 Task: For heading Use Italics Trebuchet MN with orange colour.  font size for heading18,  'Change the font style of data to'Amatic SC and font size to 9,  Change the alignment of both headline & data to Align center.  In the sheet  Budget Analysis Tool
Action: Mouse moved to (108, 132)
Screenshot: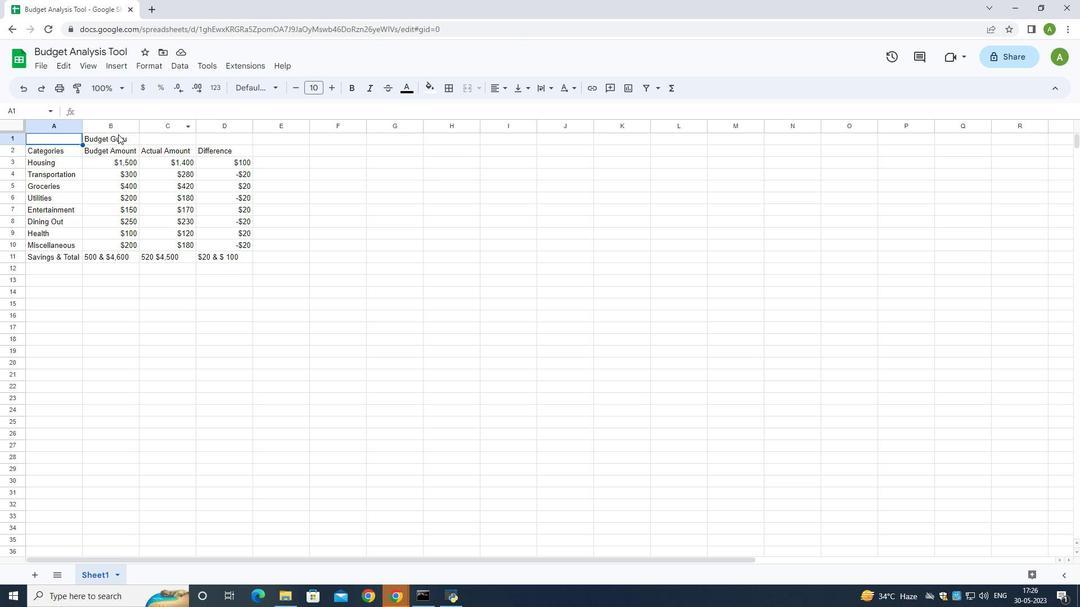 
Action: Mouse pressed left at (108, 132)
Screenshot: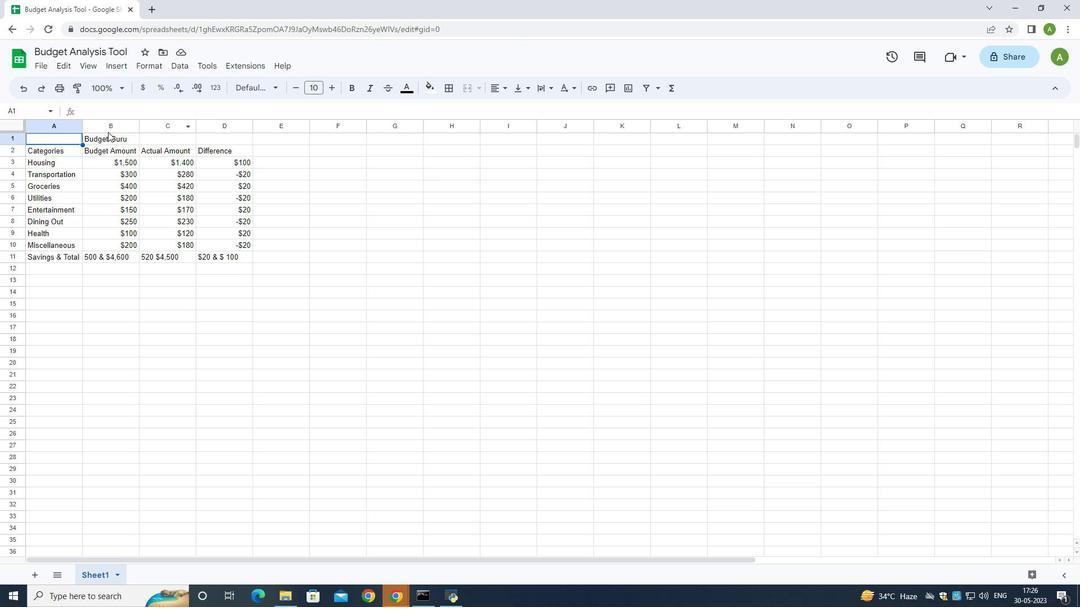 
Action: Mouse moved to (111, 138)
Screenshot: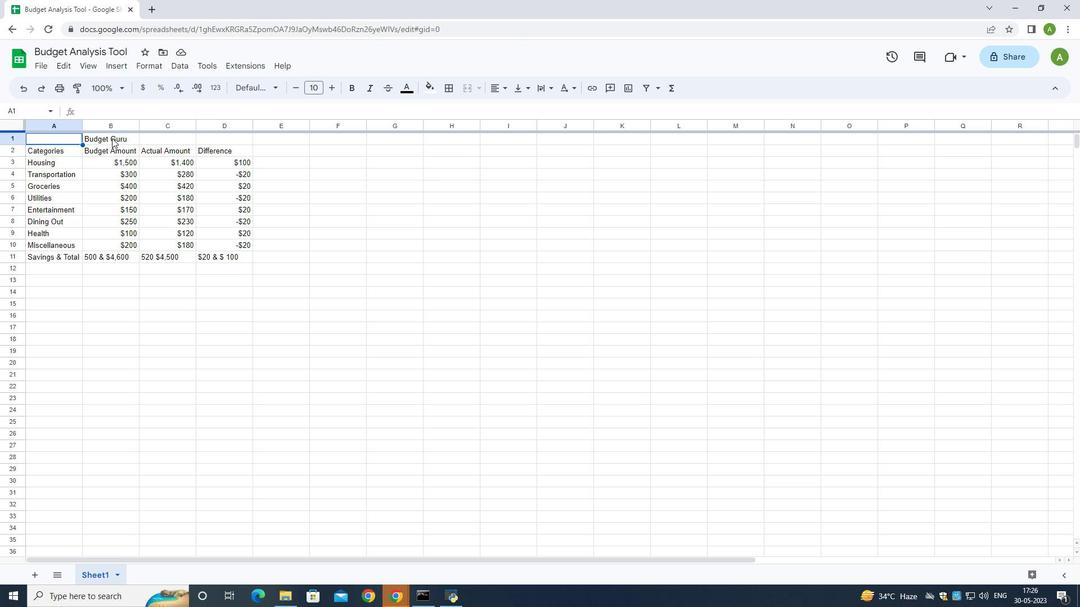 
Action: Mouse pressed left at (111, 138)
Screenshot: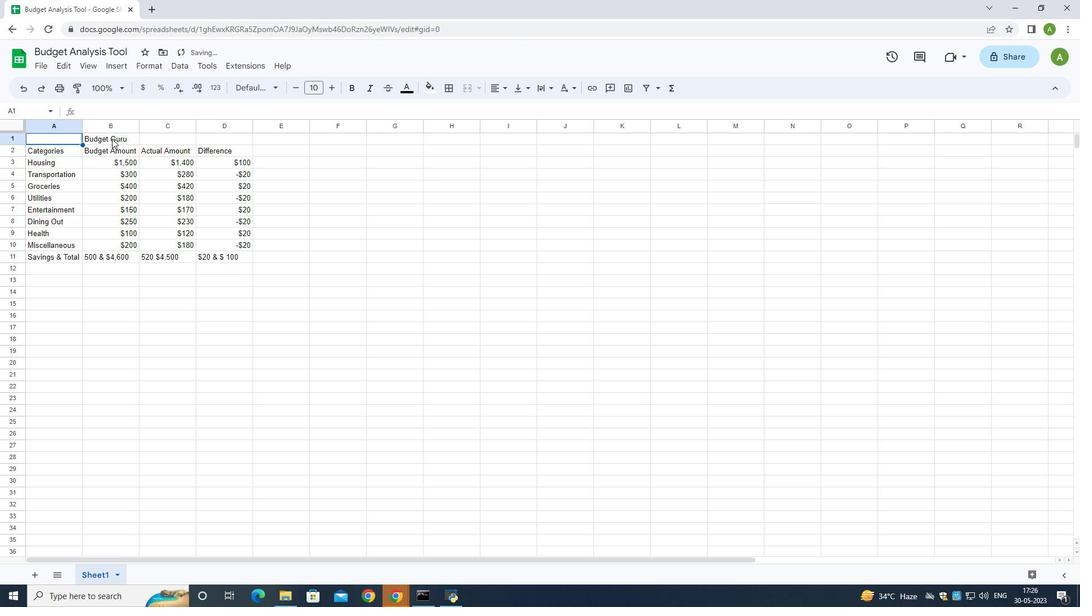 
Action: Mouse moved to (262, 86)
Screenshot: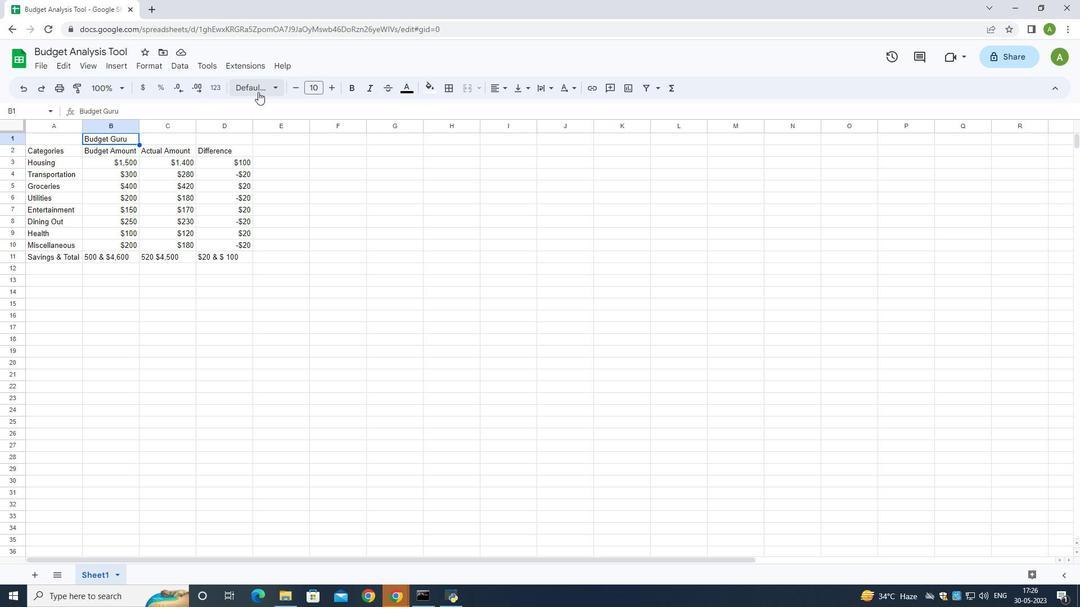
Action: Mouse pressed left at (262, 86)
Screenshot: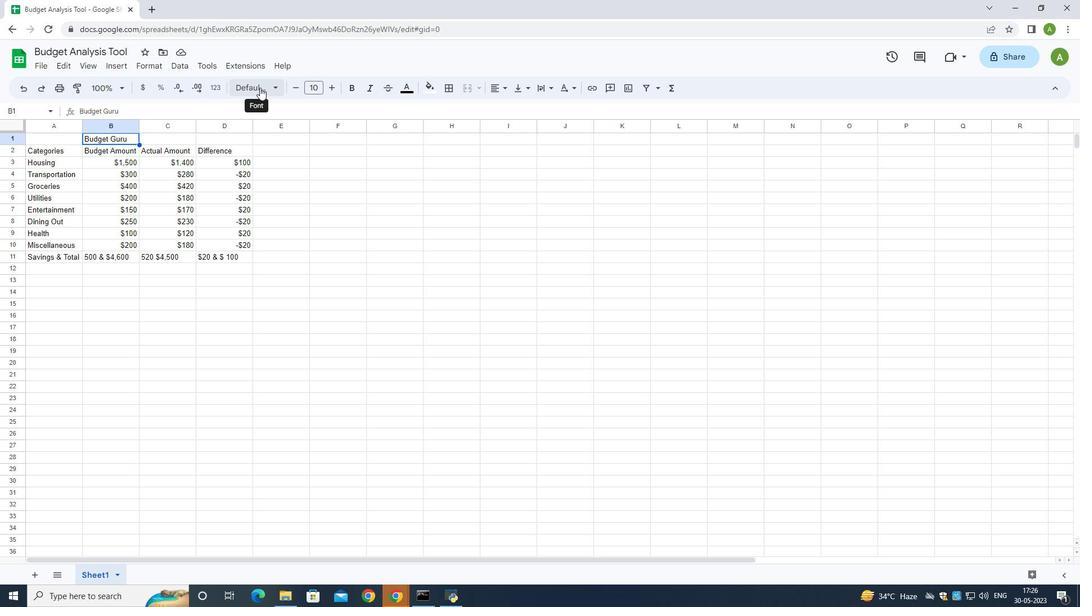 
Action: Mouse moved to (303, 402)
Screenshot: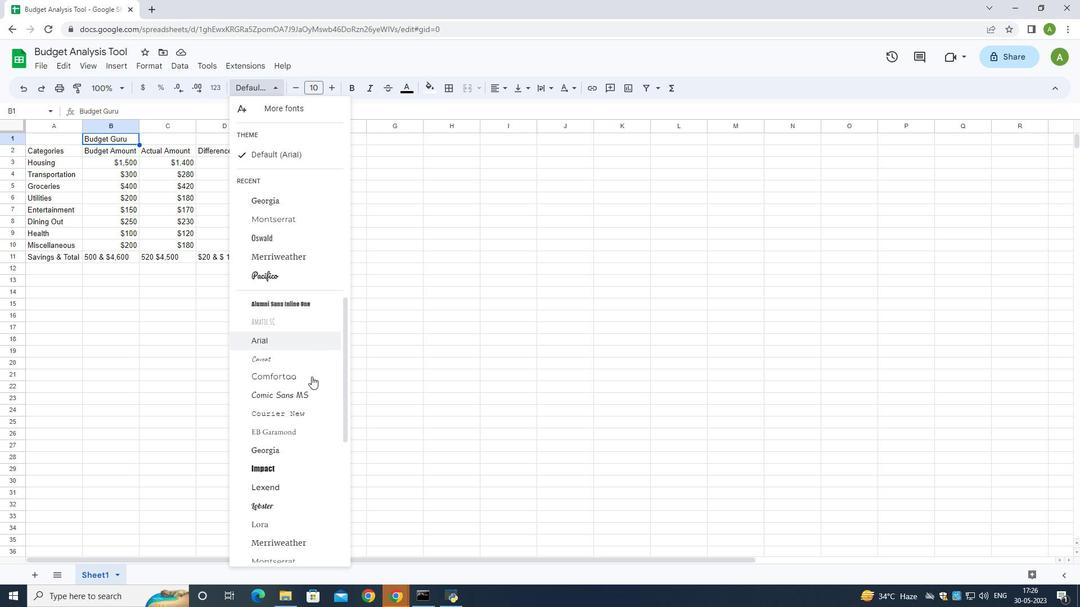 
Action: Mouse scrolled (303, 402) with delta (0, 0)
Screenshot: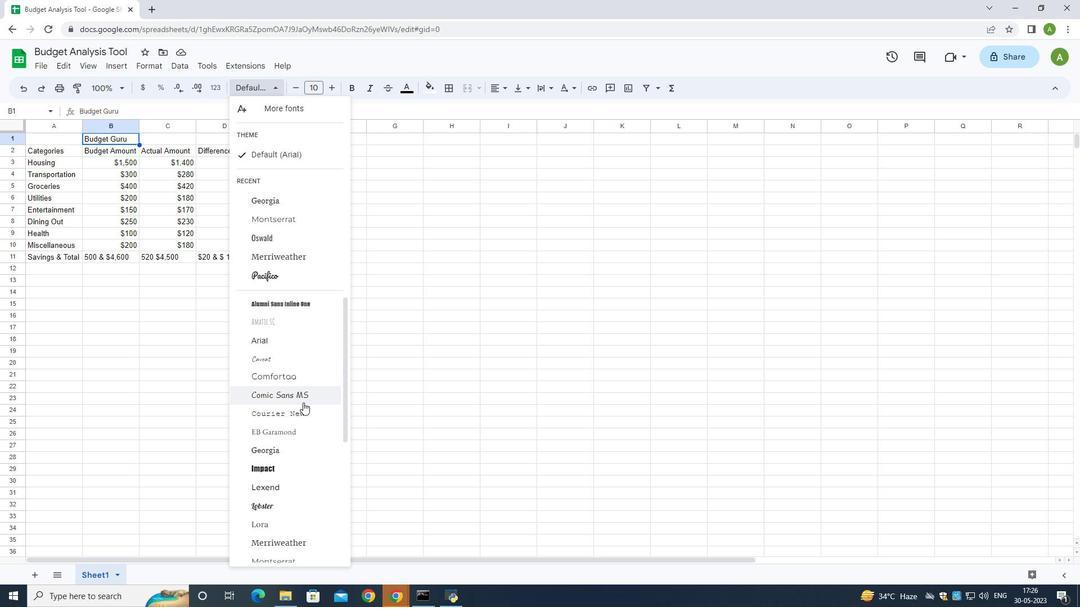 
Action: Mouse scrolled (303, 402) with delta (0, 0)
Screenshot: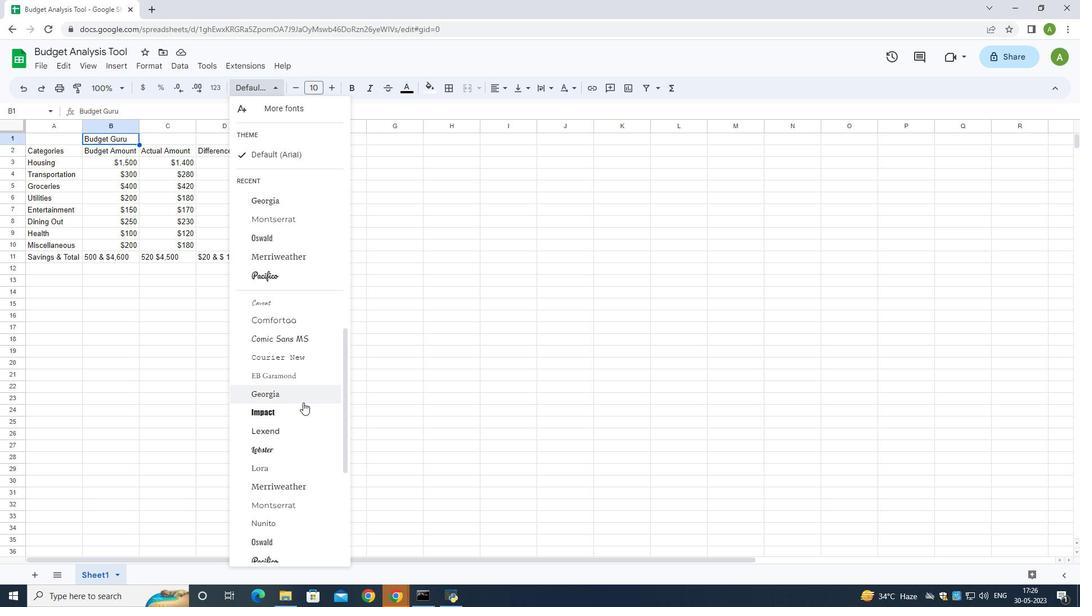 
Action: Mouse scrolled (303, 402) with delta (0, 0)
Screenshot: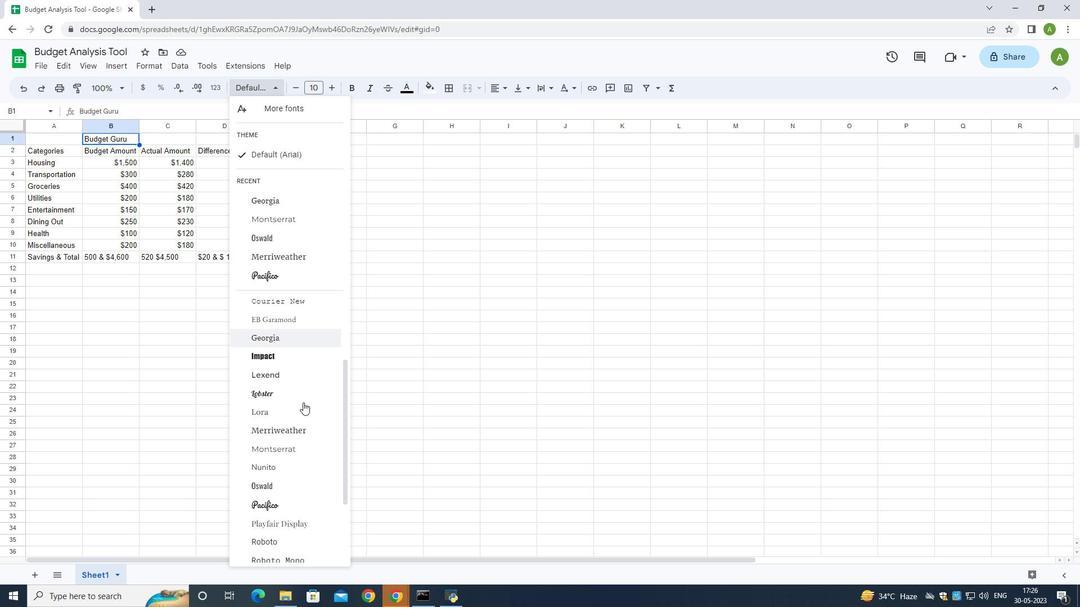 
Action: Mouse scrolled (303, 402) with delta (0, 0)
Screenshot: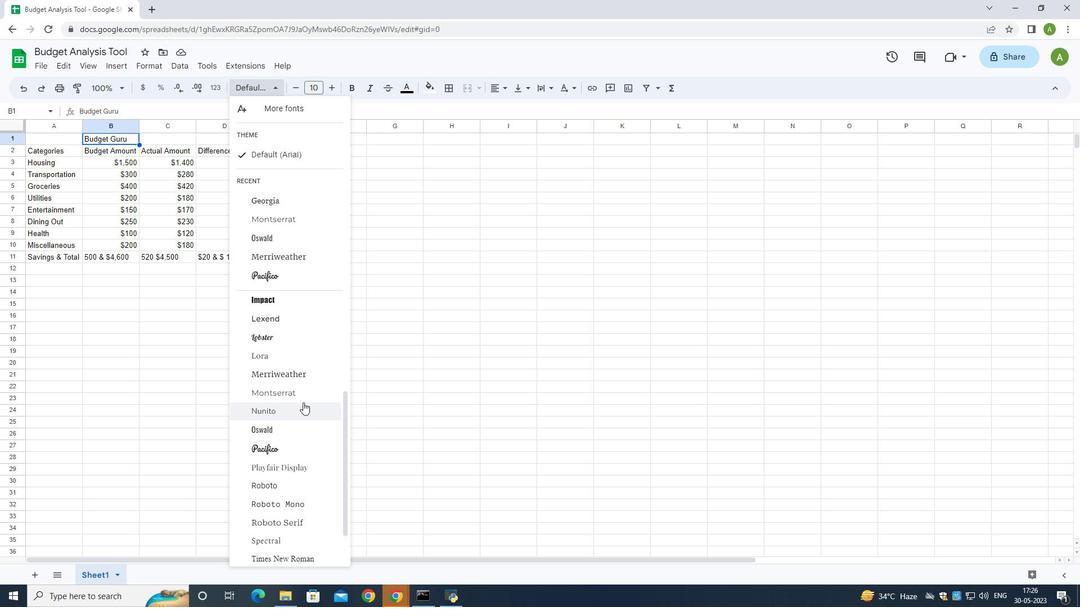 
Action: Mouse scrolled (303, 402) with delta (0, 0)
Screenshot: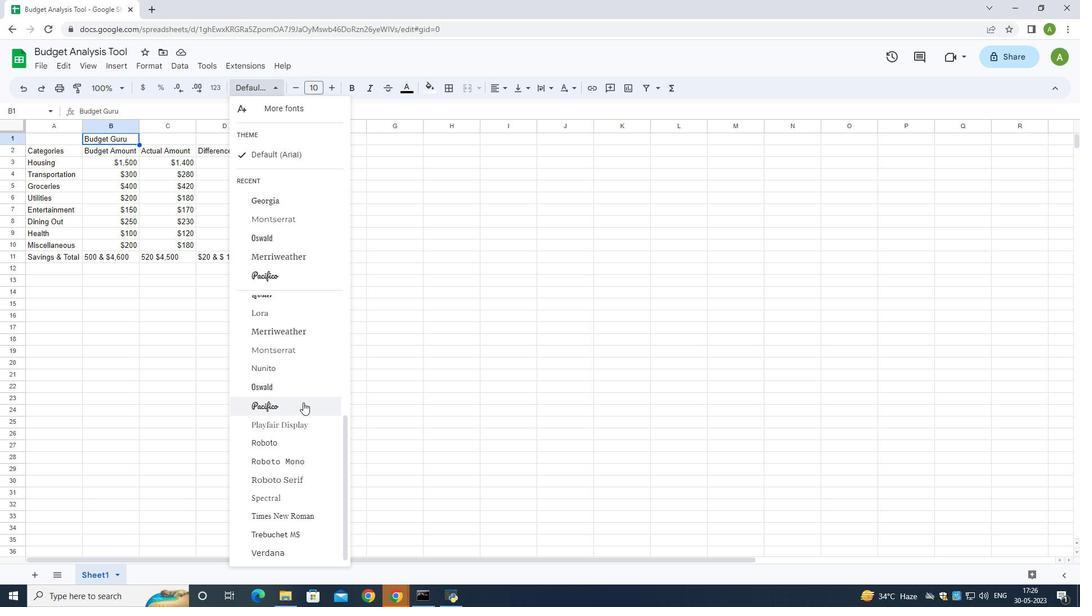 
Action: Mouse moved to (309, 435)
Screenshot: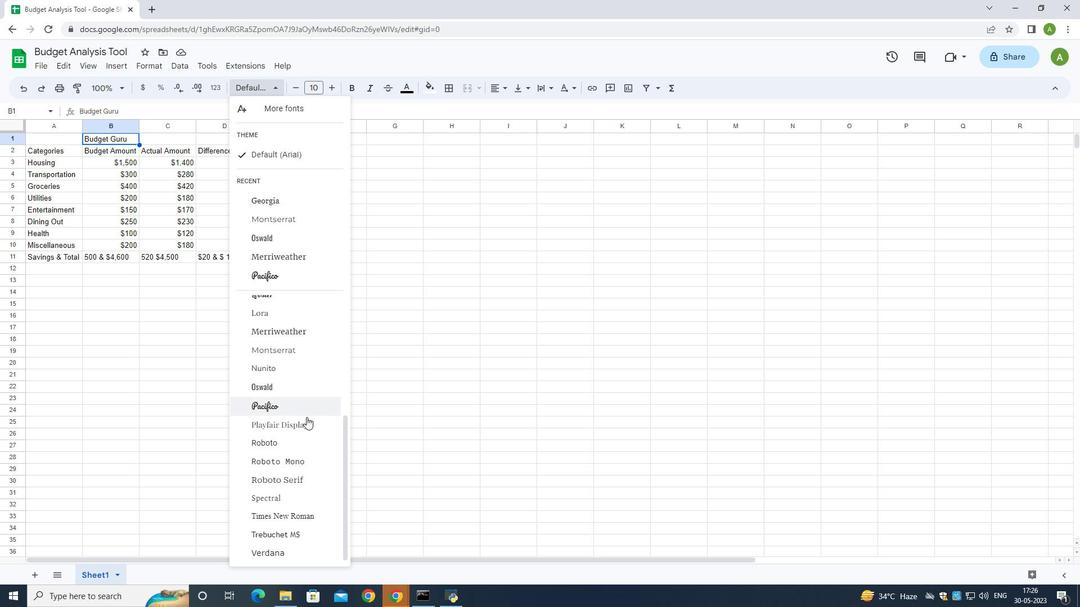 
Action: Mouse scrolled (309, 435) with delta (0, 0)
Screenshot: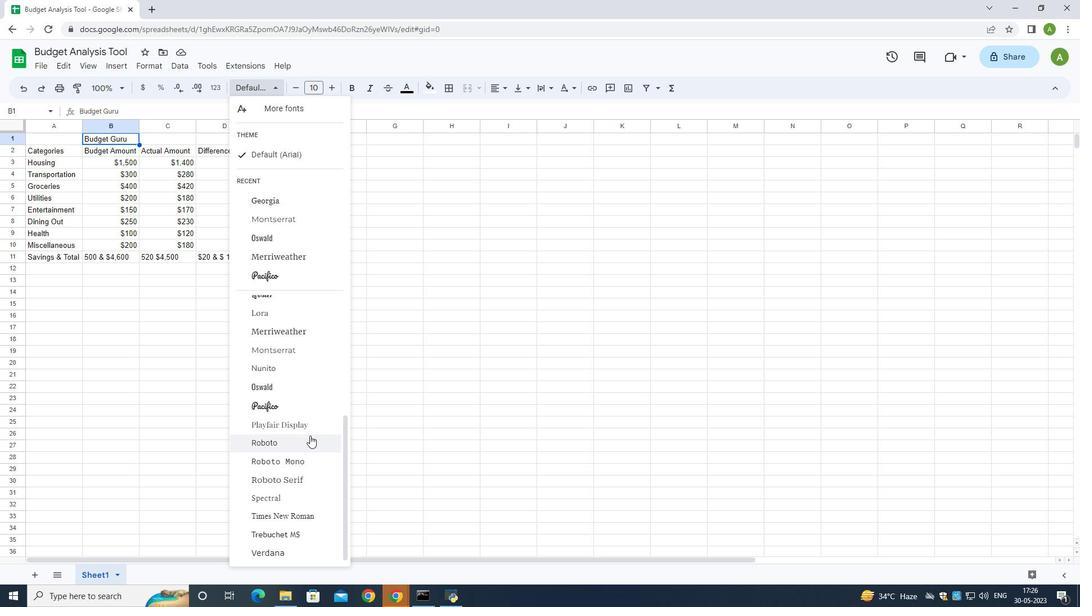 
Action: Mouse scrolled (309, 435) with delta (0, 0)
Screenshot: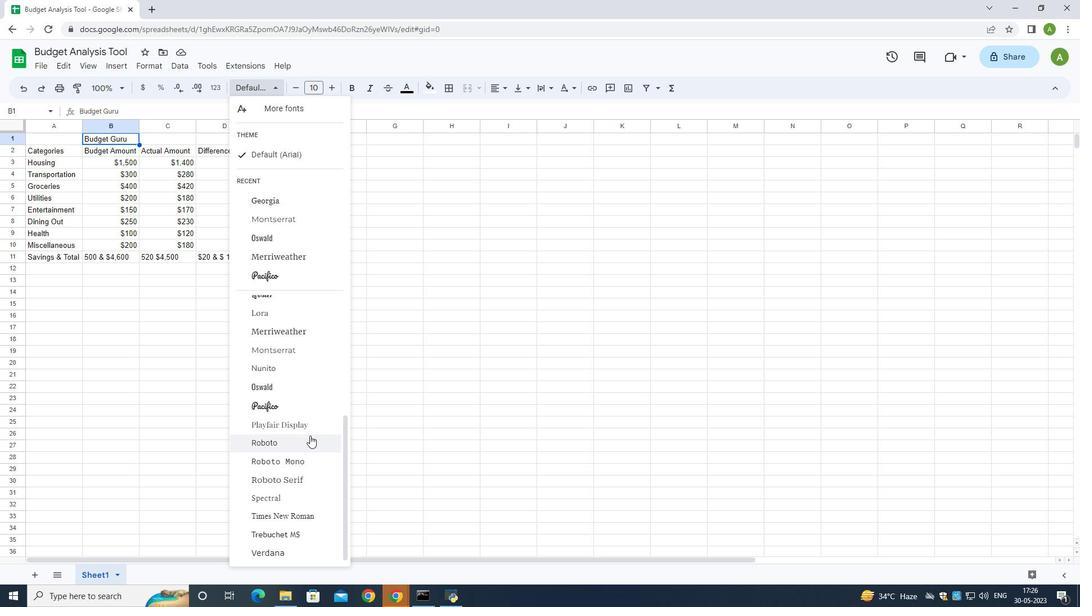 
Action: Mouse scrolled (309, 435) with delta (0, 0)
Screenshot: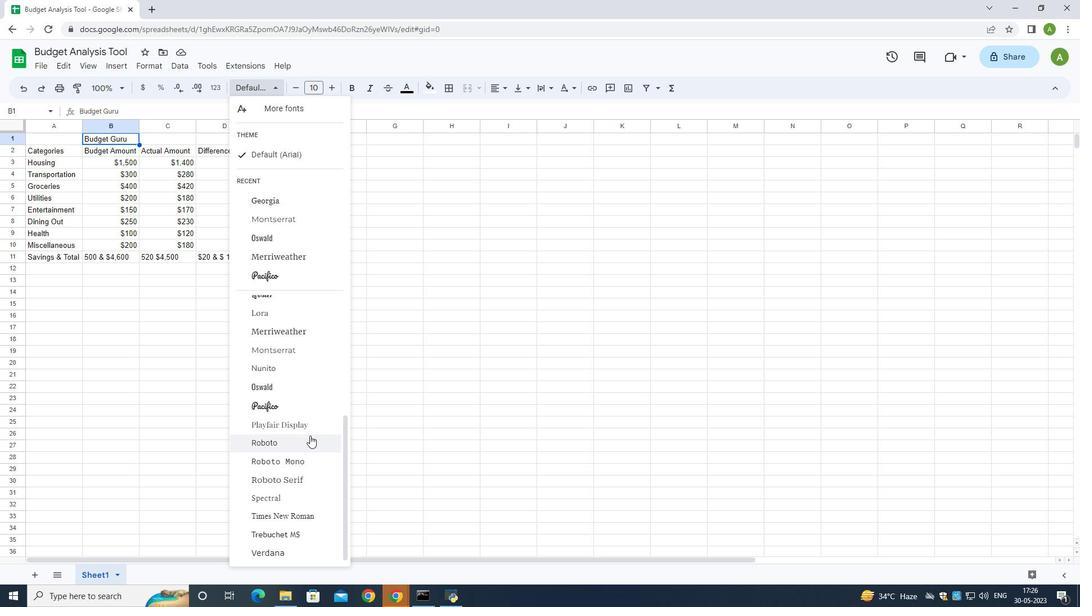 
Action: Mouse scrolled (309, 435) with delta (0, 0)
Screenshot: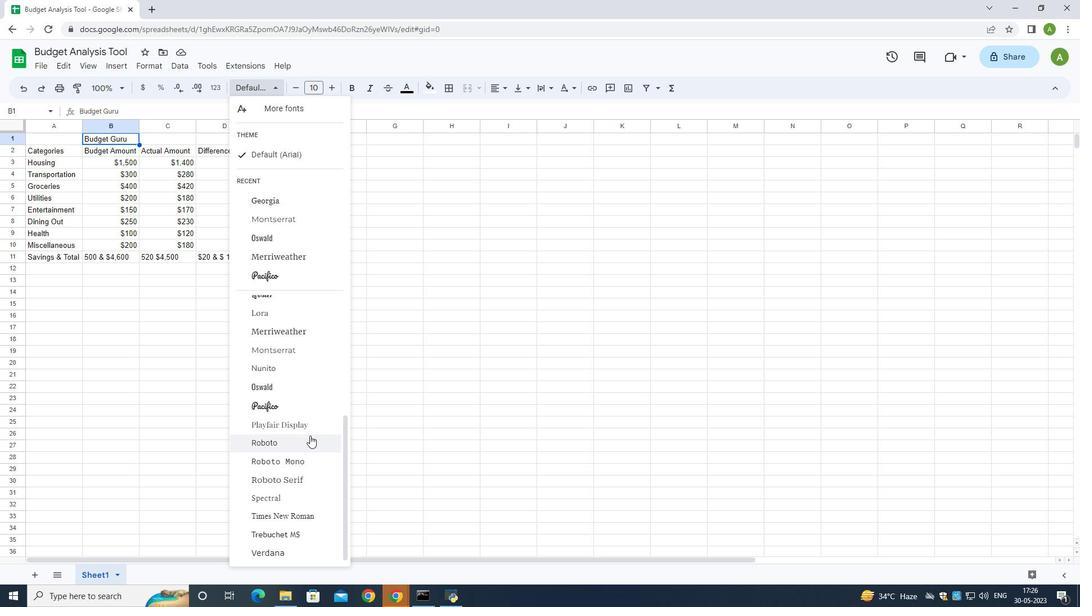 
Action: Mouse scrolled (309, 435) with delta (0, 0)
Screenshot: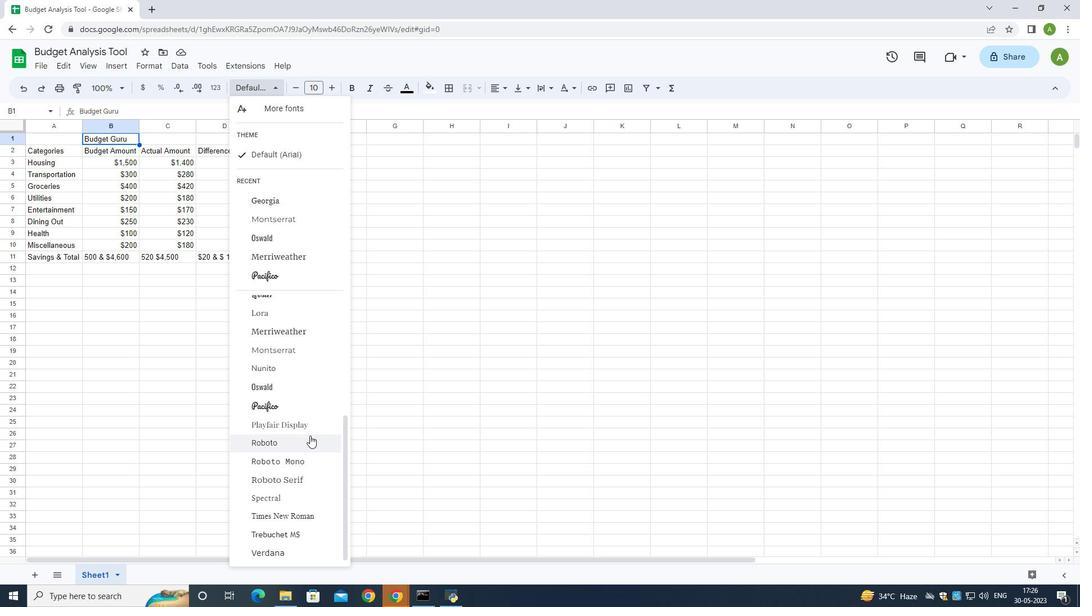 
Action: Mouse moved to (298, 527)
Screenshot: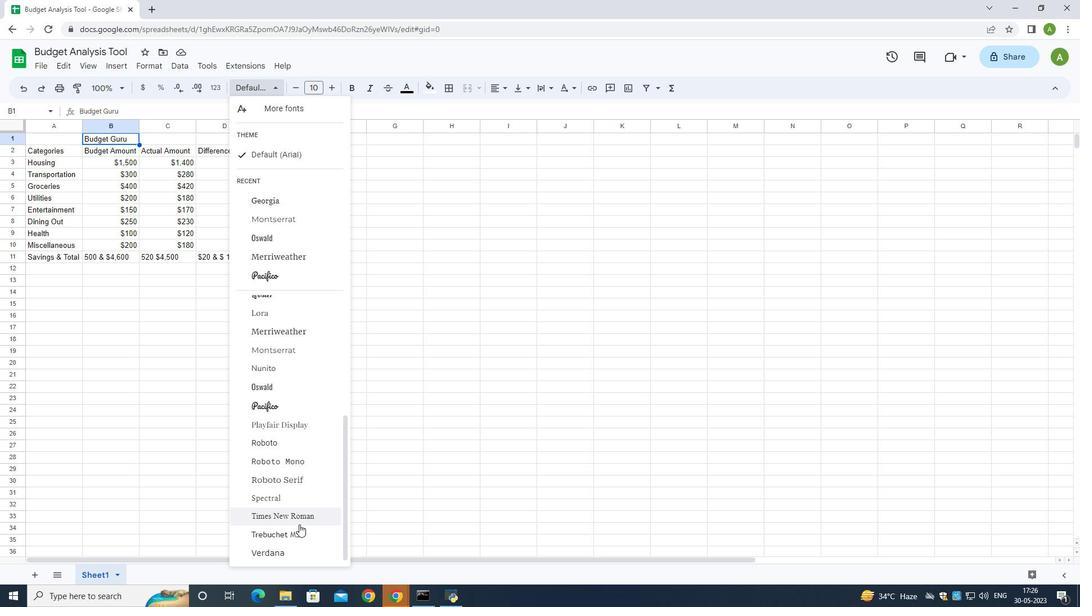 
Action: Mouse scrolled (298, 526) with delta (0, 0)
Screenshot: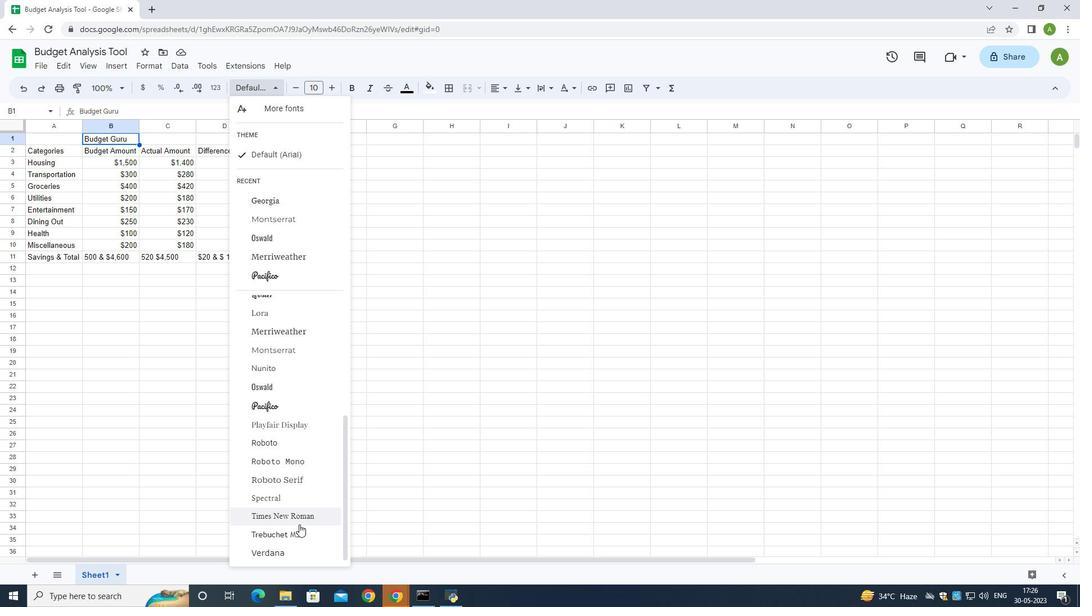 
Action: Mouse moved to (298, 527)
Screenshot: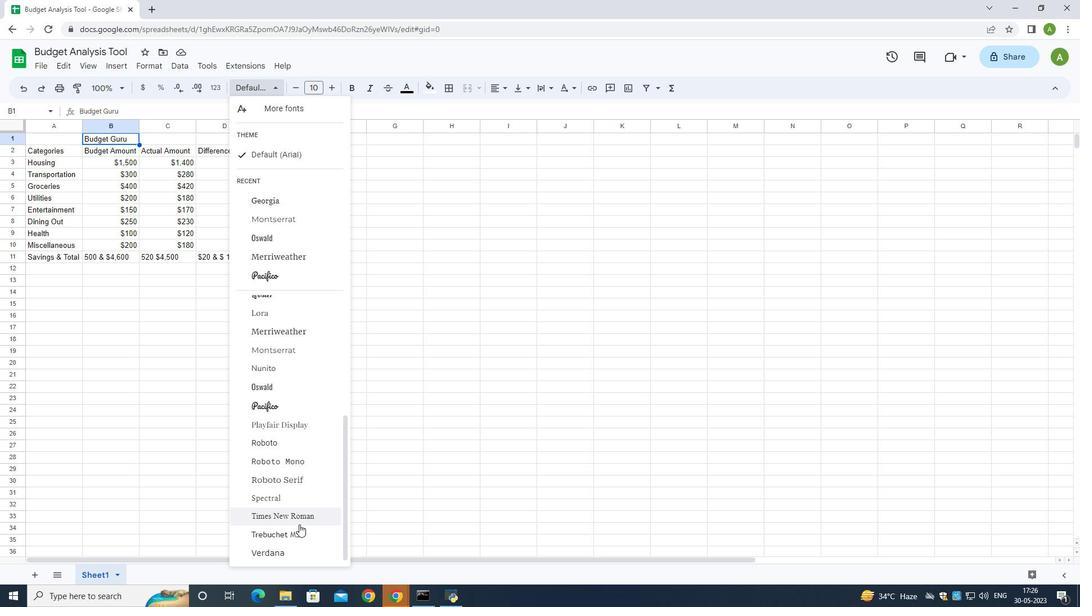 
Action: Mouse scrolled (298, 526) with delta (0, 0)
Screenshot: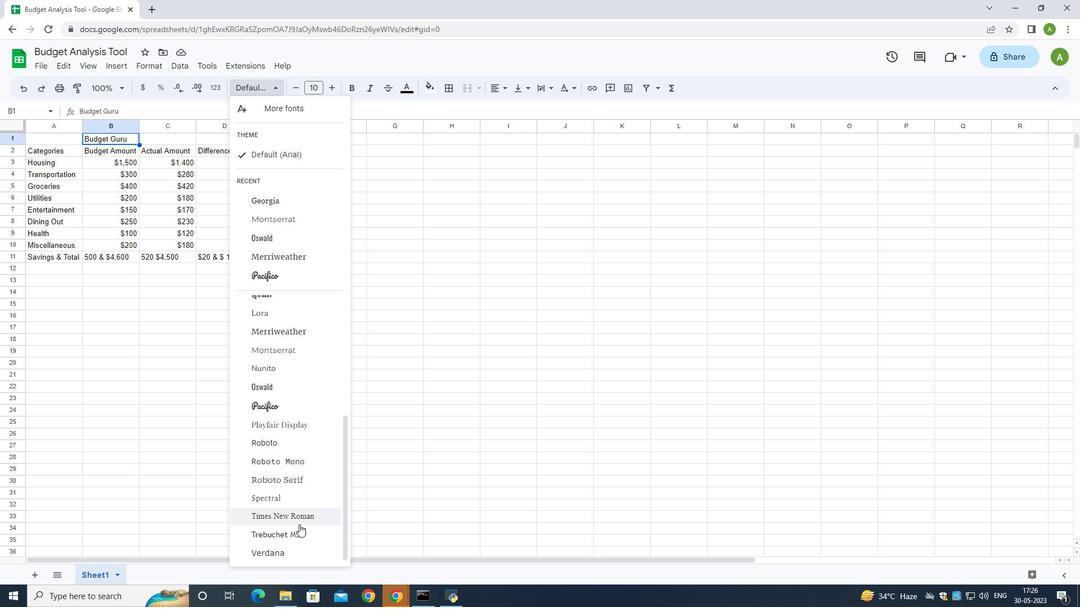 
Action: Mouse scrolled (298, 526) with delta (0, 0)
Screenshot: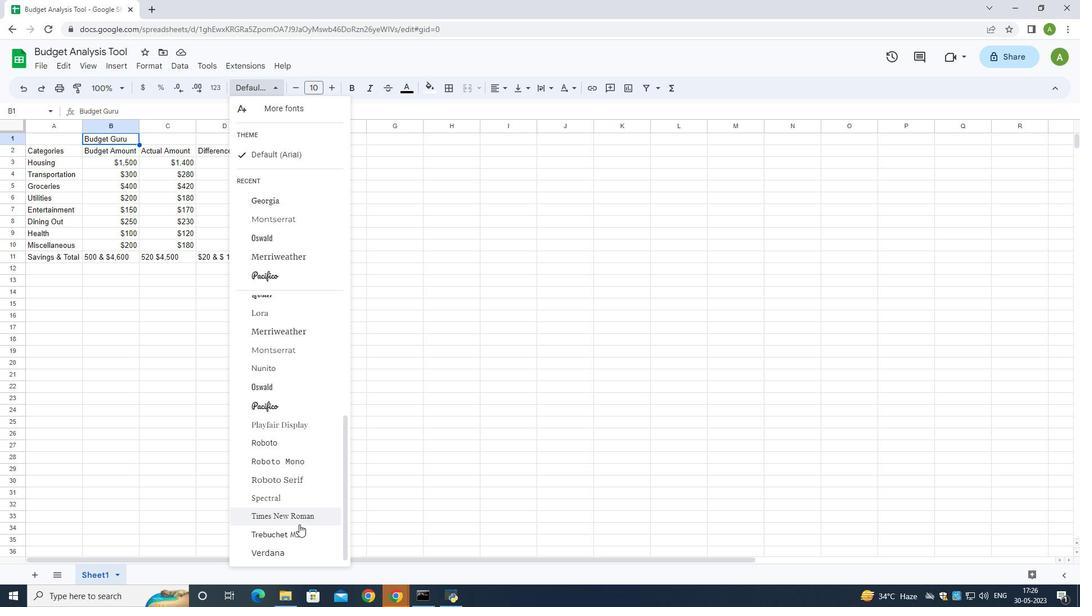 
Action: Mouse scrolled (298, 526) with delta (0, 0)
Screenshot: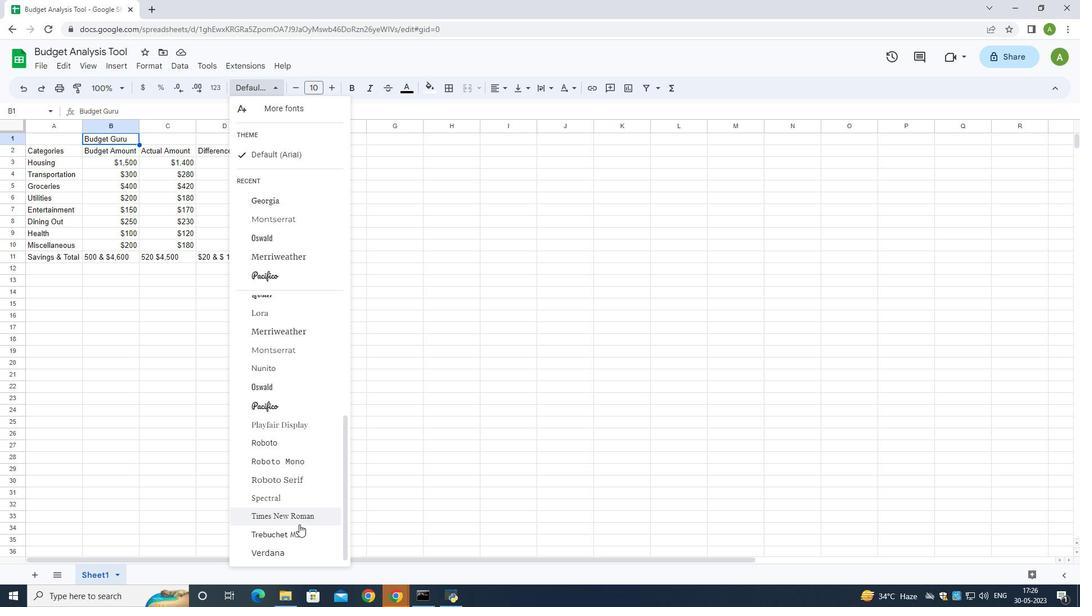 
Action: Mouse moved to (288, 543)
Screenshot: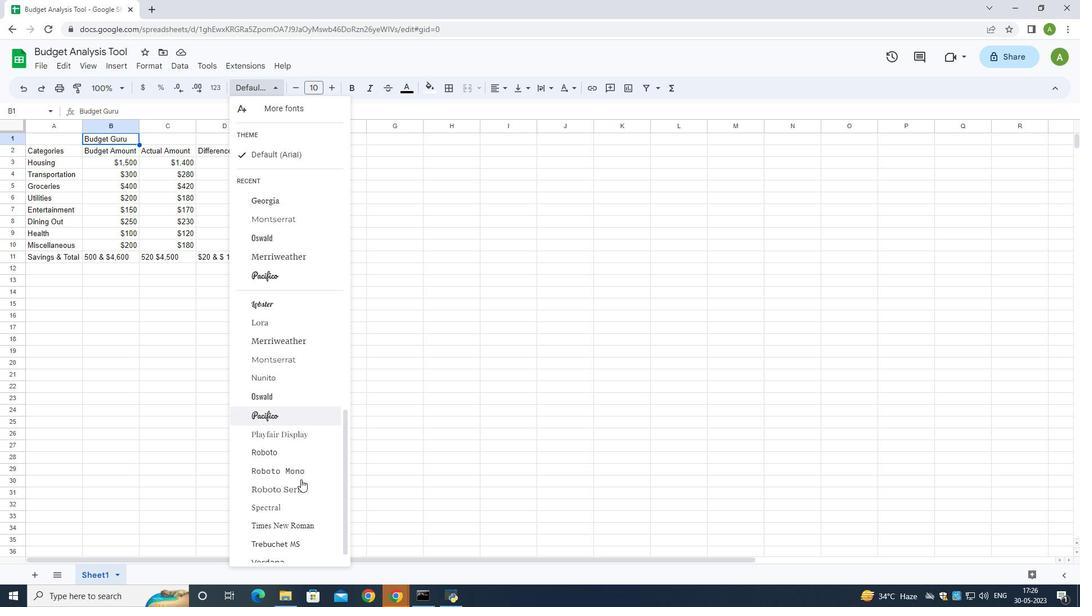 
Action: Mouse scrolled (288, 542) with delta (0, 0)
Screenshot: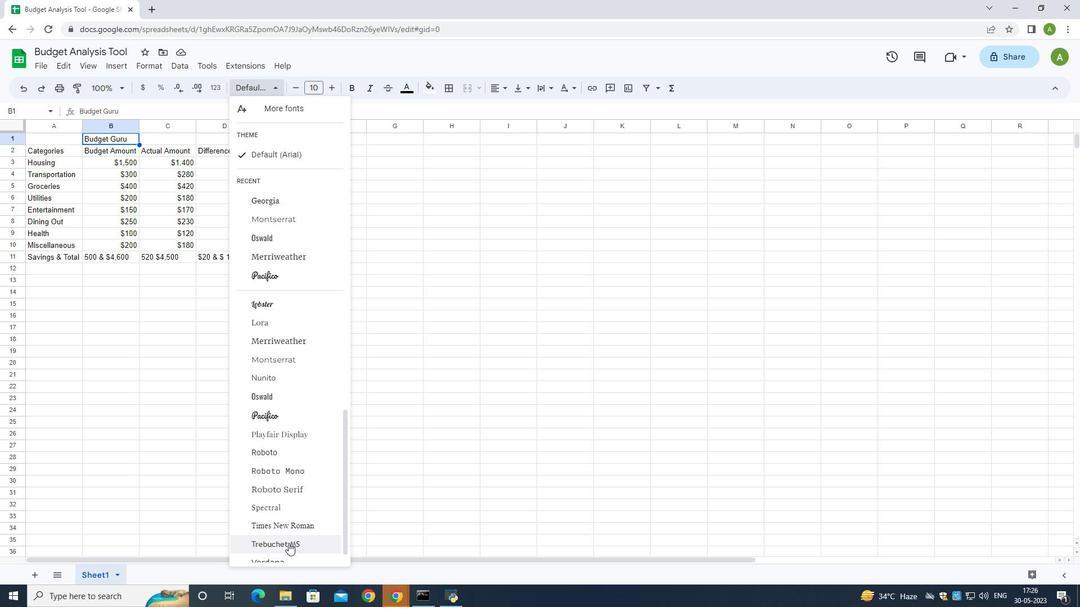 
Action: Mouse scrolled (288, 542) with delta (0, 0)
Screenshot: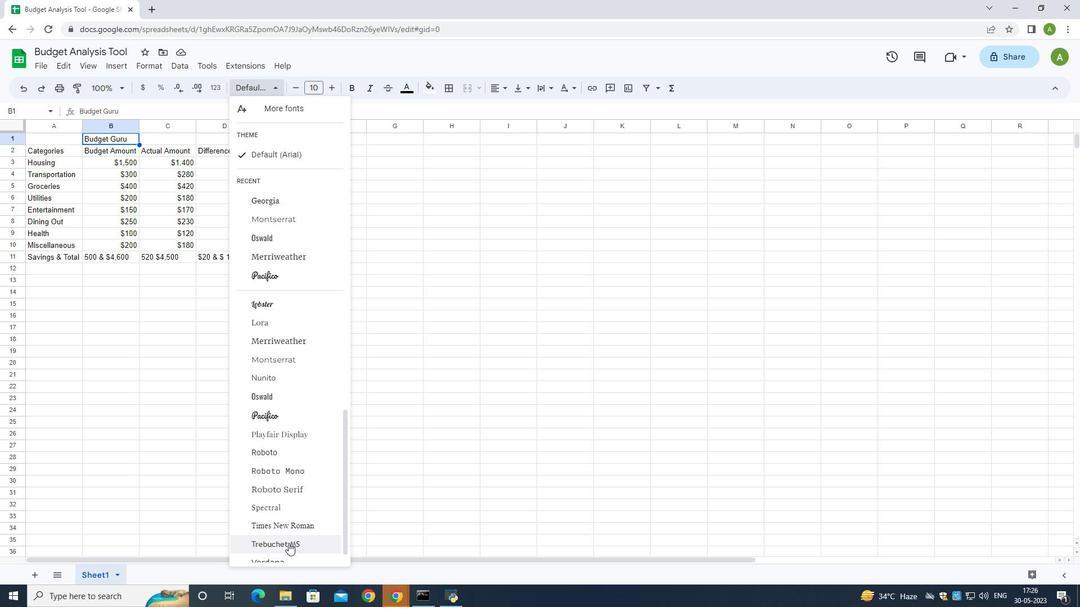 
Action: Mouse moved to (289, 525)
Screenshot: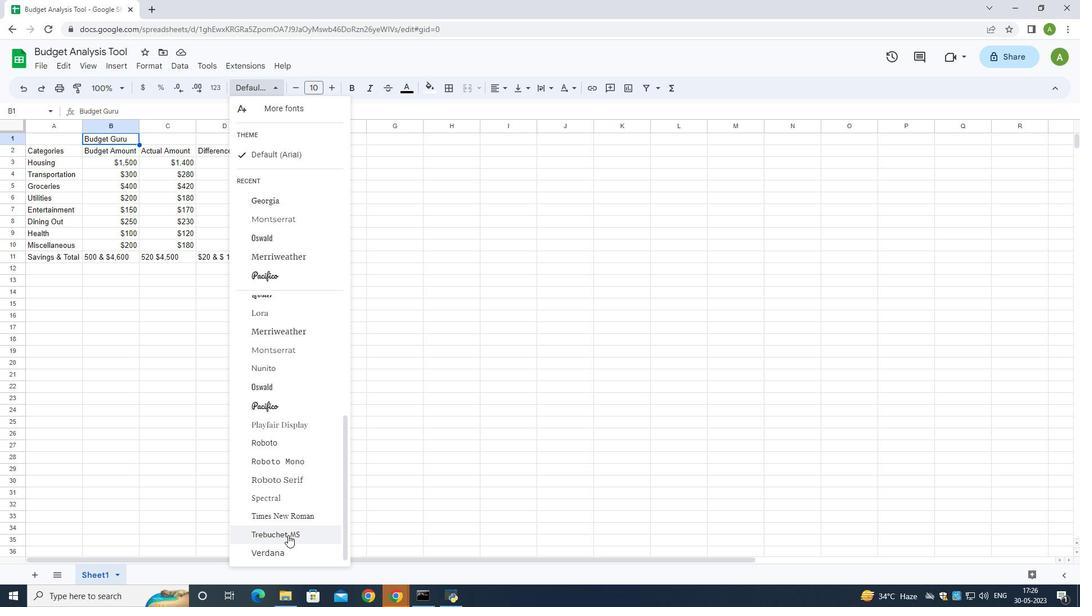
Action: Mouse scrolled (289, 524) with delta (0, 0)
Screenshot: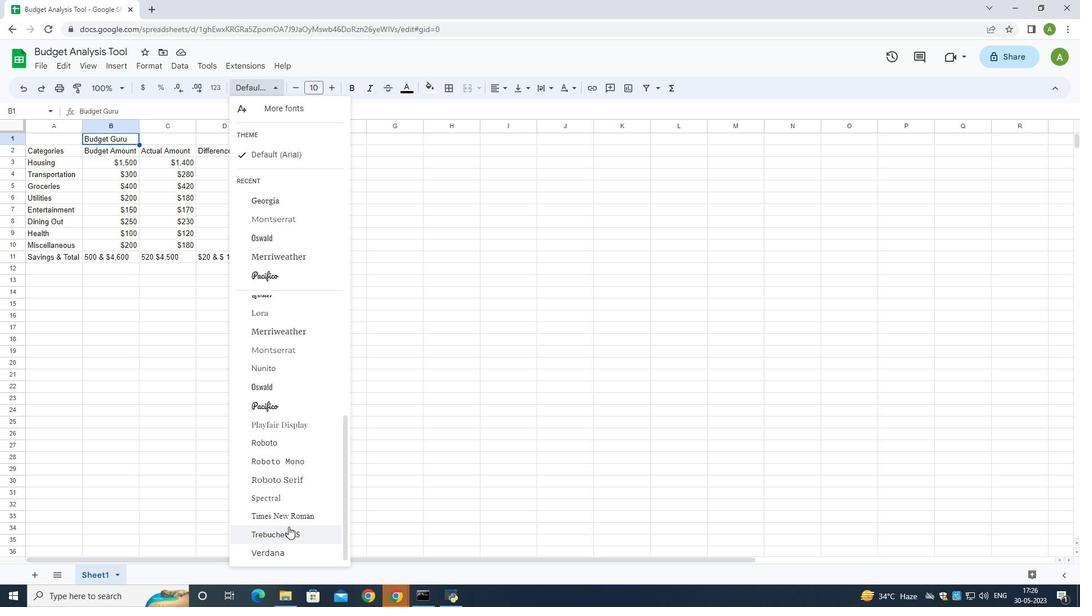 
Action: Mouse scrolled (289, 524) with delta (0, 0)
Screenshot: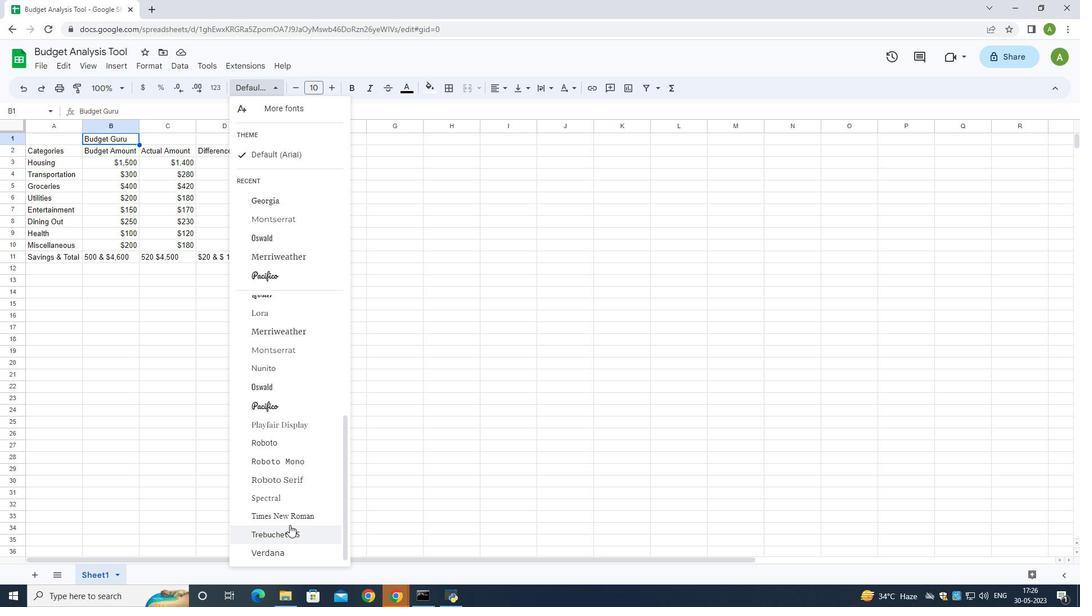 
Action: Mouse scrolled (289, 524) with delta (0, 0)
Screenshot: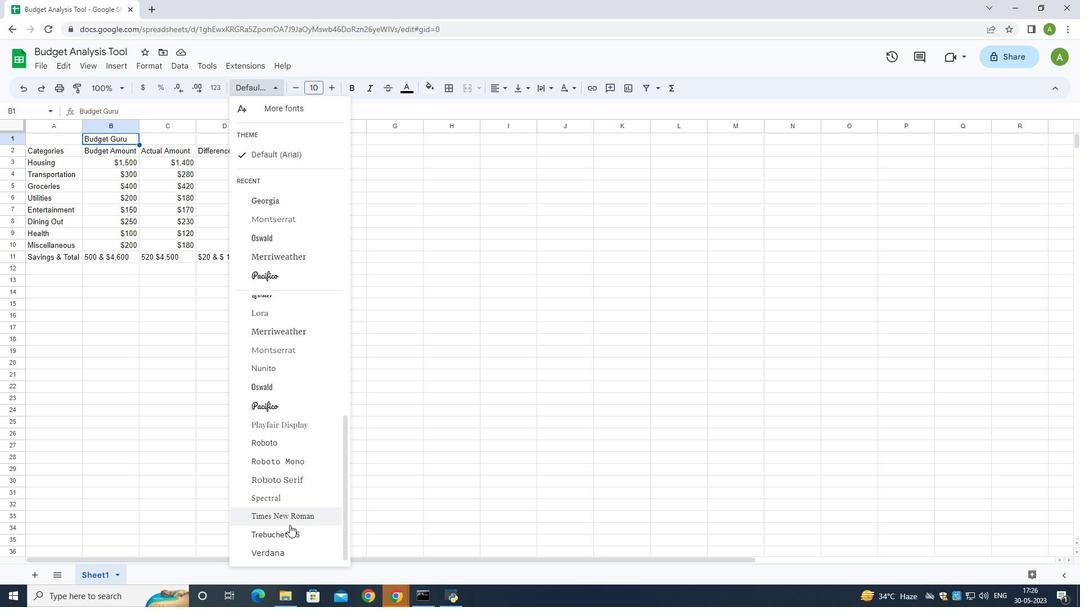 
Action: Mouse moved to (298, 549)
Screenshot: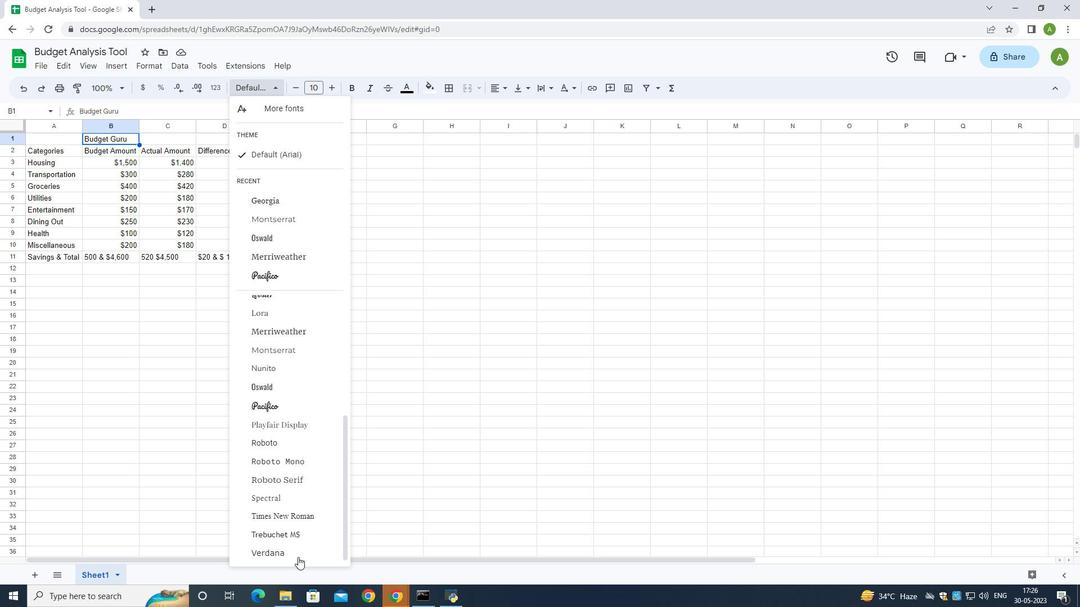 
Action: Mouse scrolled (298, 549) with delta (0, 0)
Screenshot: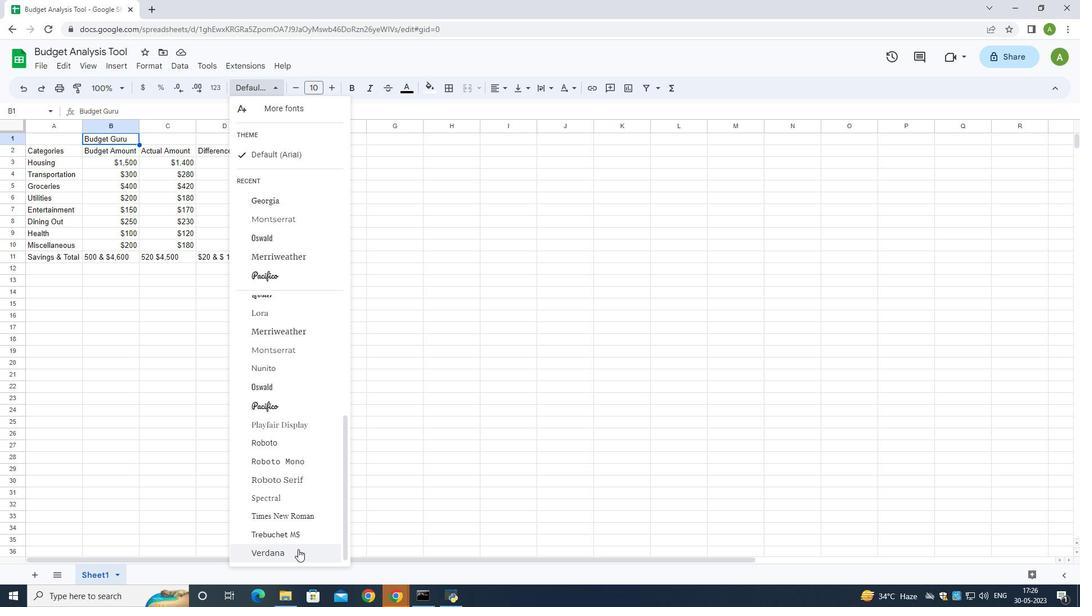 
Action: Mouse scrolled (298, 549) with delta (0, 0)
Screenshot: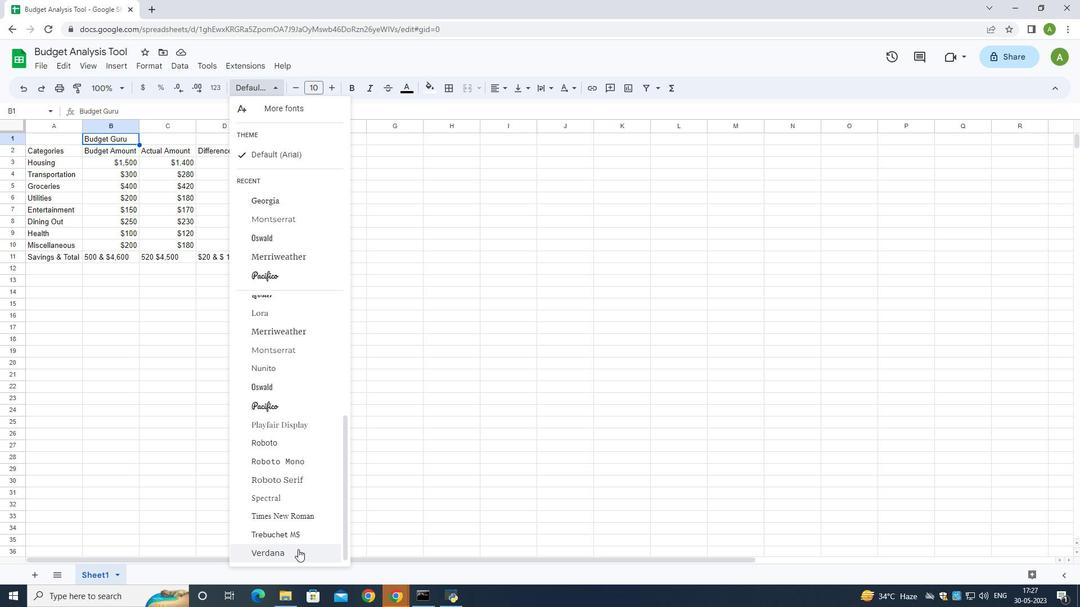 
Action: Mouse scrolled (298, 549) with delta (0, 0)
Screenshot: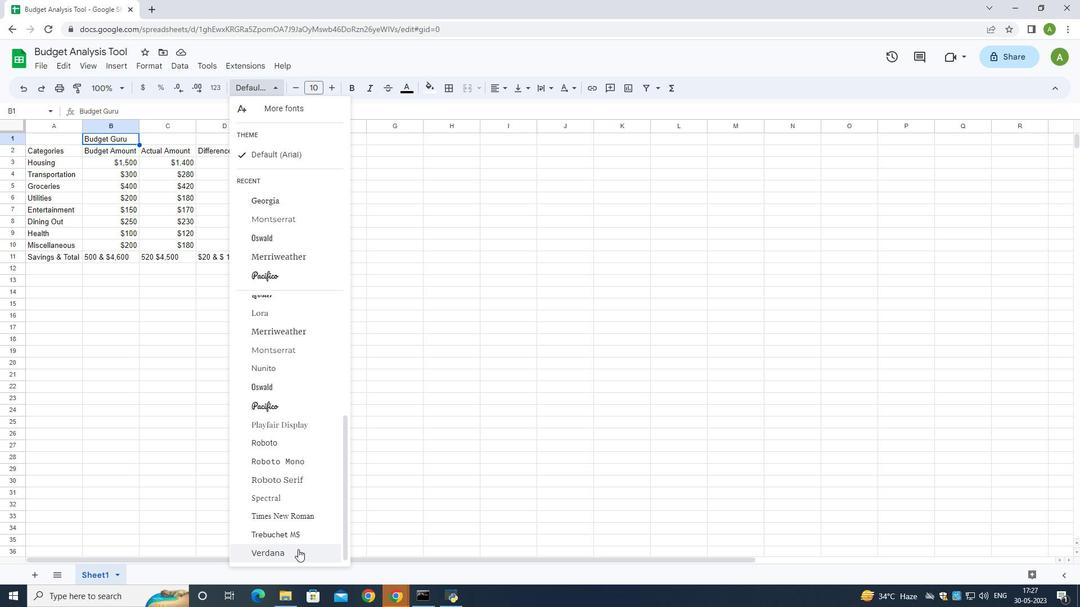 
Action: Mouse scrolled (298, 549) with delta (0, 0)
Screenshot: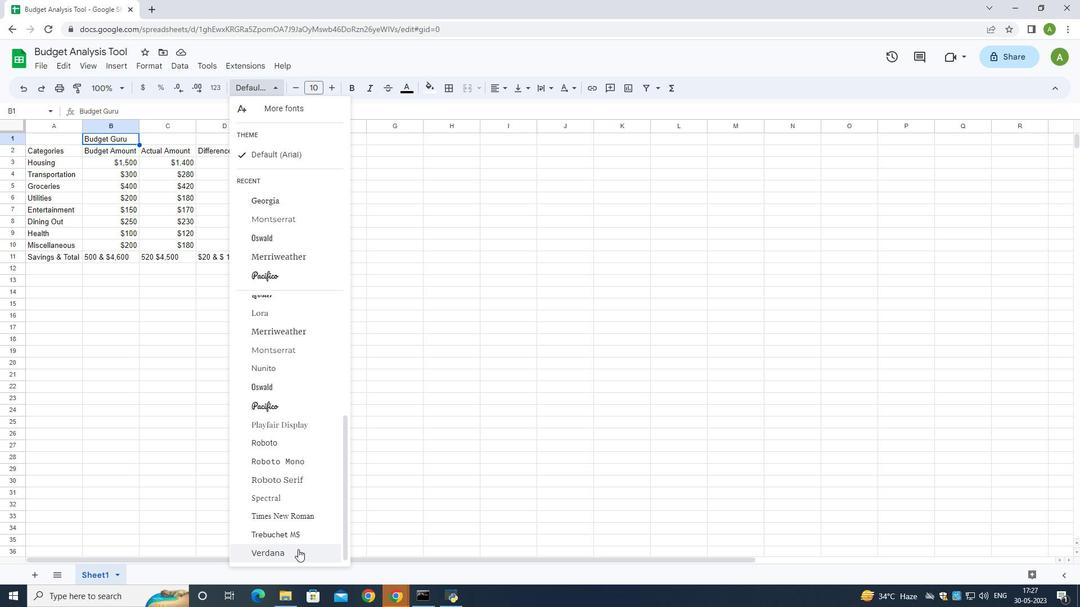 
Action: Mouse moved to (274, 387)
Screenshot: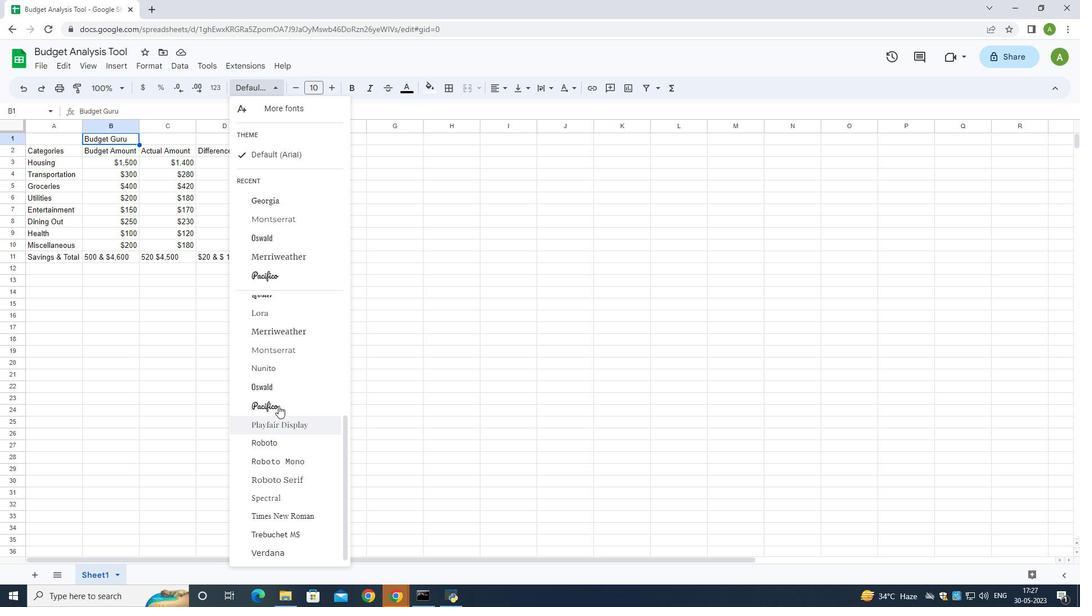 
Action: Mouse scrolled (274, 387) with delta (0, 0)
Screenshot: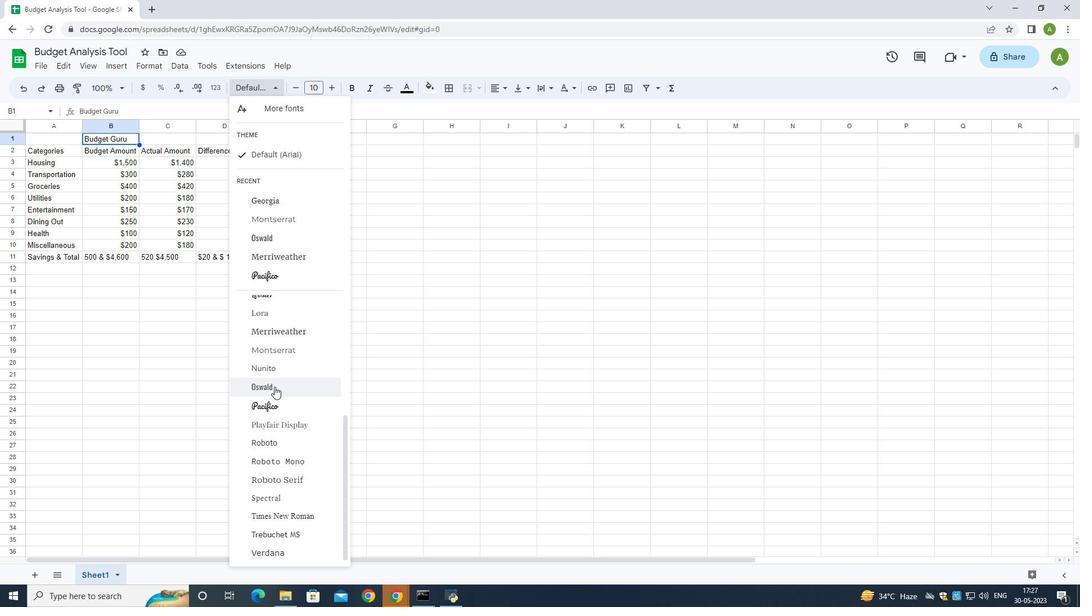 
Action: Mouse scrolled (274, 387) with delta (0, 0)
Screenshot: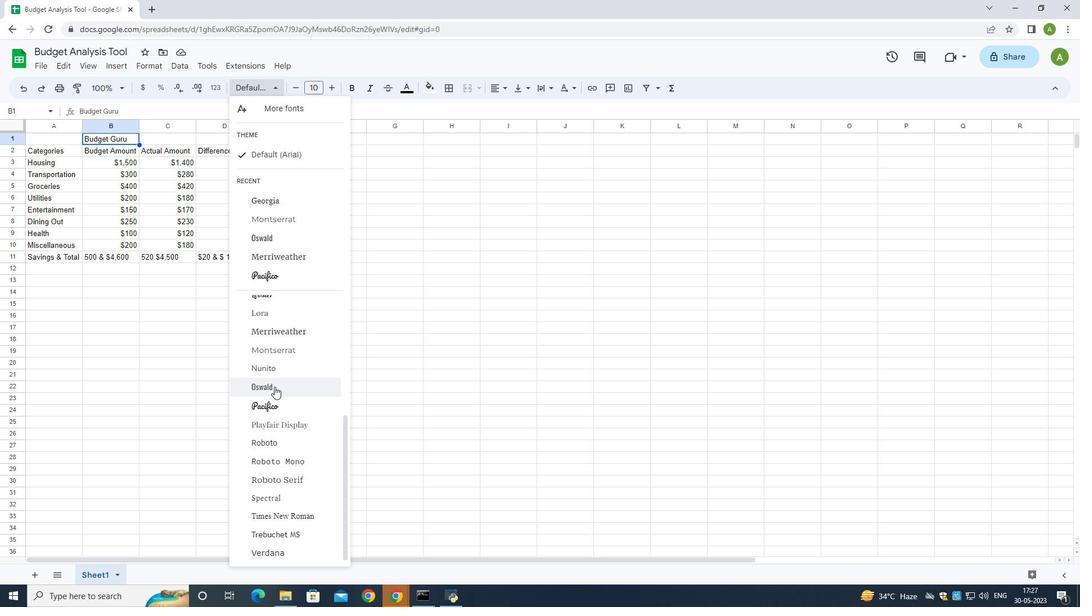 
Action: Mouse scrolled (274, 387) with delta (0, 0)
Screenshot: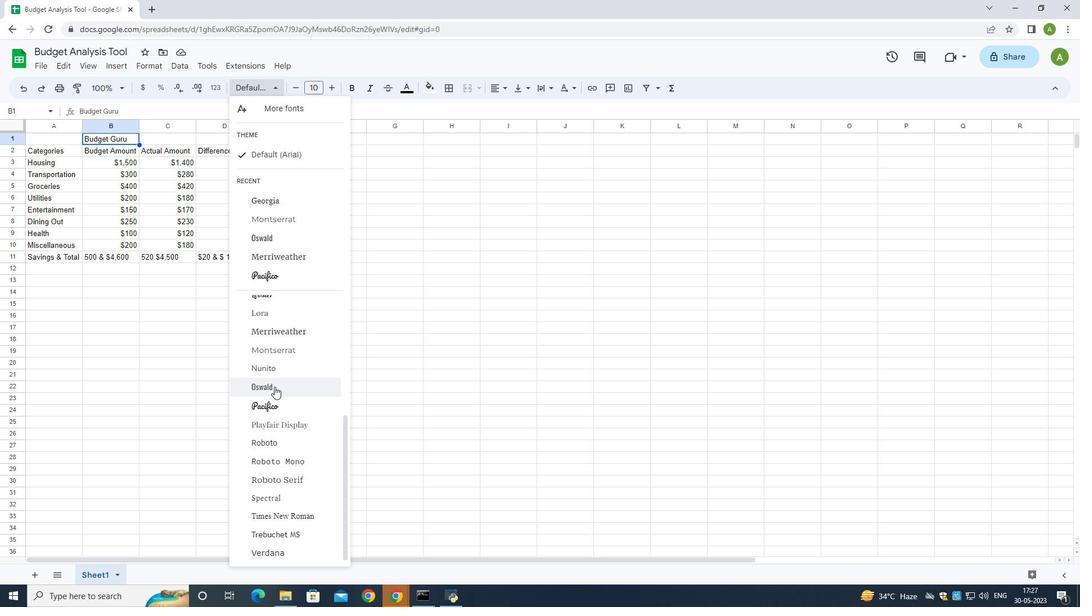 
Action: Mouse scrolled (274, 387) with delta (0, 0)
Screenshot: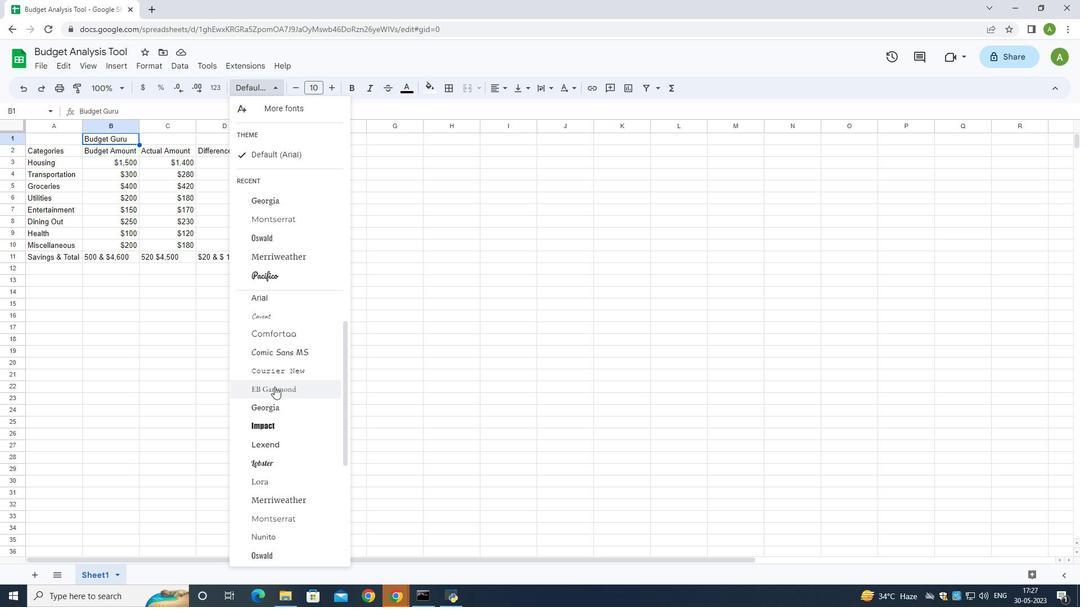 
Action: Mouse scrolled (274, 387) with delta (0, 0)
Screenshot: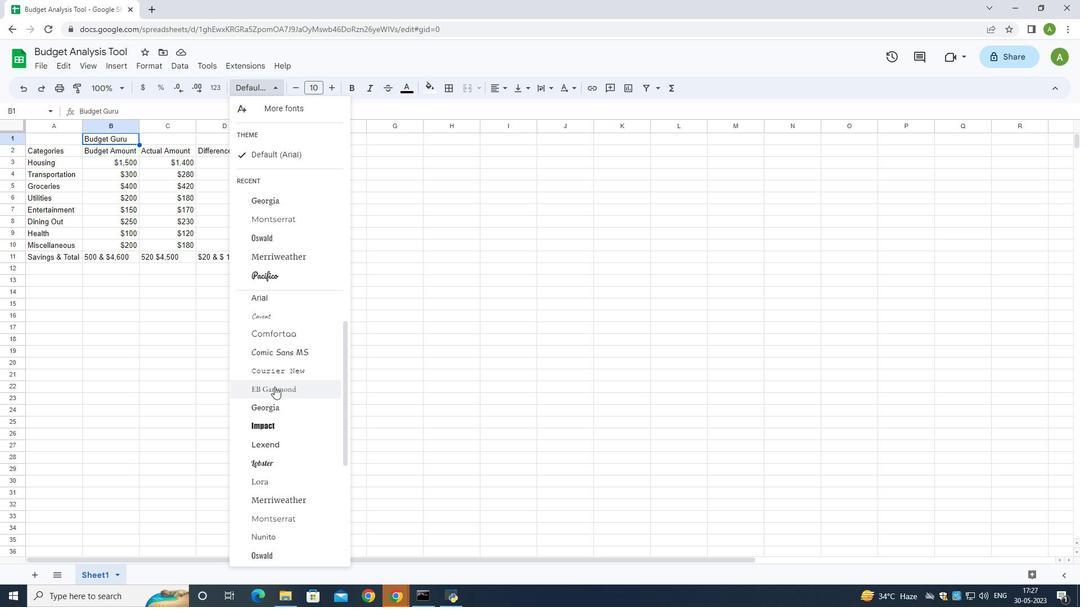 
Action: Mouse scrolled (274, 387) with delta (0, 0)
Screenshot: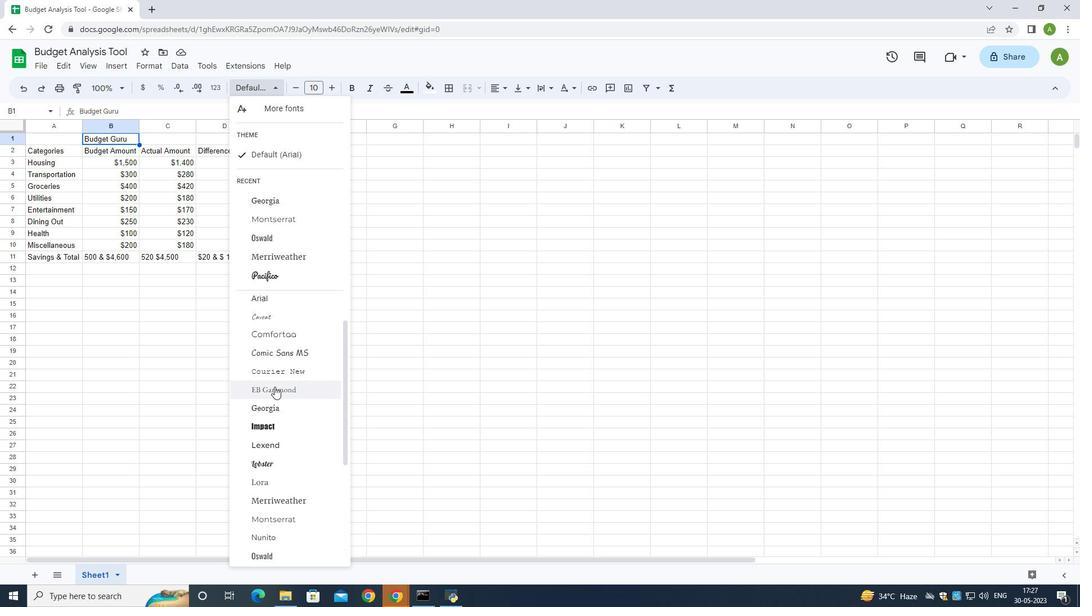 
Action: Mouse scrolled (274, 387) with delta (0, 0)
Screenshot: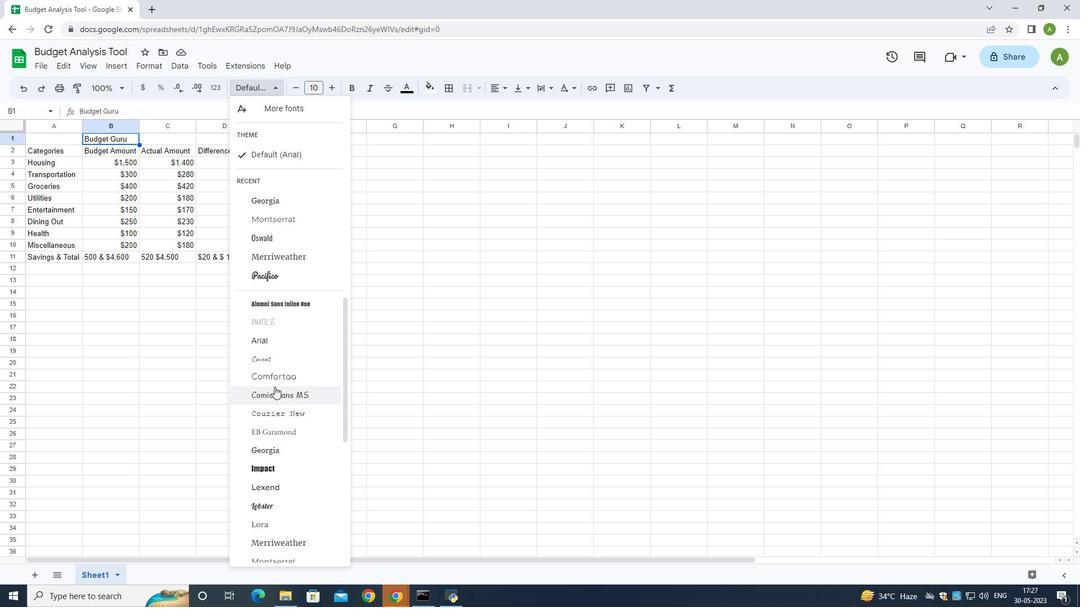 
Action: Mouse scrolled (274, 387) with delta (0, 0)
Screenshot: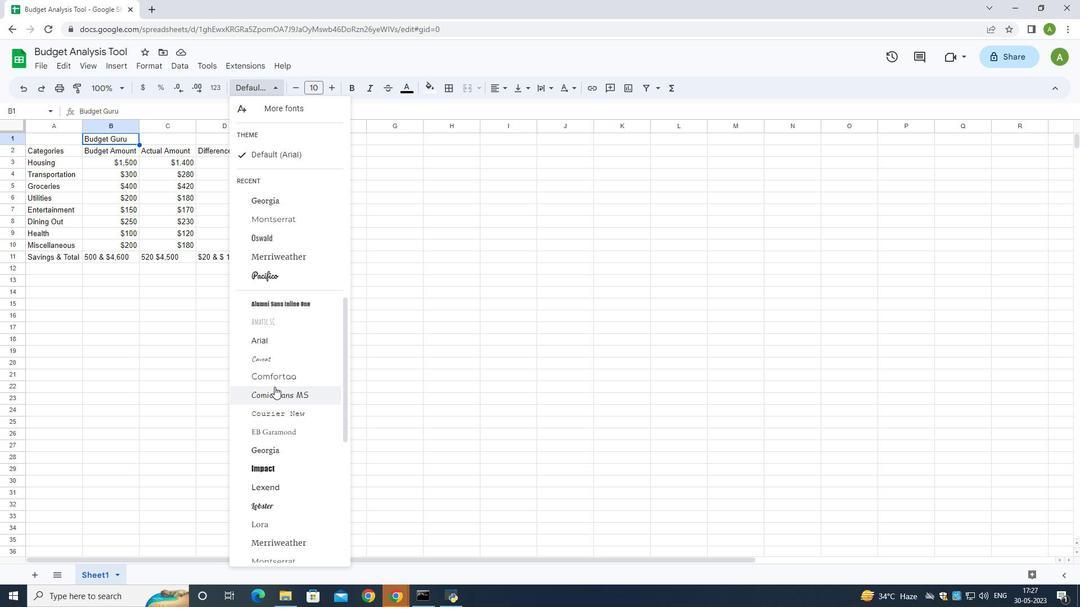 
Action: Mouse scrolled (274, 387) with delta (0, 0)
Screenshot: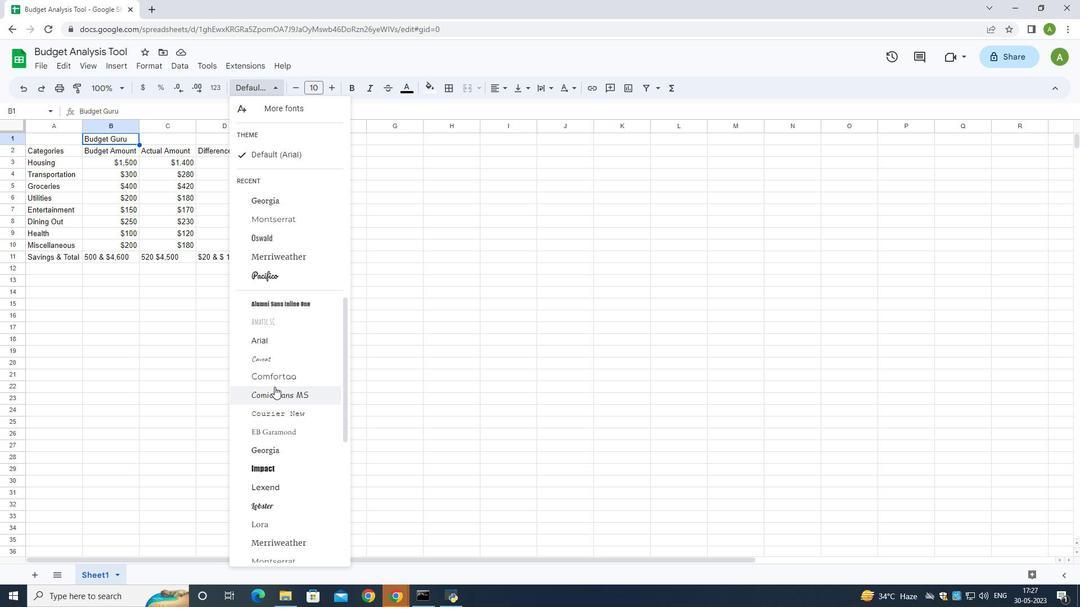 
Action: Mouse scrolled (274, 387) with delta (0, 0)
Screenshot: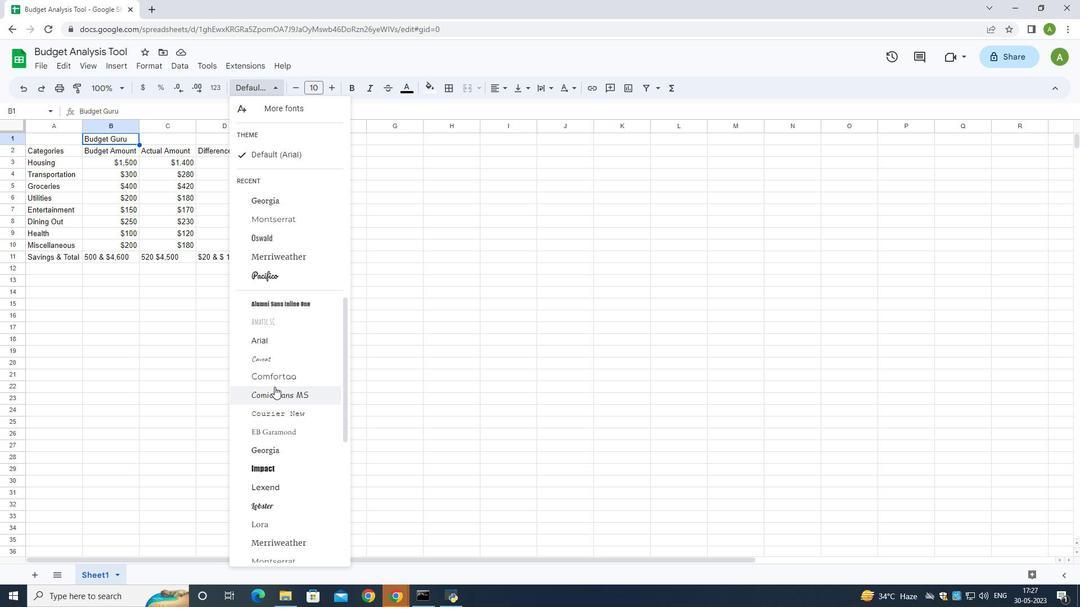 
Action: Mouse scrolled (274, 387) with delta (0, 0)
Screenshot: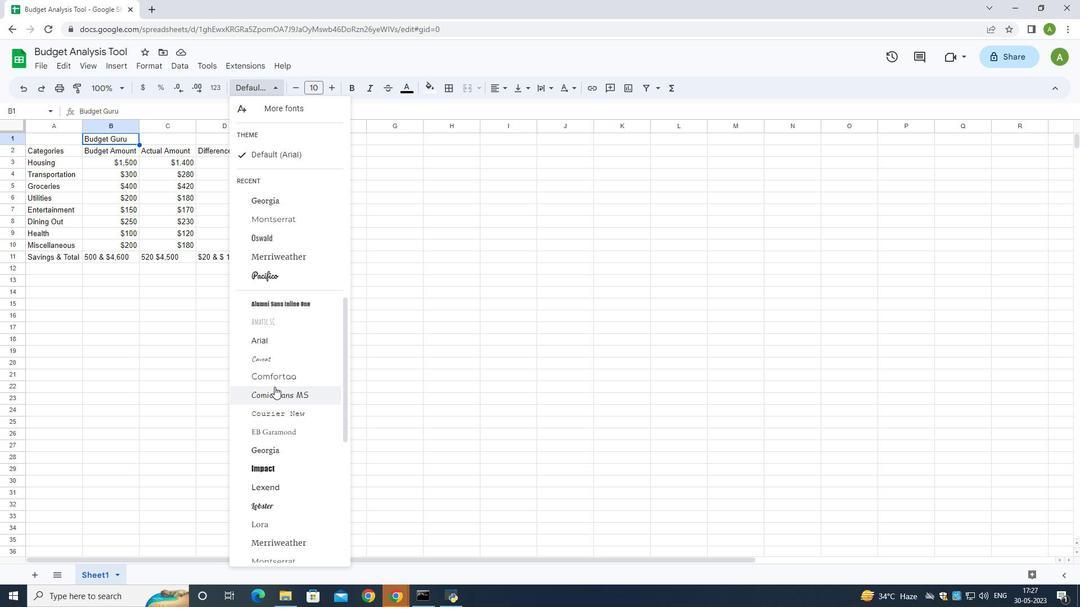 
Action: Mouse scrolled (274, 387) with delta (0, 0)
Screenshot: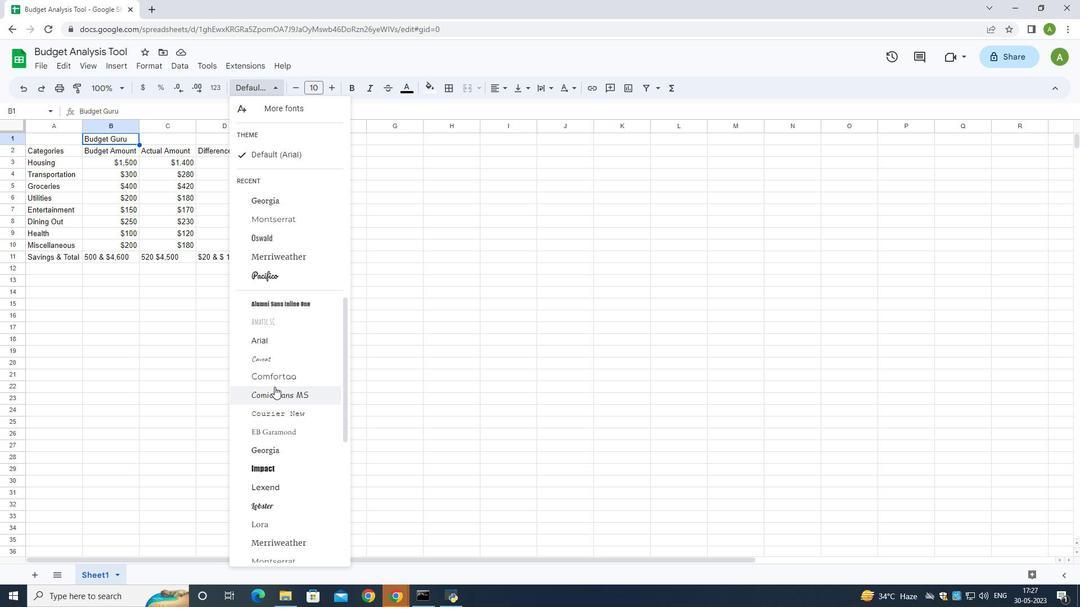 
Action: Mouse scrolled (274, 387) with delta (0, 0)
Screenshot: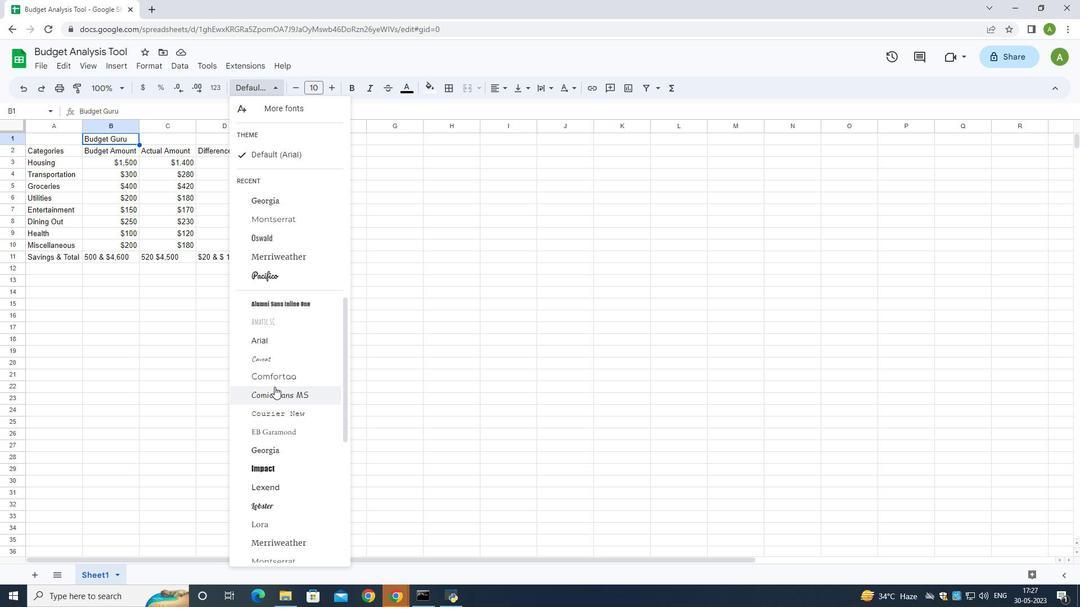 
Action: Mouse moved to (275, 387)
Screenshot: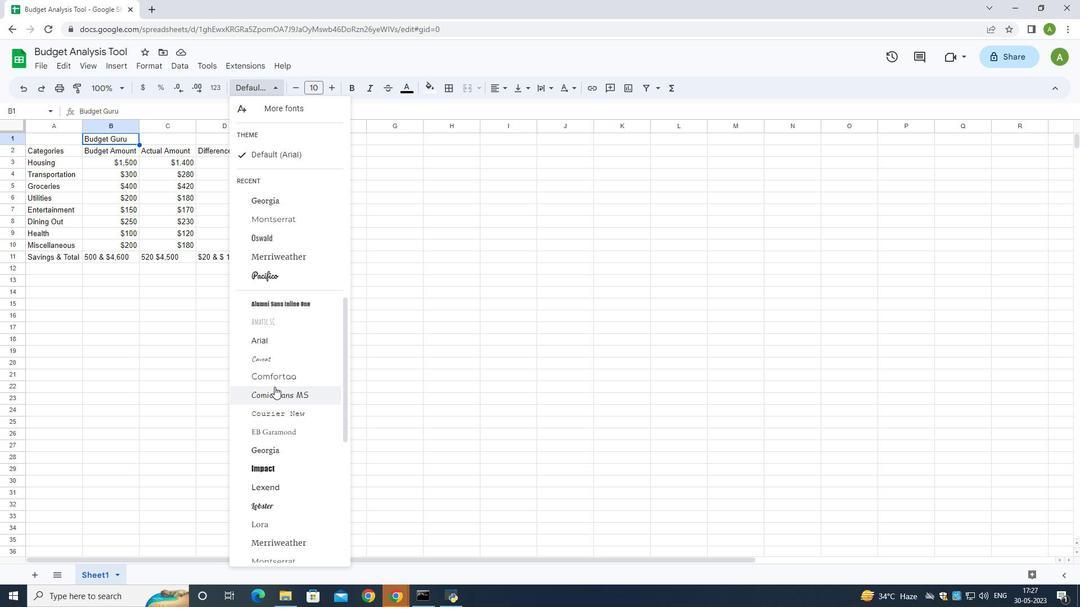 
Action: Mouse scrolled (275, 387) with delta (0, 0)
Screenshot: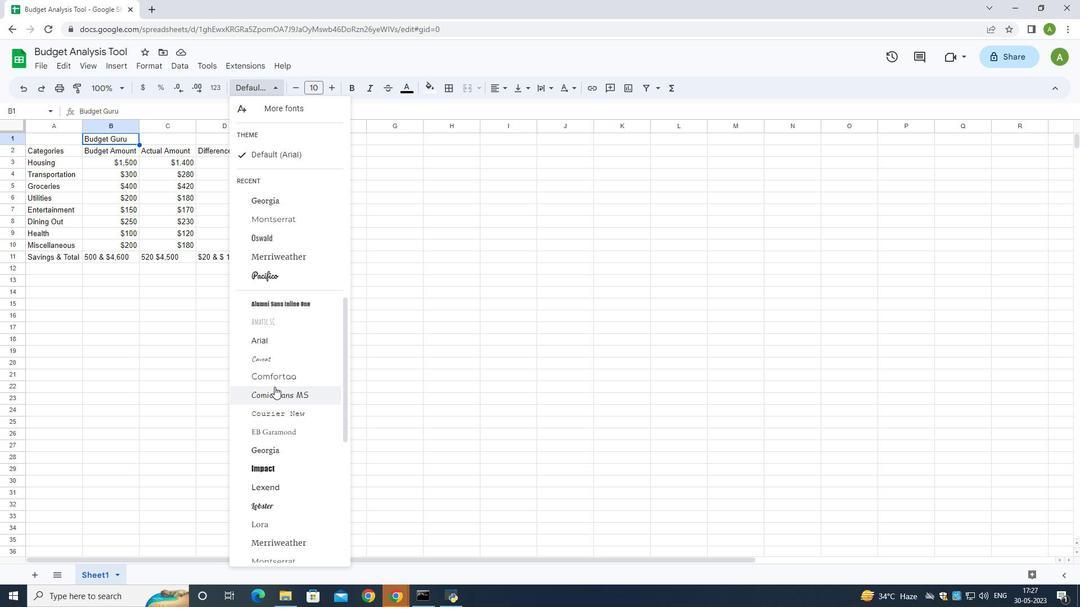 
Action: Mouse scrolled (275, 387) with delta (0, 0)
Screenshot: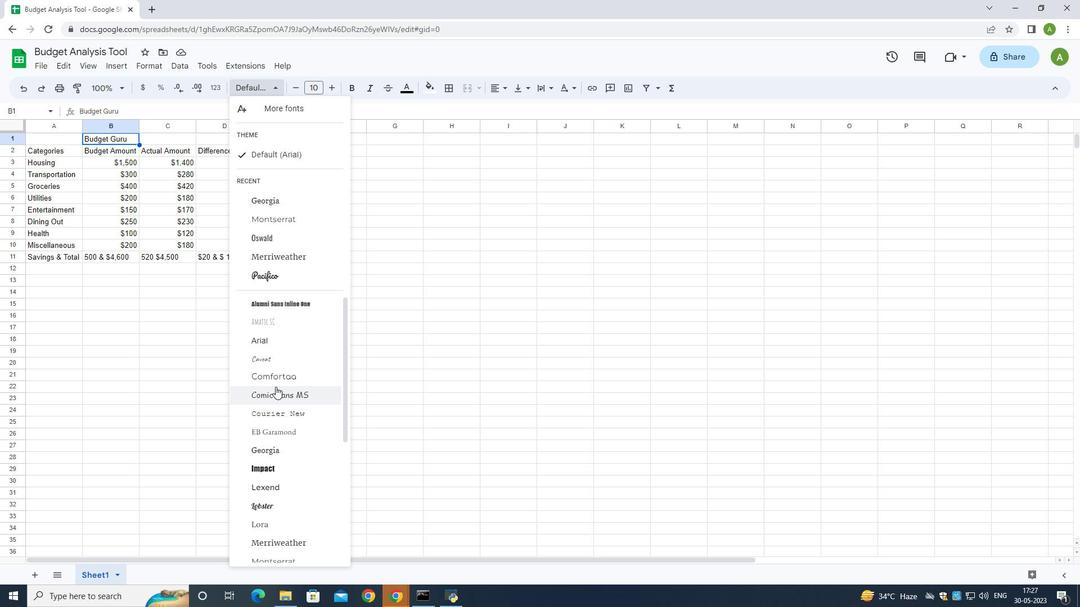 
Action: Mouse scrolled (275, 387) with delta (0, 0)
Screenshot: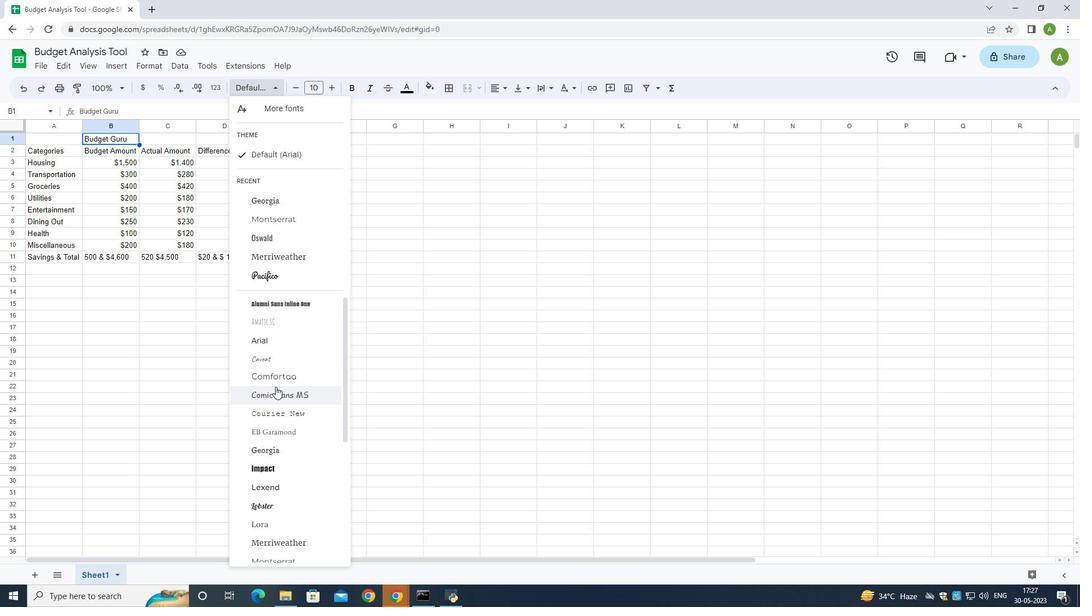 
Action: Mouse scrolled (275, 387) with delta (0, 0)
Screenshot: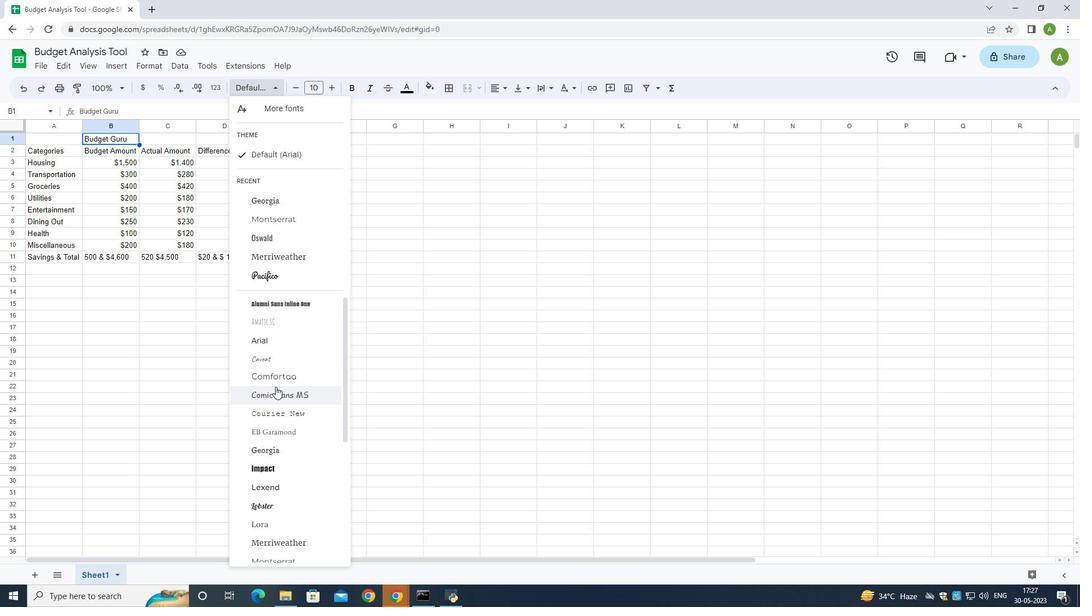 
Action: Mouse scrolled (275, 387) with delta (0, 0)
Screenshot: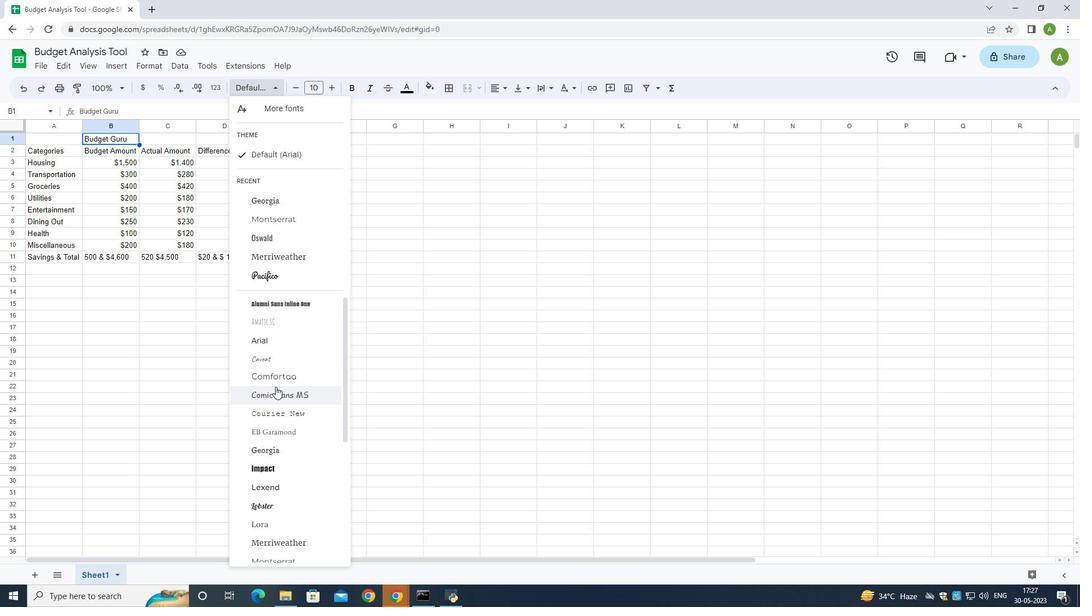 
Action: Mouse scrolled (275, 387) with delta (0, 0)
Screenshot: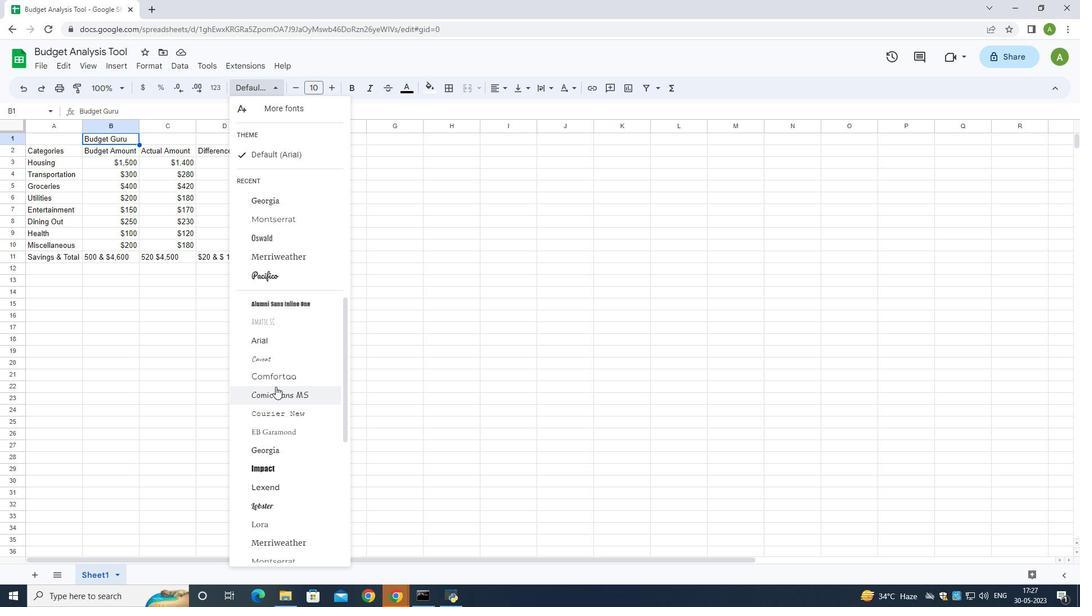 
Action: Mouse scrolled (275, 387) with delta (0, 0)
Screenshot: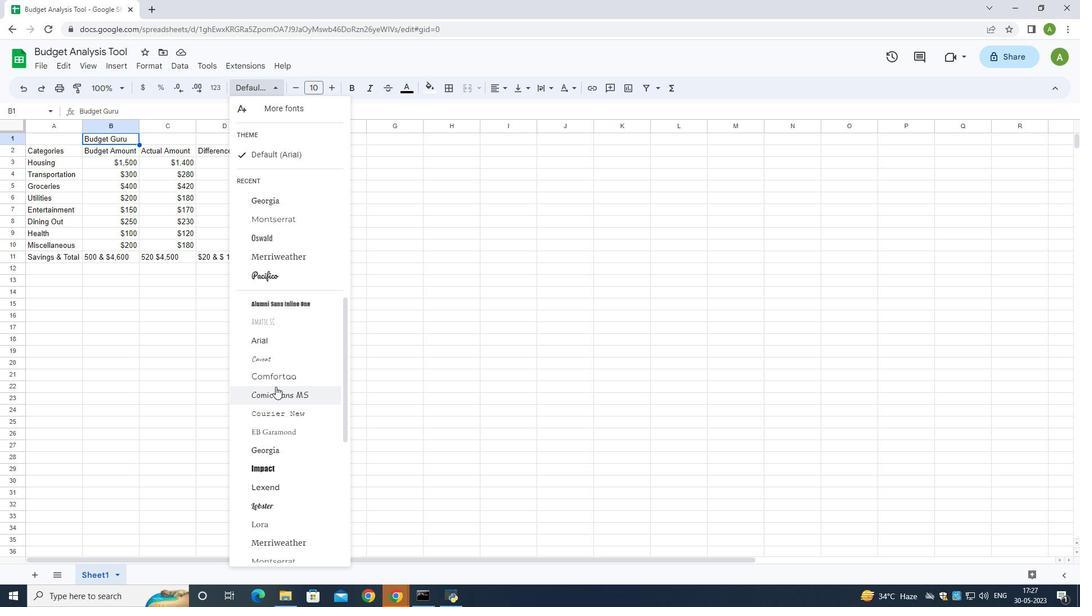 
Action: Mouse scrolled (275, 387) with delta (0, 0)
Screenshot: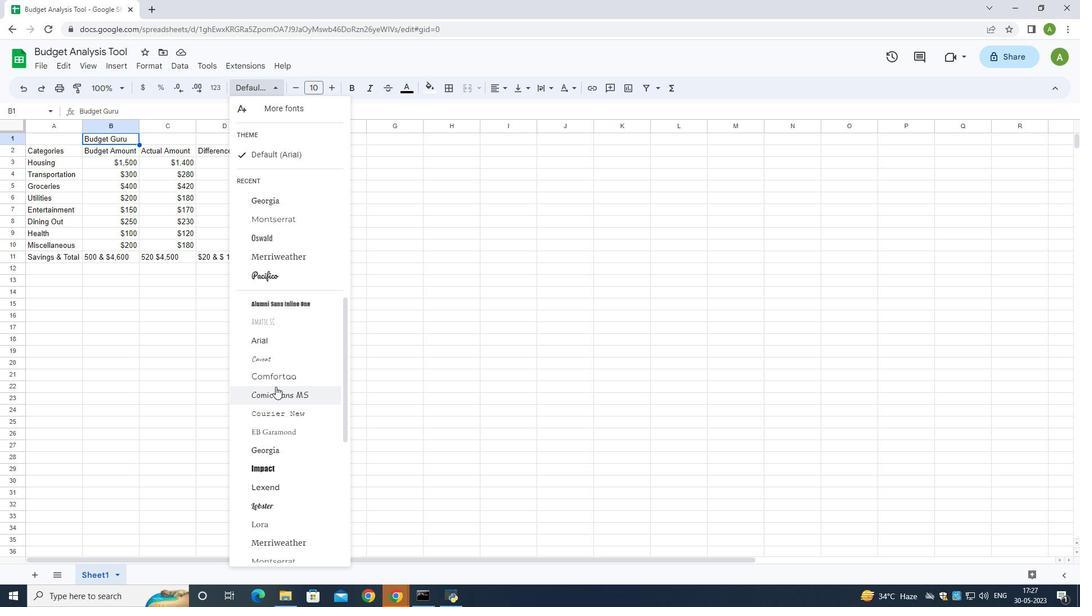 
Action: Mouse scrolled (275, 387) with delta (0, 0)
Screenshot: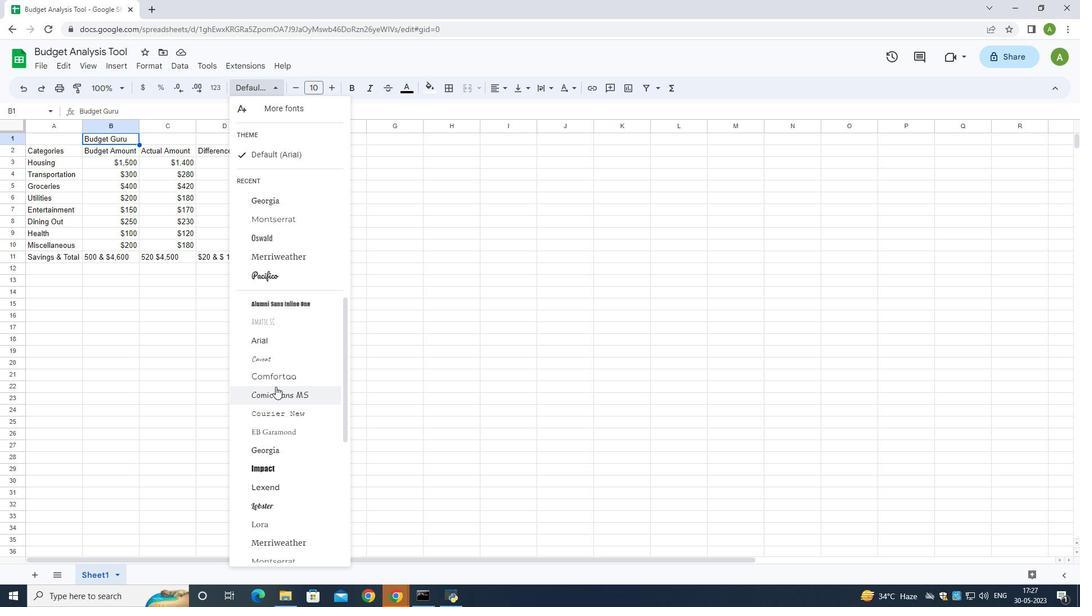 
Action: Mouse scrolled (275, 386) with delta (0, 0)
Screenshot: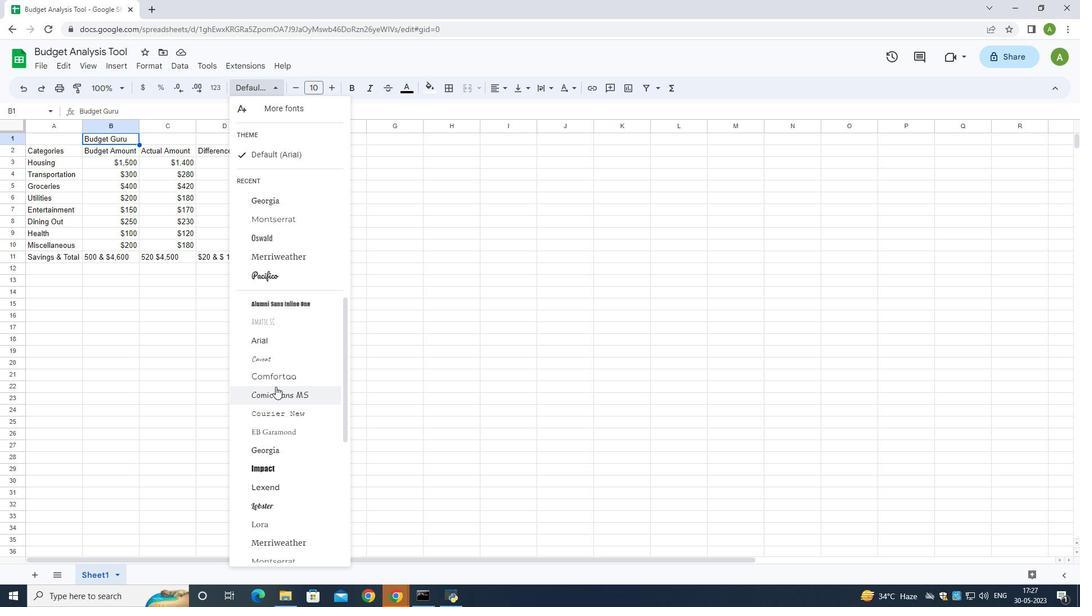 
Action: Mouse scrolled (275, 386) with delta (0, 0)
Screenshot: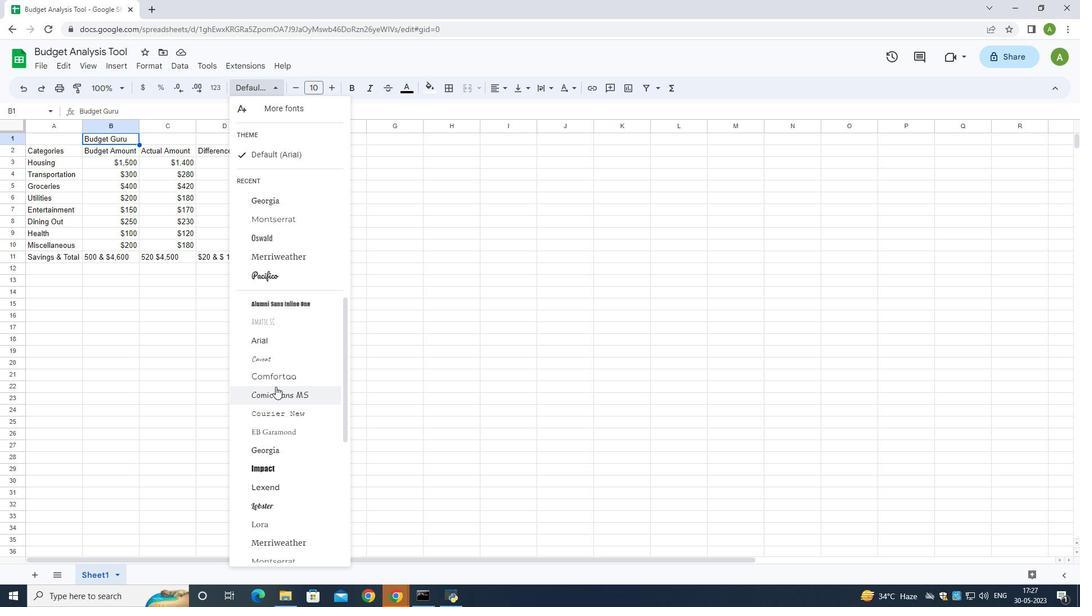 
Action: Mouse scrolled (275, 386) with delta (0, 0)
Screenshot: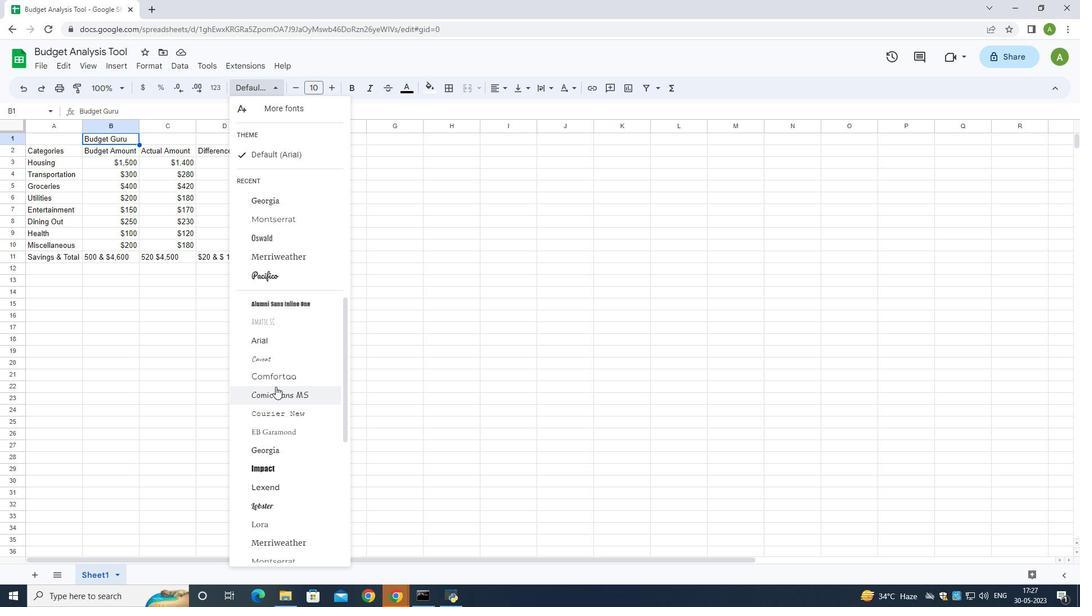 
Action: Mouse scrolled (275, 386) with delta (0, 0)
Screenshot: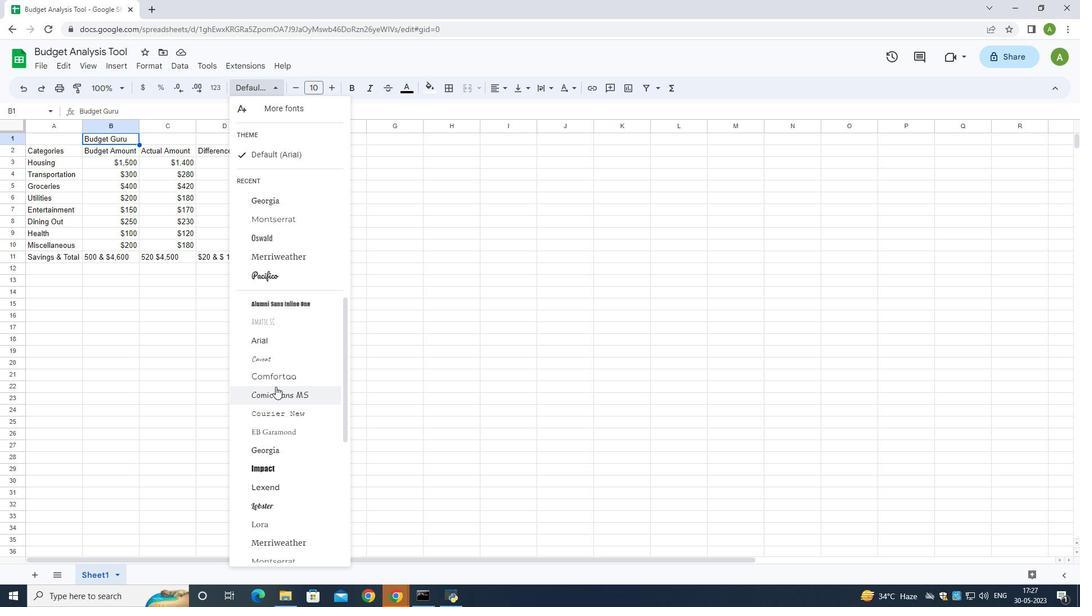 
Action: Mouse scrolled (275, 386) with delta (0, 0)
Screenshot: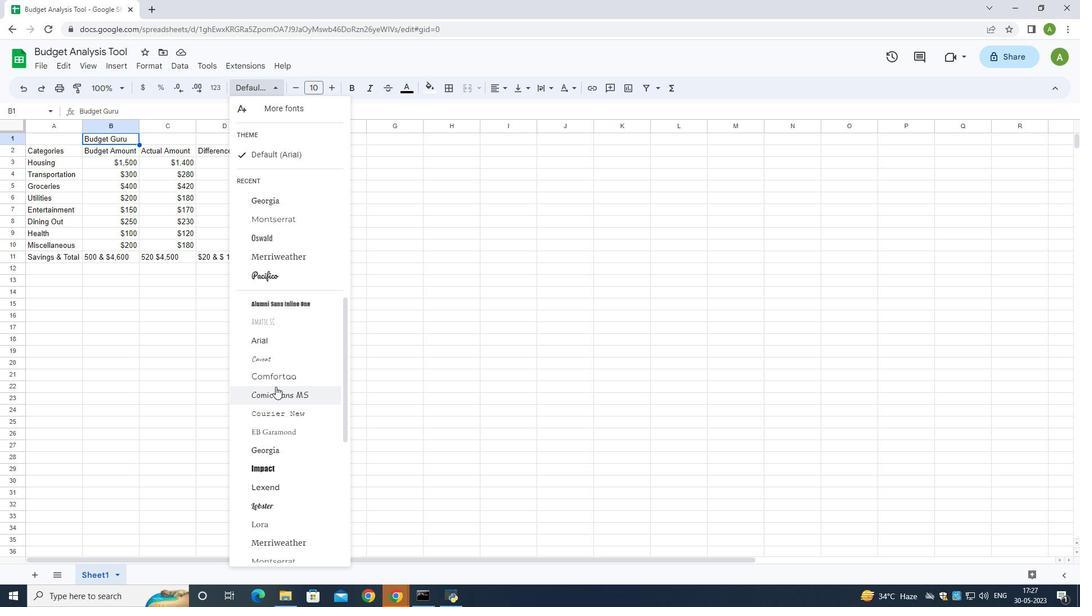 
Action: Mouse scrolled (275, 386) with delta (0, 0)
Screenshot: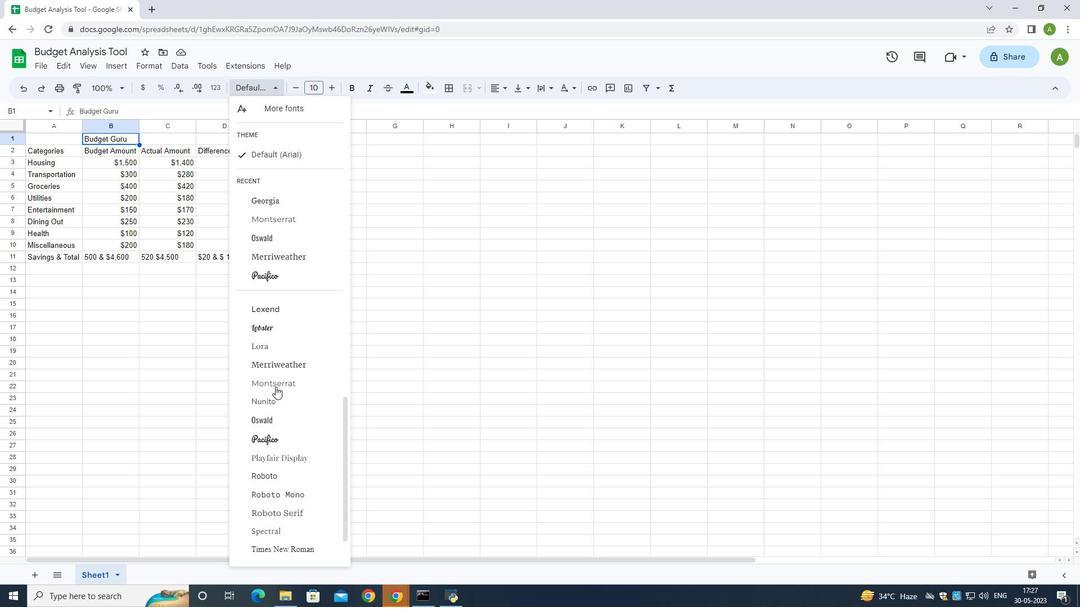 
Action: Mouse scrolled (275, 386) with delta (0, 0)
Screenshot: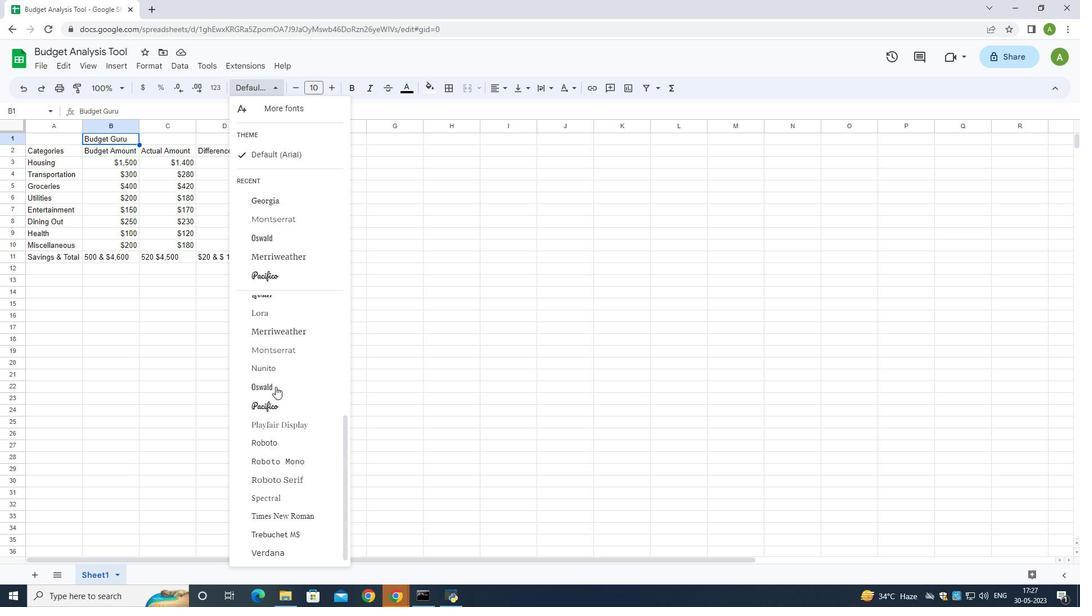 
Action: Mouse scrolled (275, 386) with delta (0, 0)
Screenshot: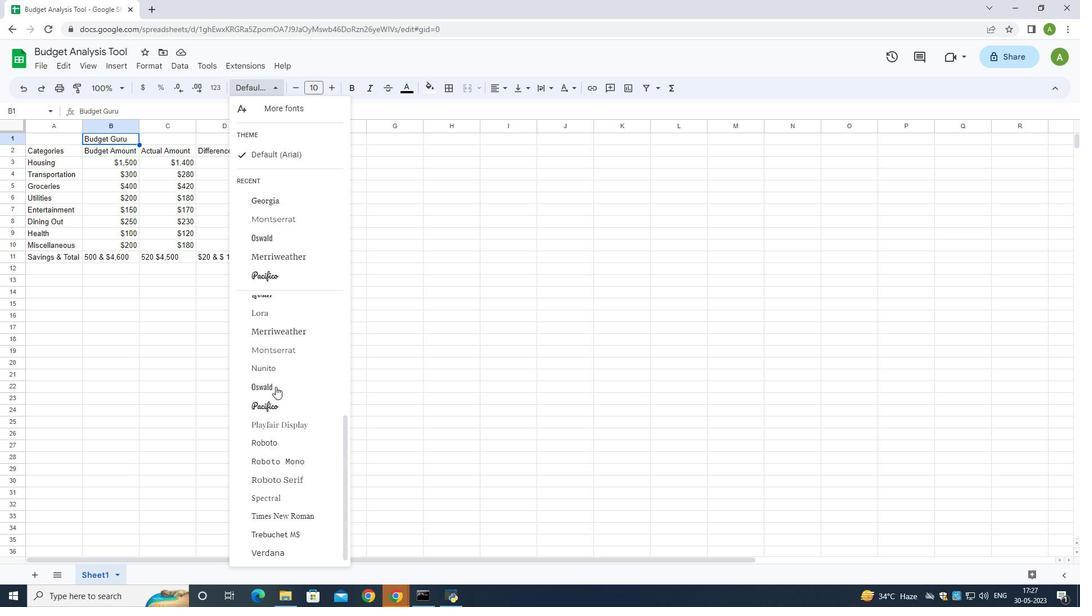
Action: Mouse scrolled (275, 386) with delta (0, 0)
Screenshot: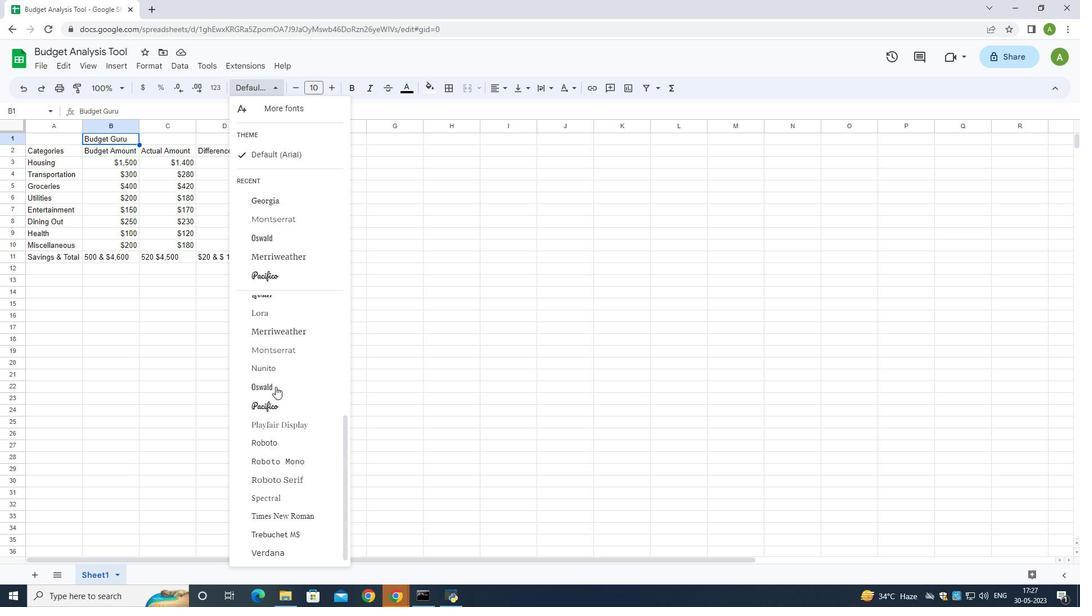 
Action: Mouse scrolled (275, 386) with delta (0, 0)
Screenshot: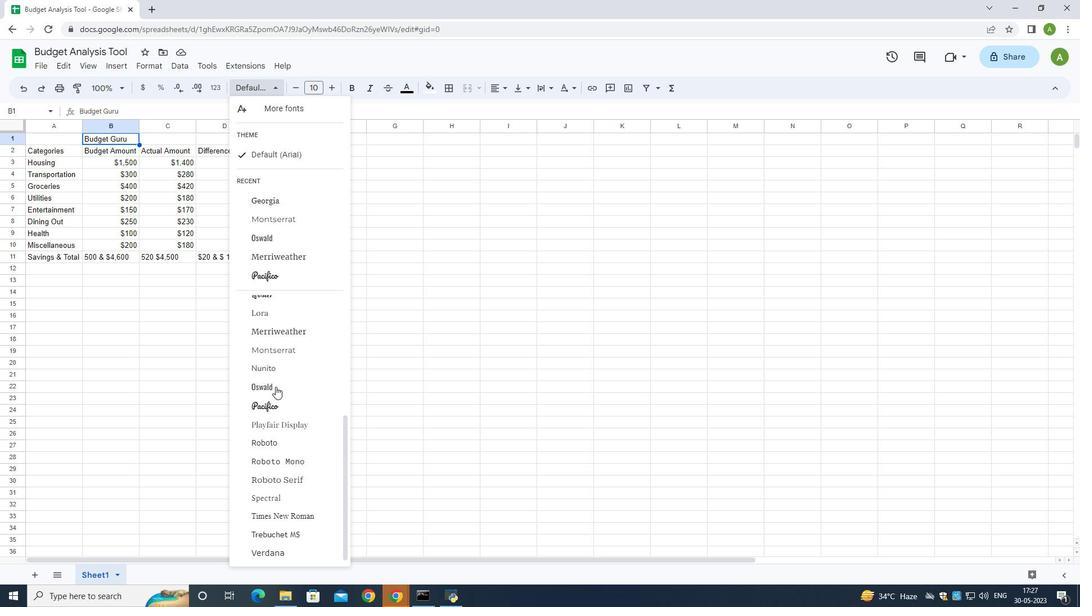 
Action: Mouse scrolled (275, 386) with delta (0, 0)
Screenshot: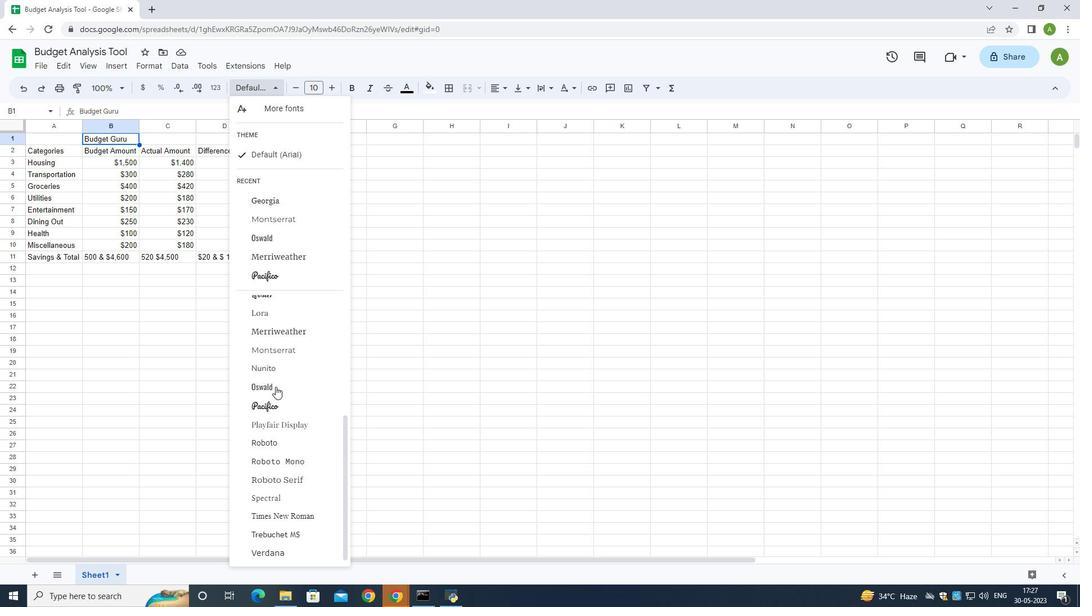 
Action: Mouse scrolled (275, 386) with delta (0, 0)
Screenshot: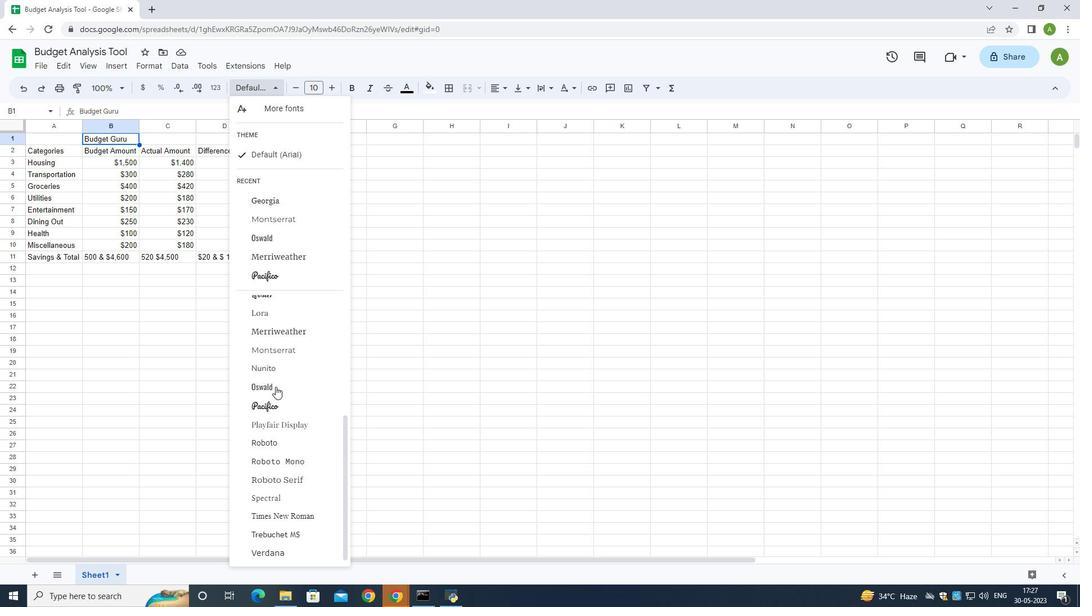 
Action: Mouse scrolled (275, 386) with delta (0, 0)
Screenshot: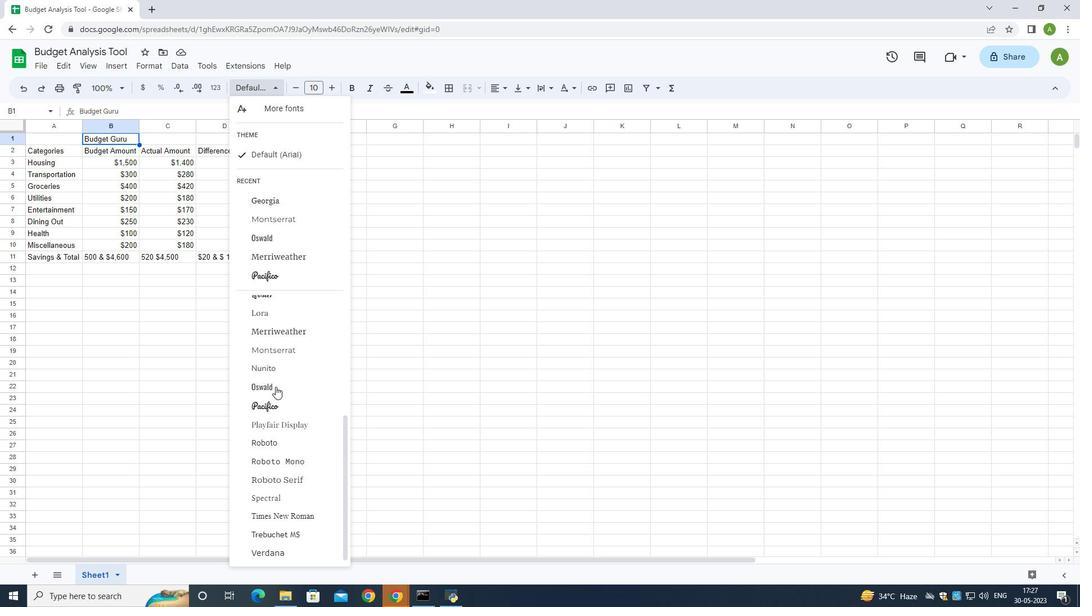 
Action: Mouse moved to (284, 426)
Screenshot: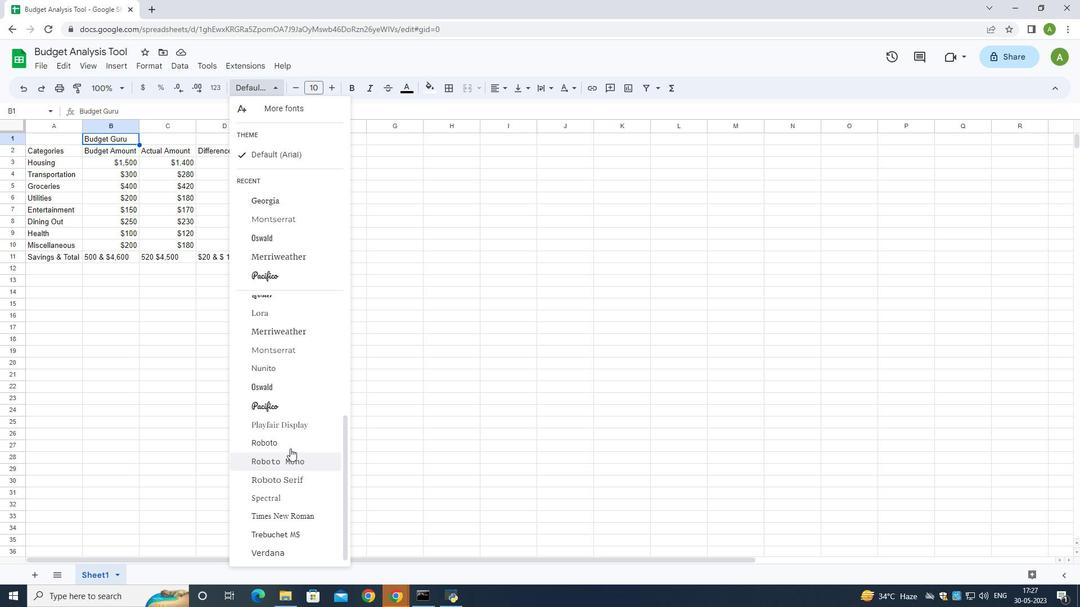
Action: Mouse scrolled (284, 426) with delta (0, 0)
Screenshot: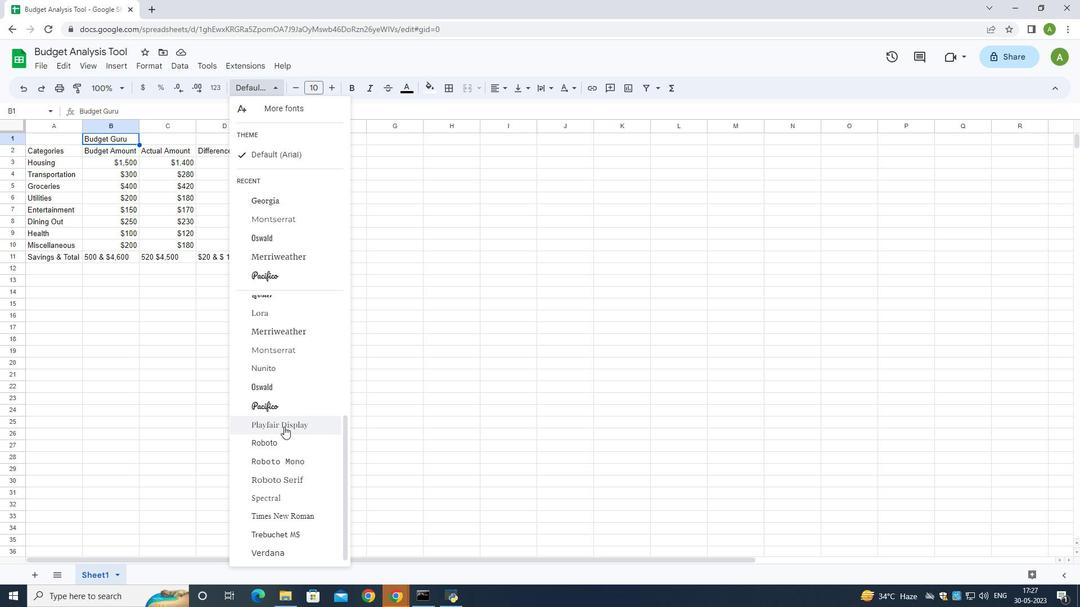
Action: Mouse scrolled (284, 426) with delta (0, 0)
Screenshot: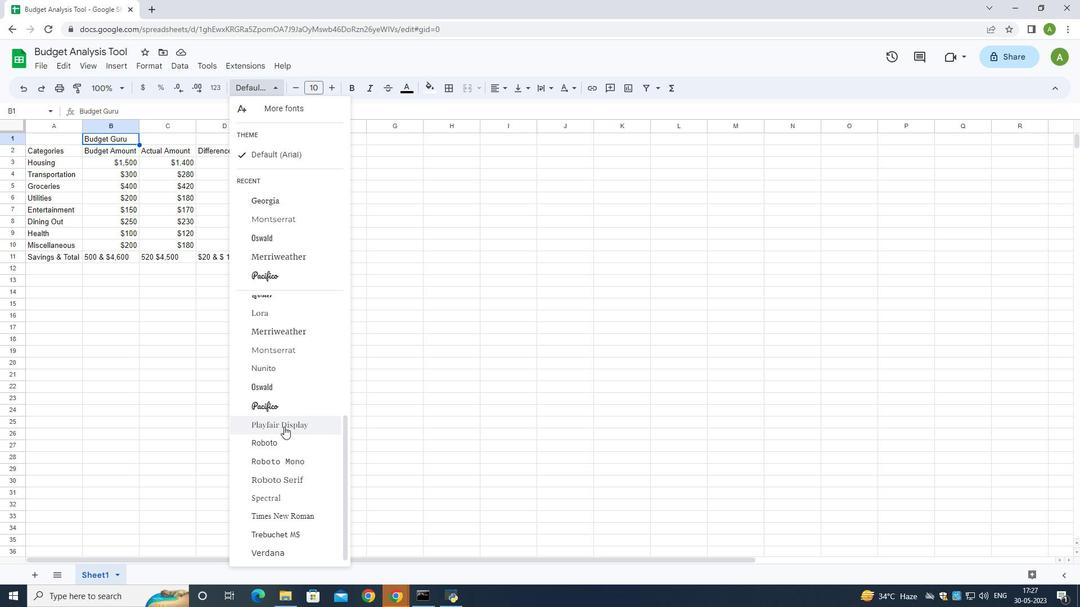 
Action: Mouse scrolled (284, 426) with delta (0, 0)
Screenshot: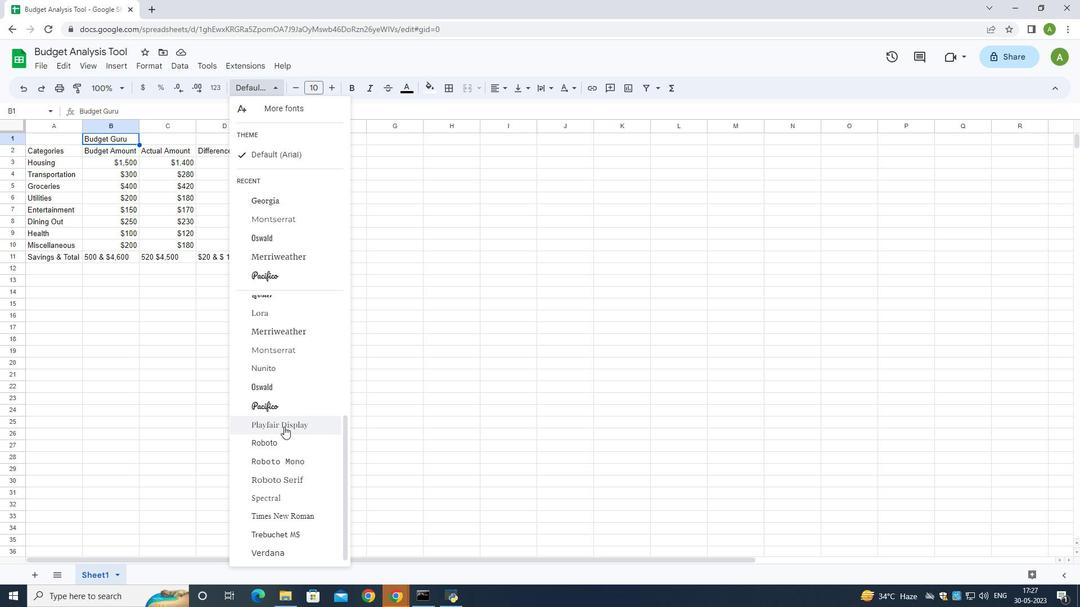 
Action: Mouse moved to (277, 534)
Screenshot: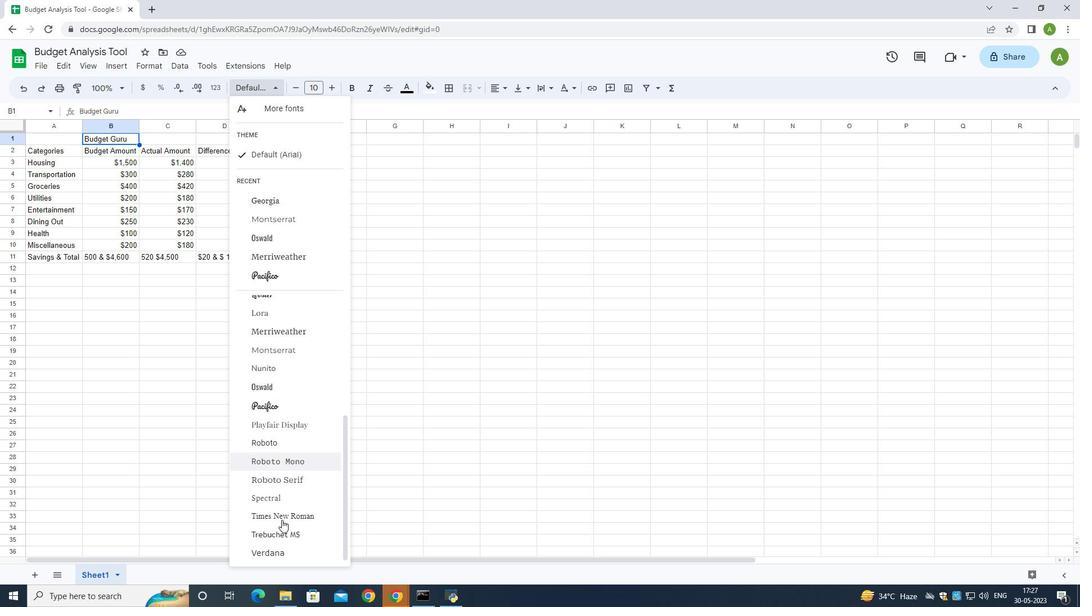 
Action: Mouse scrolled (277, 533) with delta (0, 0)
Screenshot: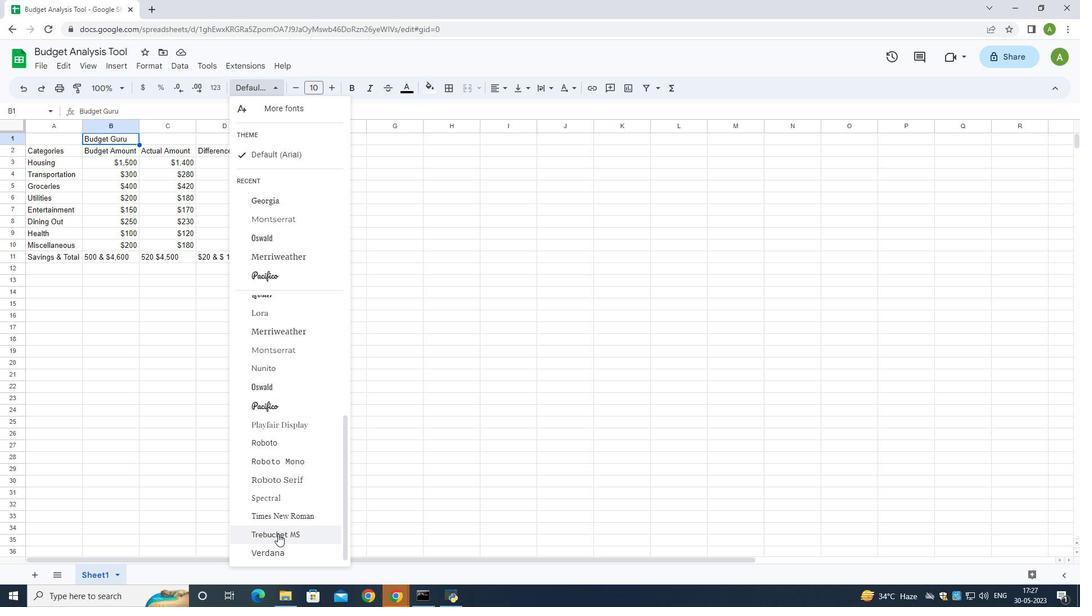 
Action: Mouse scrolled (277, 533) with delta (0, 0)
Screenshot: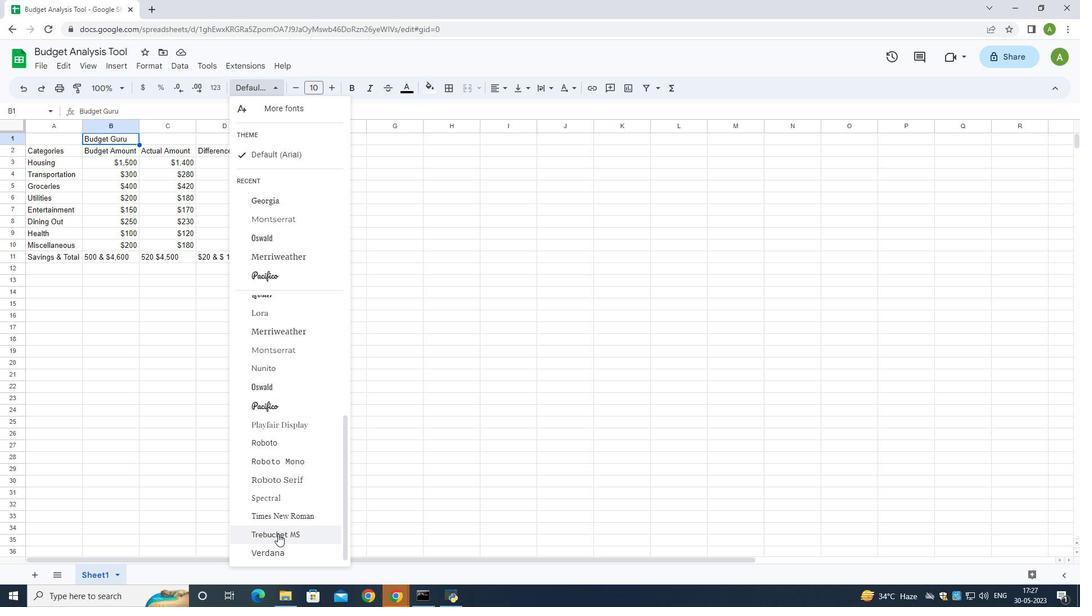 
Action: Mouse moved to (289, 532)
Screenshot: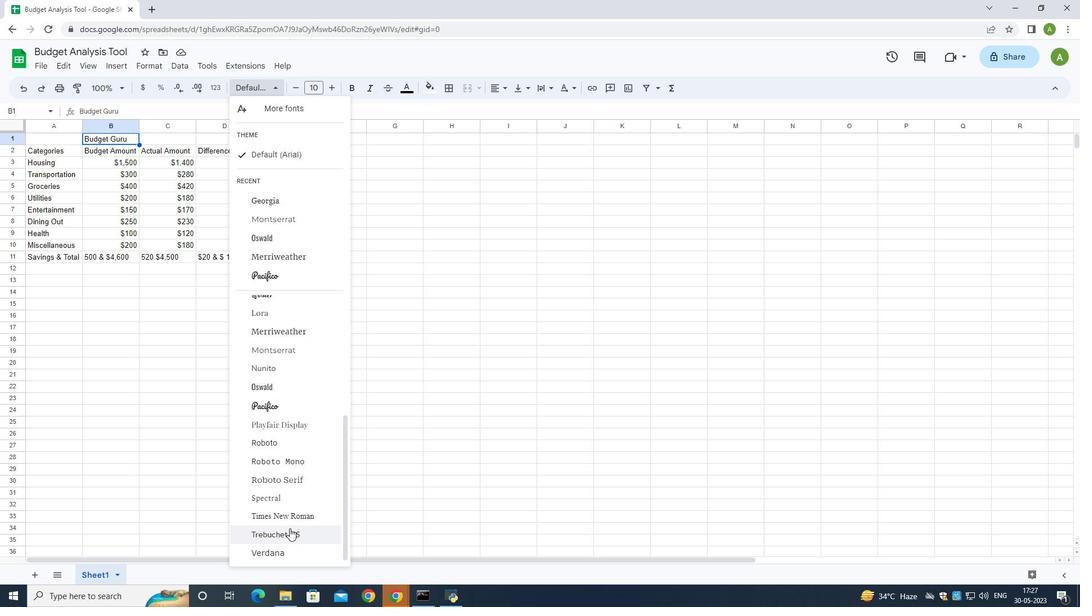 
Action: Mouse pressed left at (289, 532)
Screenshot: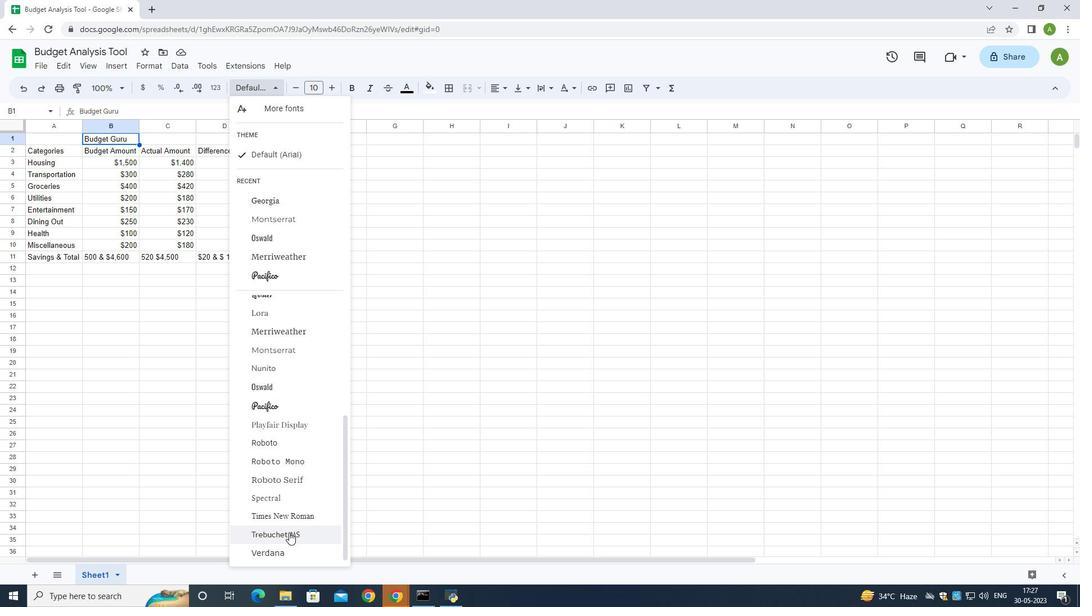 
Action: Mouse moved to (277, 86)
Screenshot: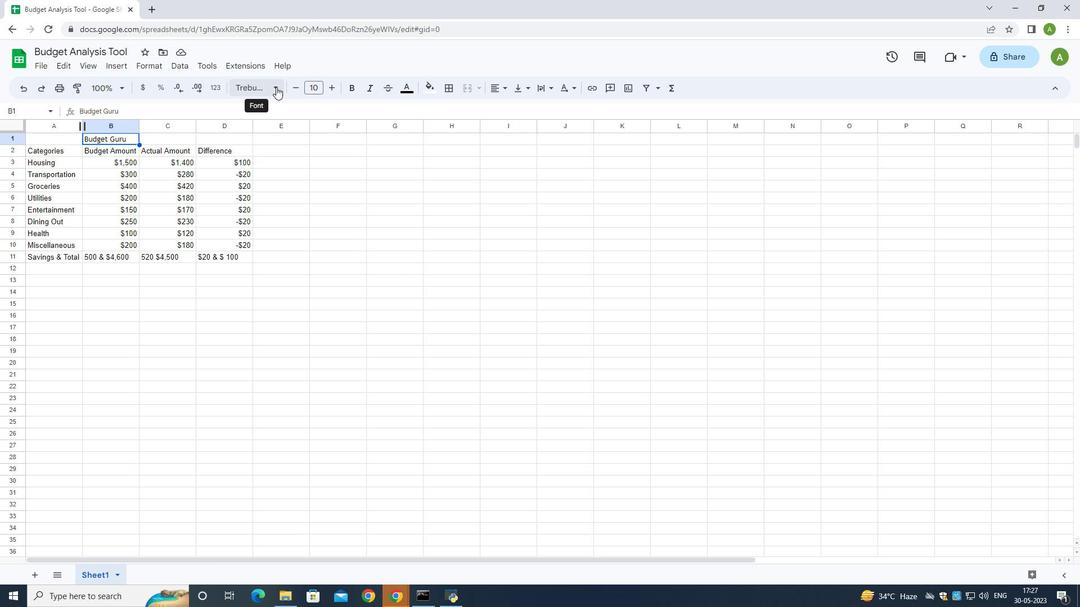 
Action: Mouse pressed left at (277, 86)
Screenshot: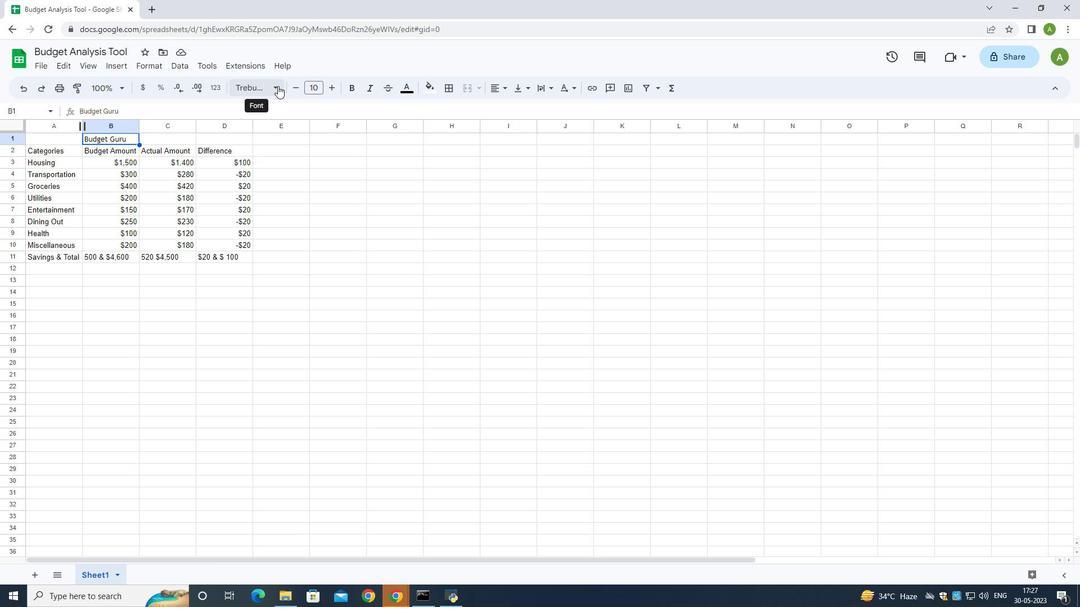 
Action: Mouse moved to (330, 90)
Screenshot: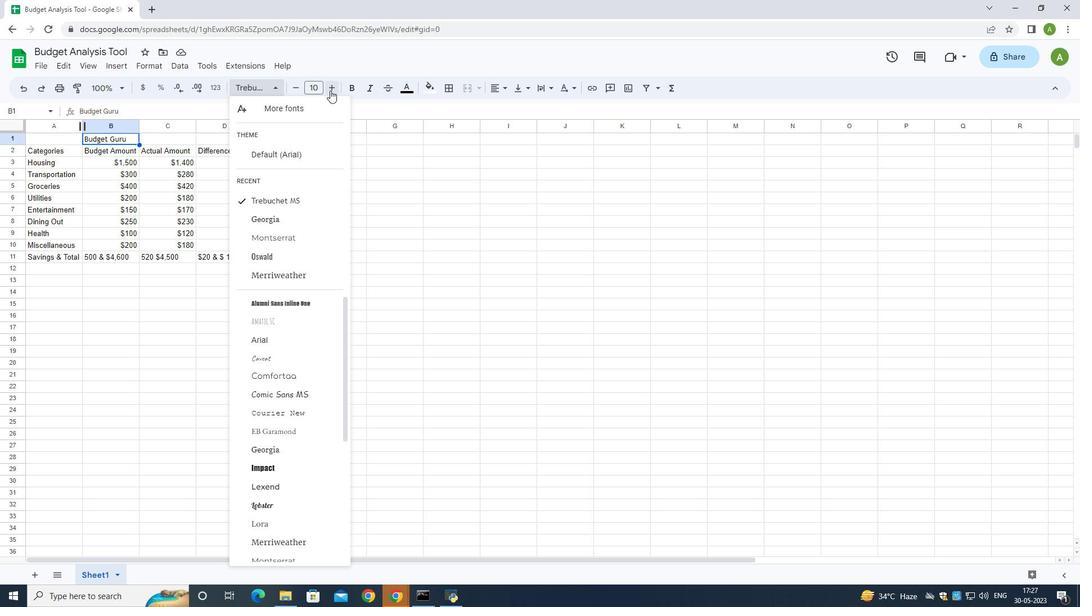 
Action: Mouse pressed left at (330, 90)
Screenshot: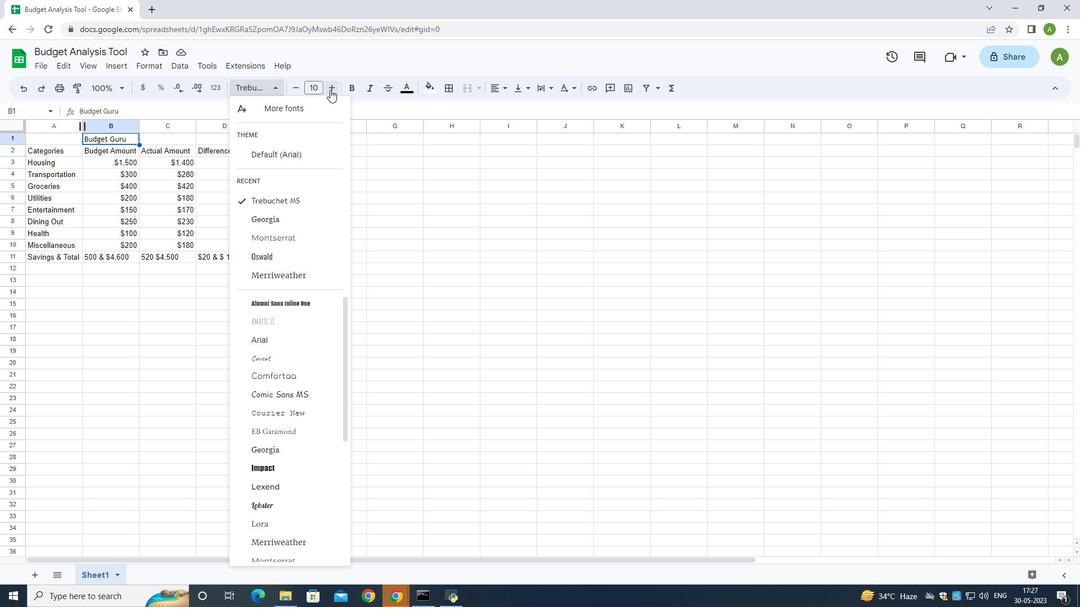 
Action: Mouse pressed left at (330, 90)
Screenshot: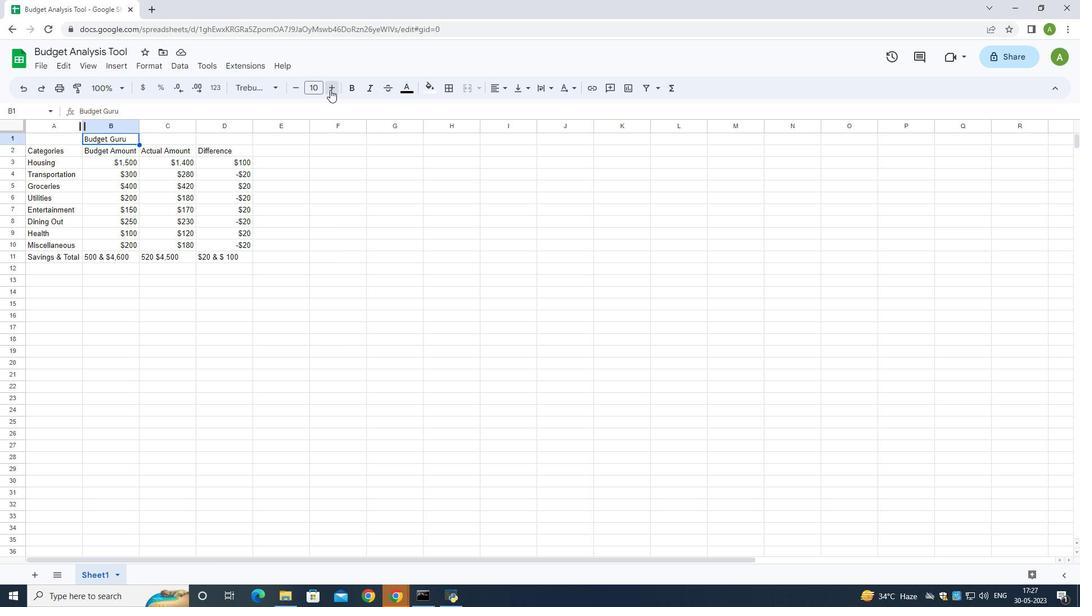 
Action: Mouse pressed left at (330, 90)
Screenshot: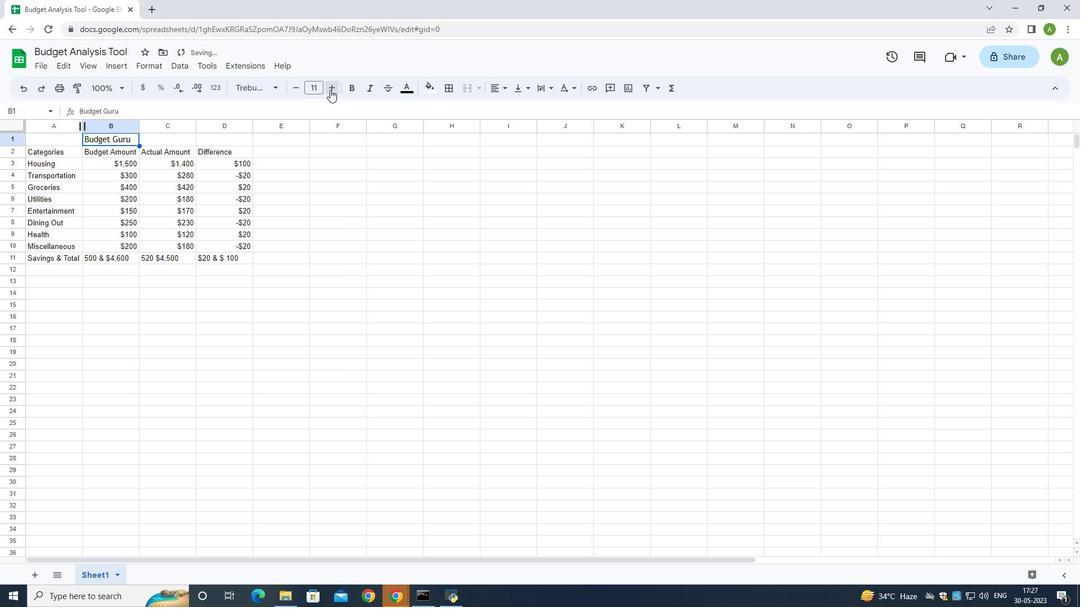 
Action: Mouse pressed left at (330, 90)
Screenshot: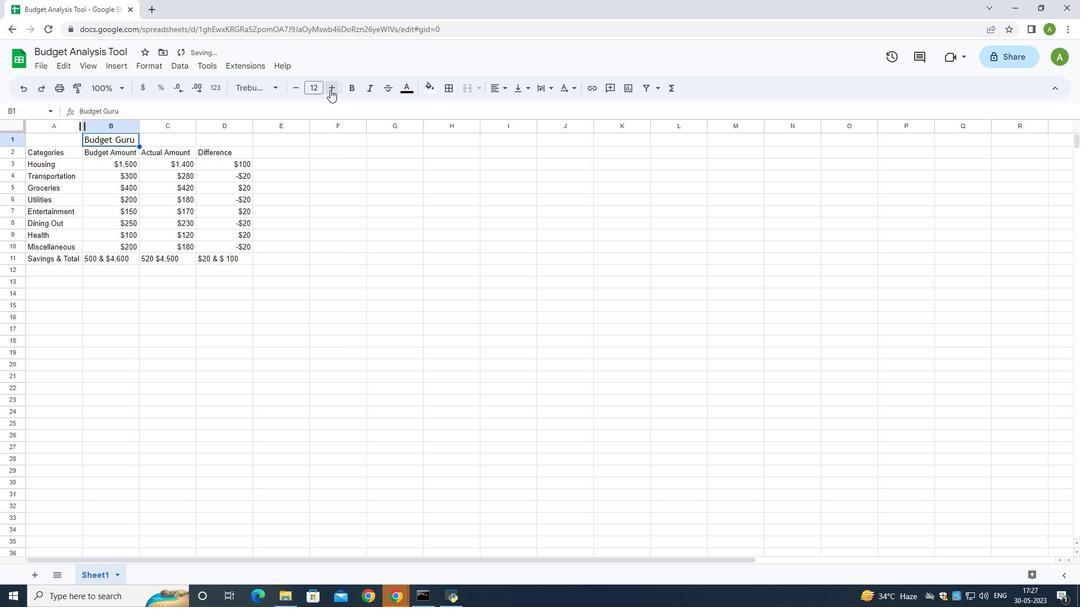 
Action: Mouse pressed left at (330, 90)
Screenshot: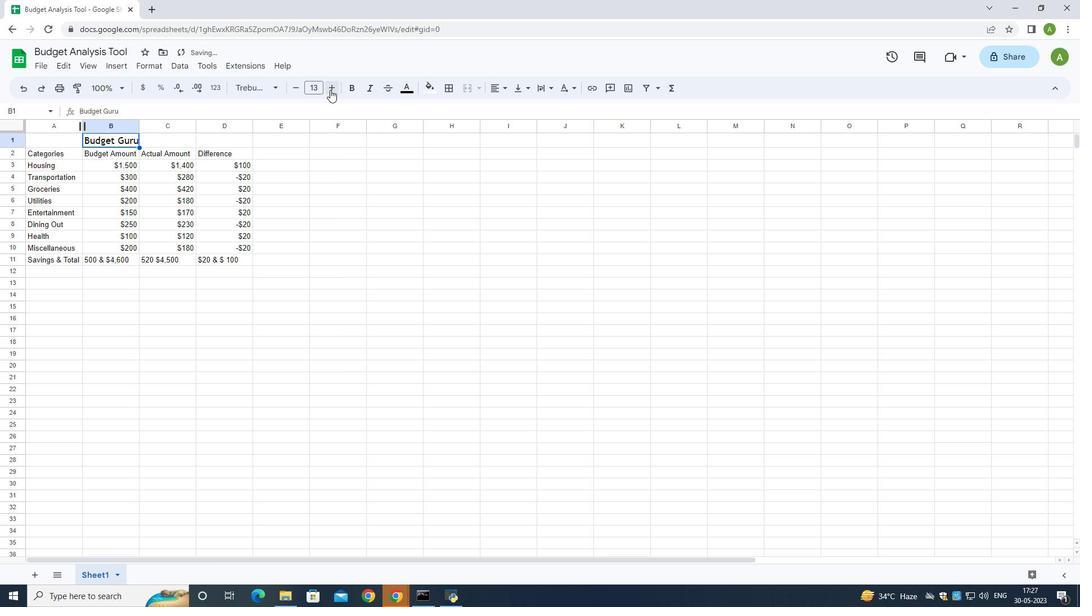 
Action: Mouse pressed left at (330, 90)
Screenshot: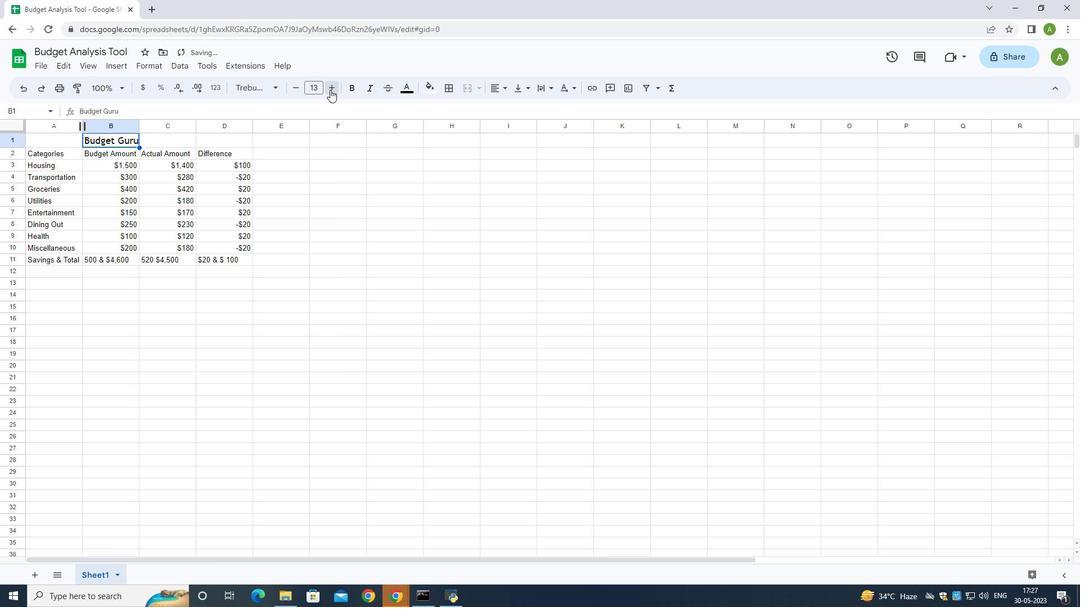 
Action: Mouse pressed left at (330, 90)
Screenshot: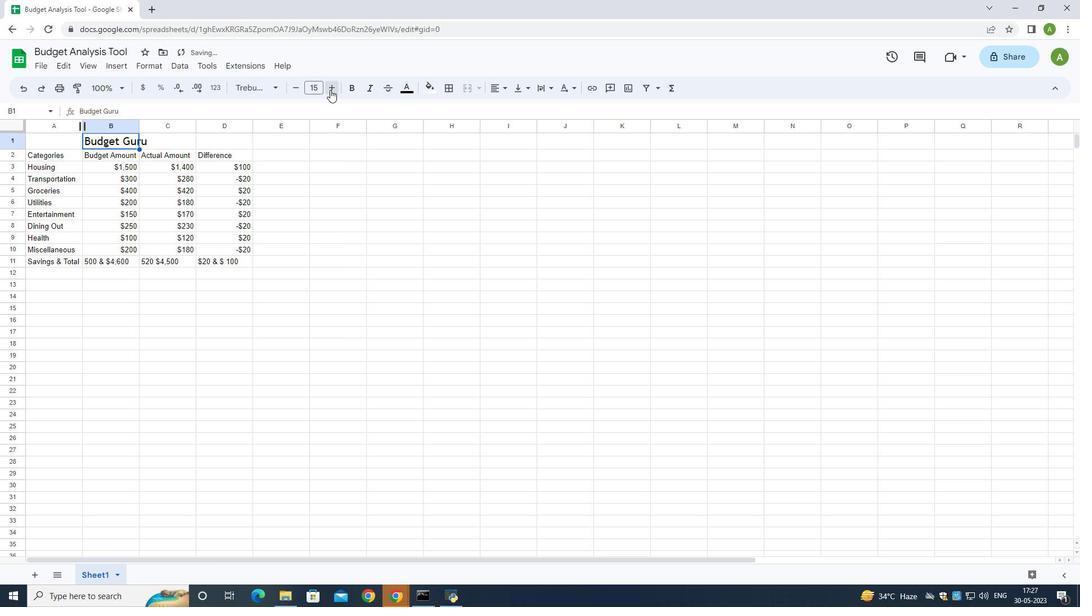 
Action: Mouse pressed left at (330, 90)
Screenshot: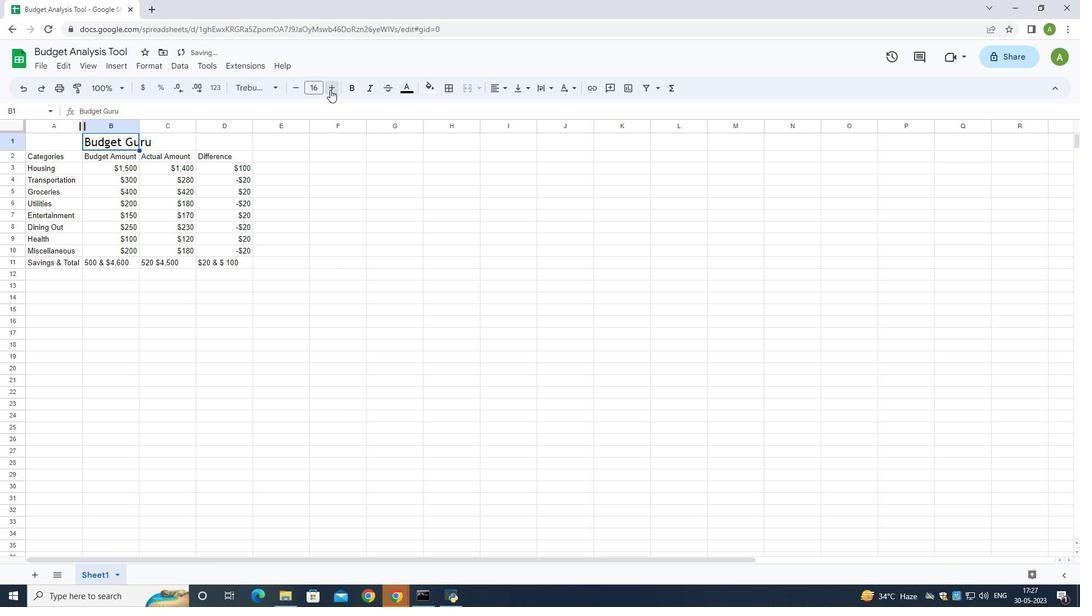 
Action: Mouse moved to (403, 92)
Screenshot: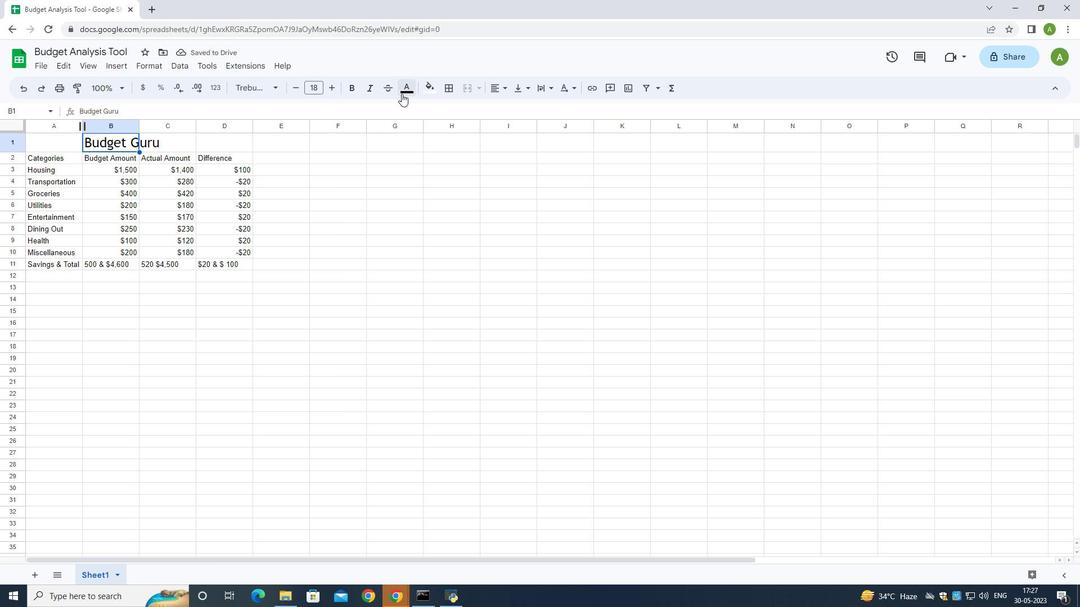
Action: Mouse pressed left at (403, 92)
Screenshot: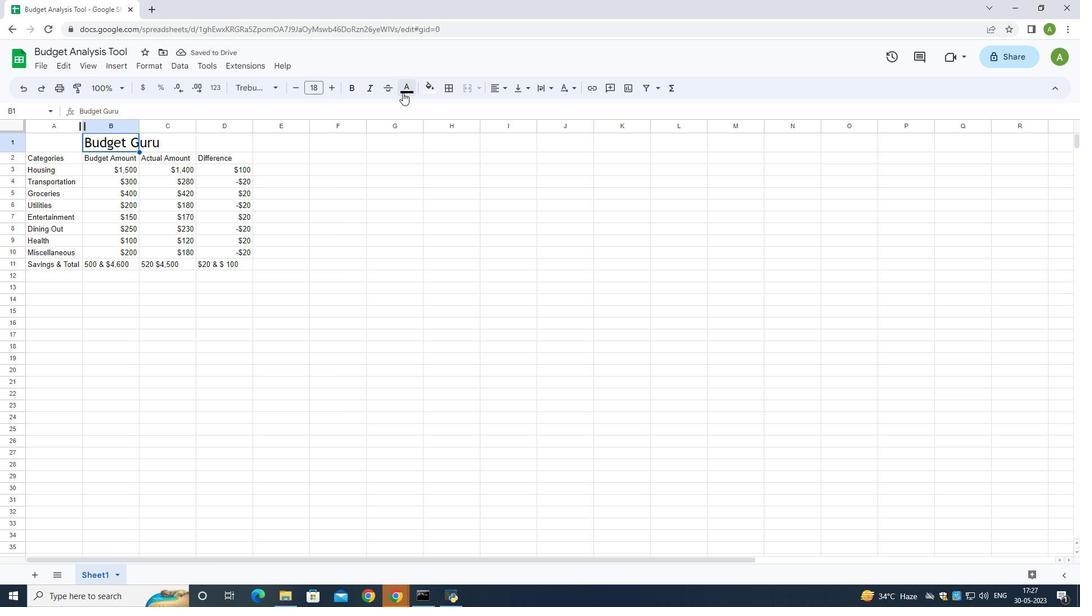 
Action: Mouse moved to (437, 190)
Screenshot: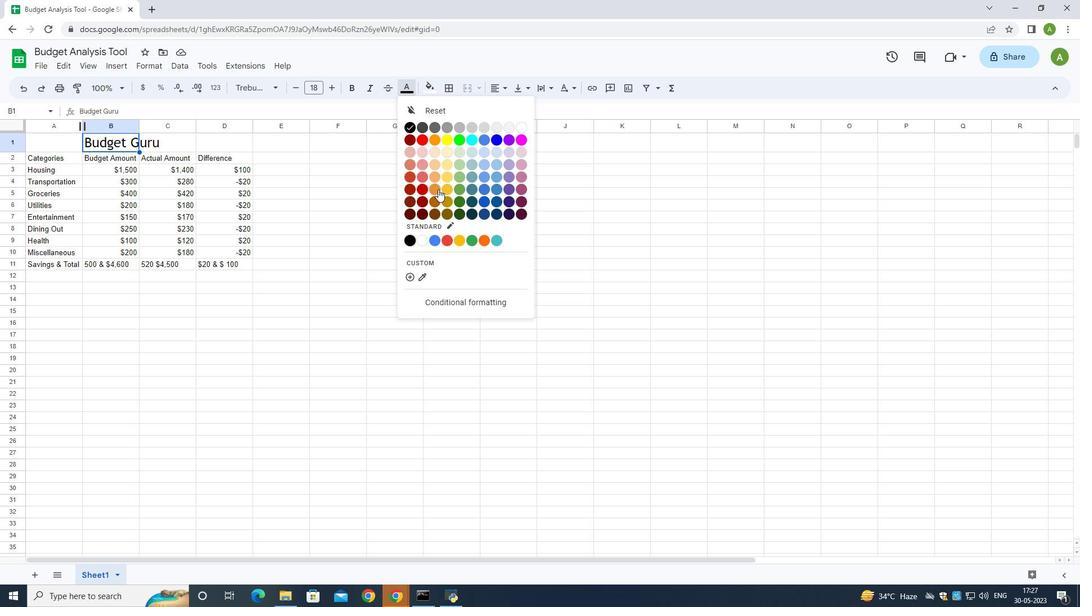 
Action: Mouse pressed left at (437, 190)
Screenshot: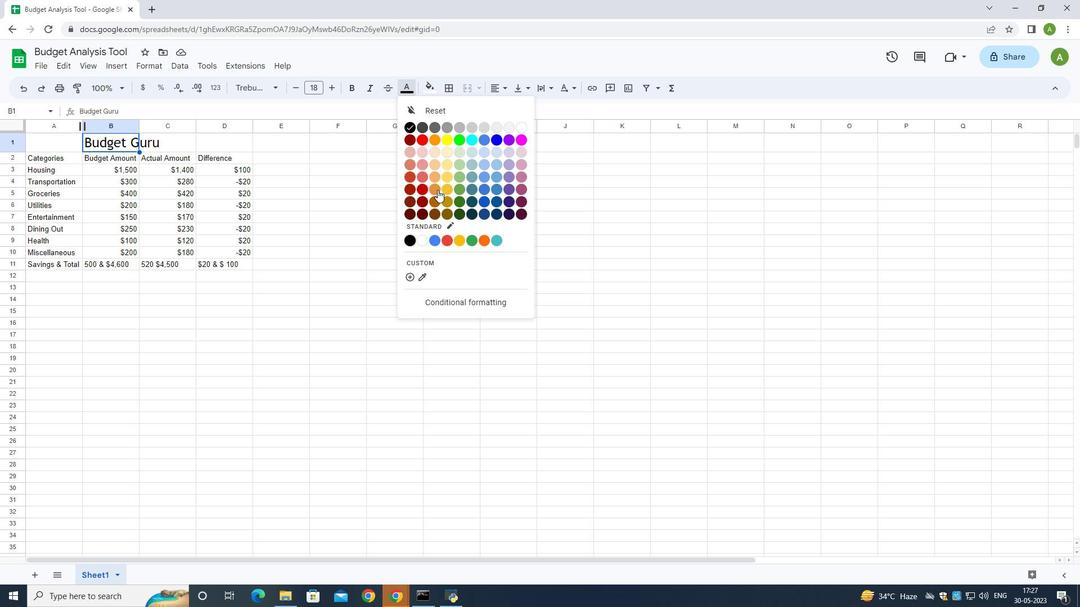 
Action: Mouse moved to (402, 91)
Screenshot: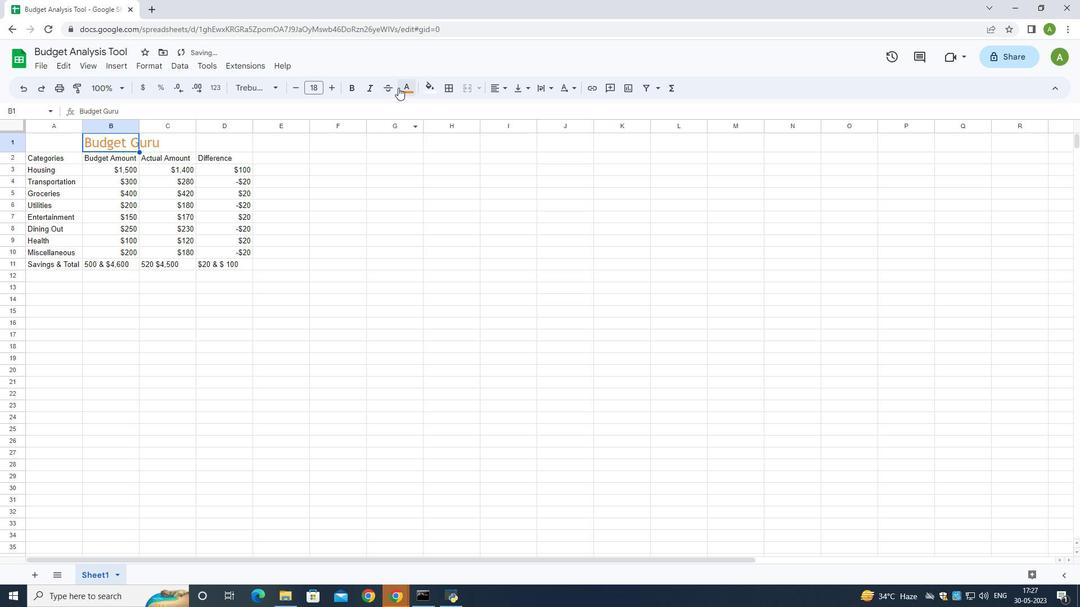 
Action: Mouse pressed left at (402, 91)
Screenshot: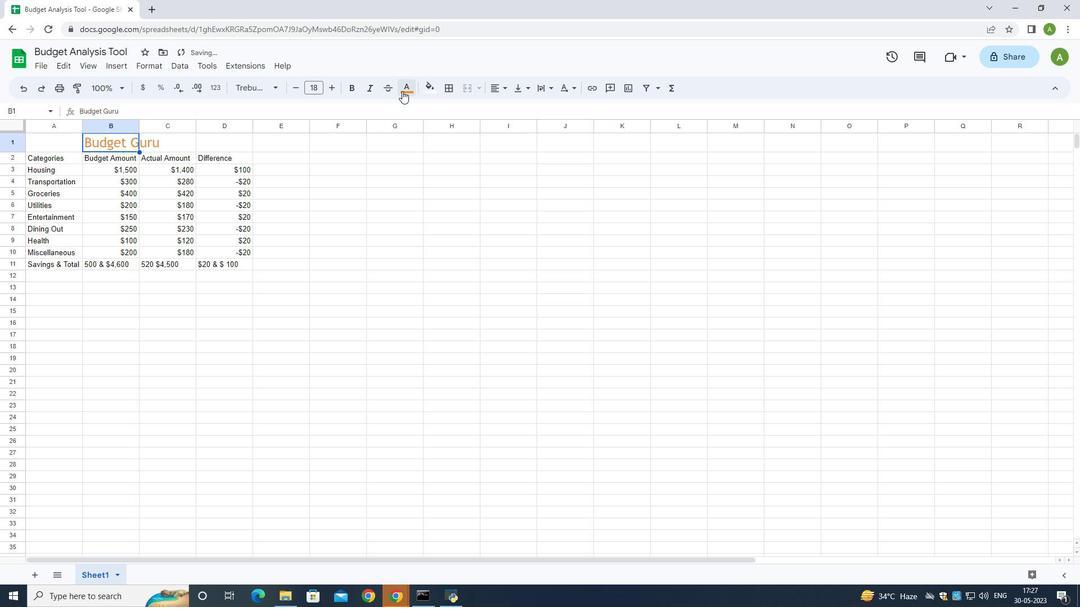 
Action: Mouse moved to (408, 162)
Screenshot: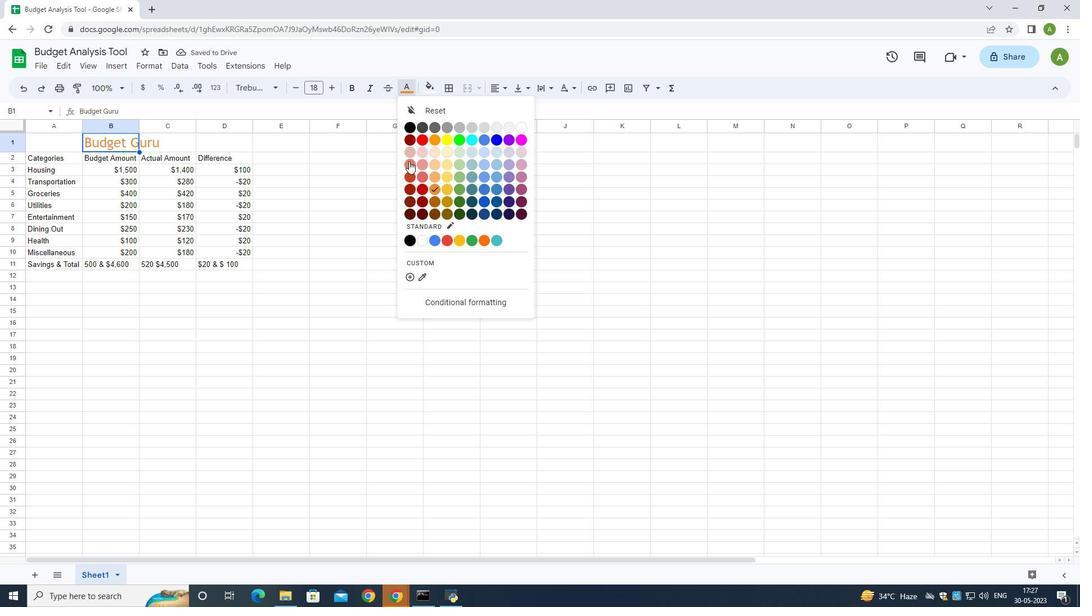 
Action: Mouse pressed left at (408, 162)
Screenshot: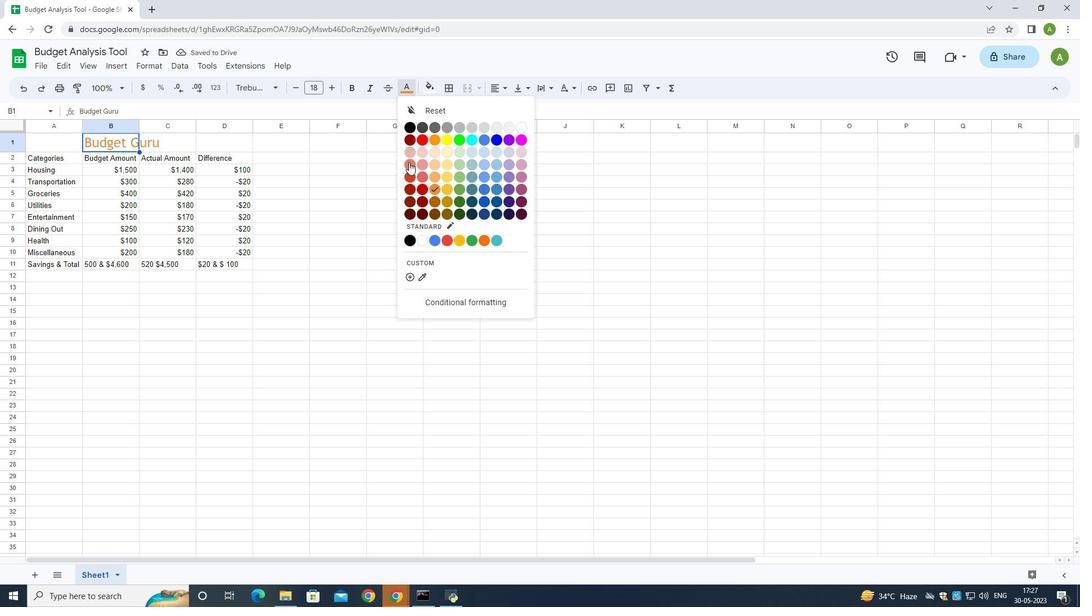 
Action: Mouse moved to (411, 92)
Screenshot: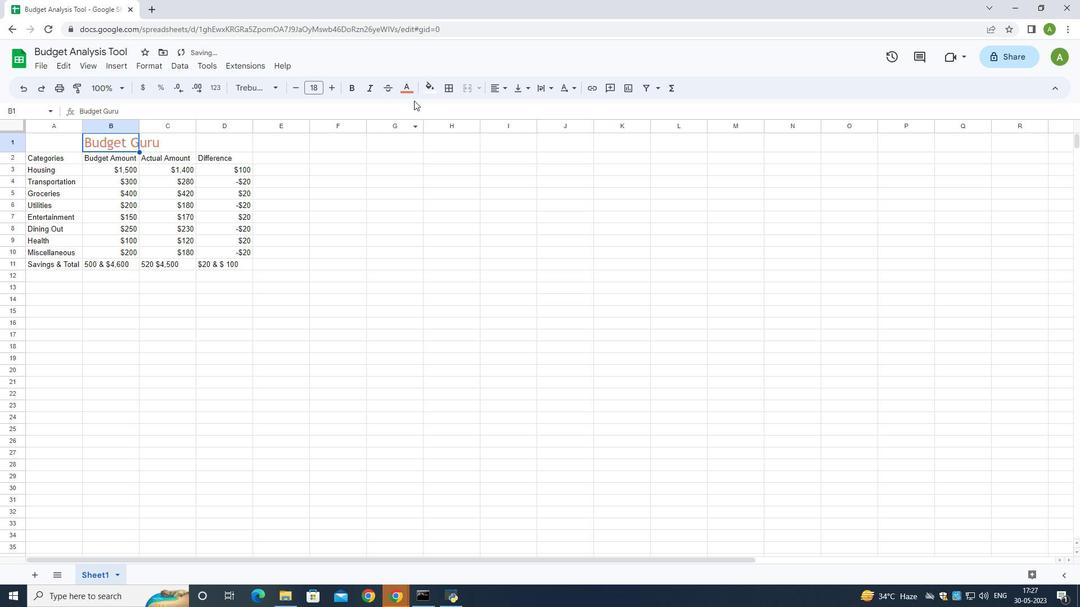 
Action: Mouse pressed left at (411, 92)
Screenshot: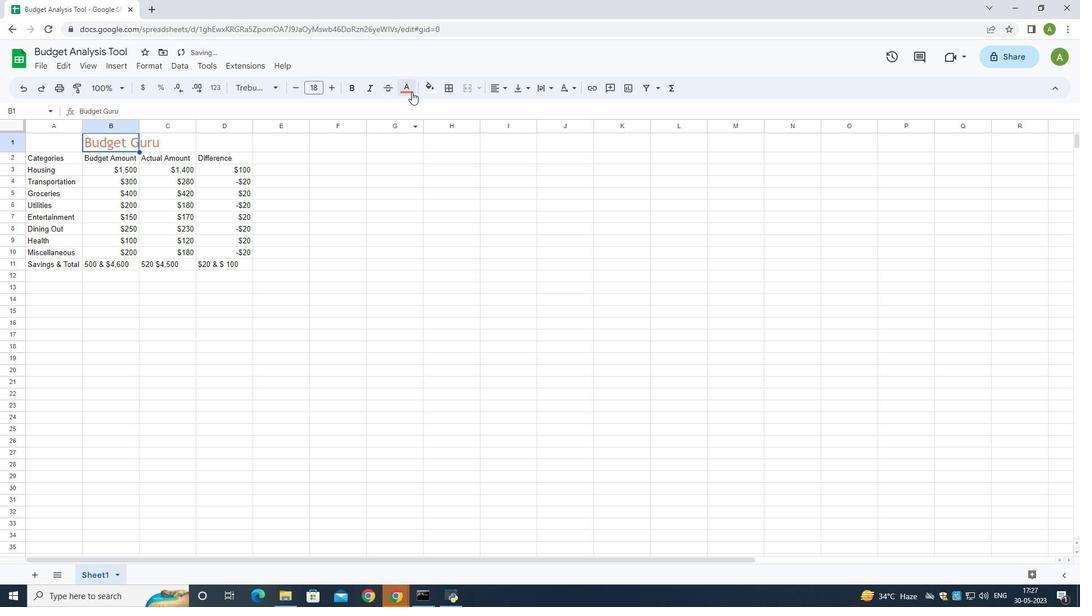 
Action: Mouse moved to (484, 236)
Screenshot: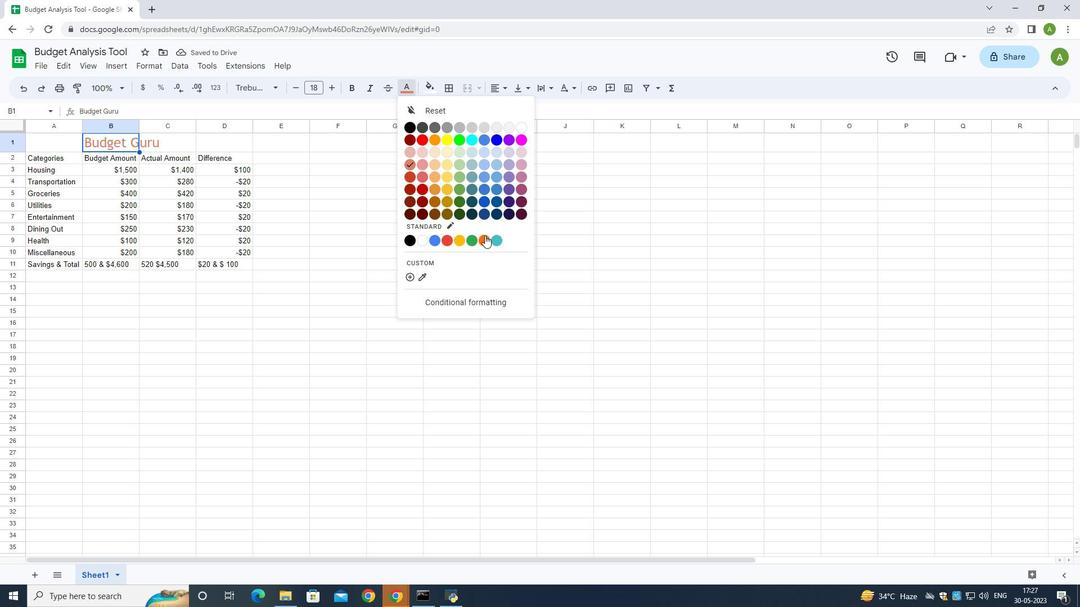 
Action: Mouse pressed left at (484, 236)
Screenshot: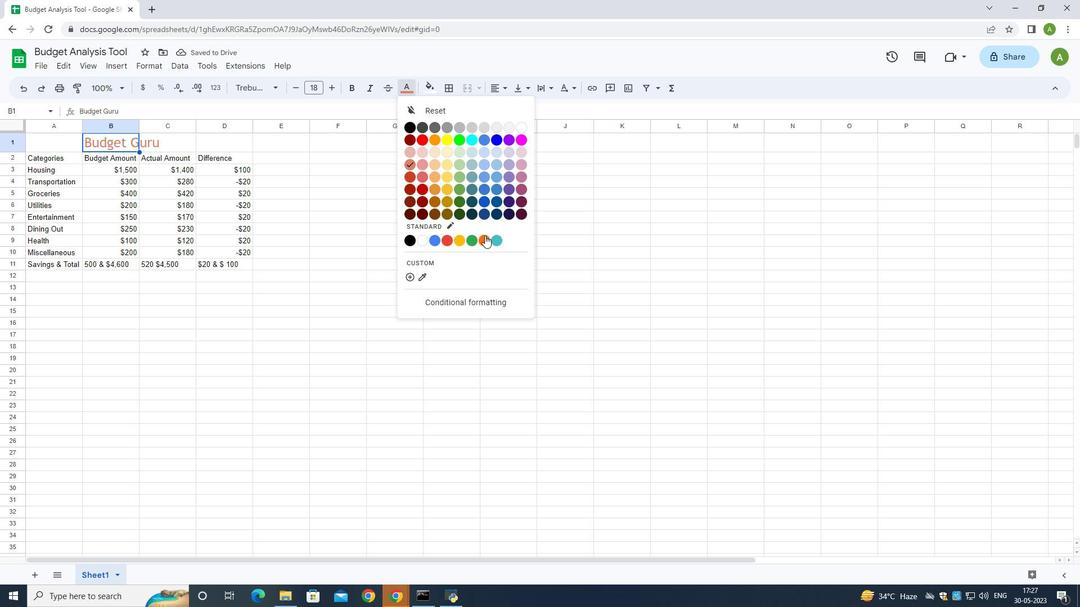 
Action: Mouse moved to (30, 158)
Screenshot: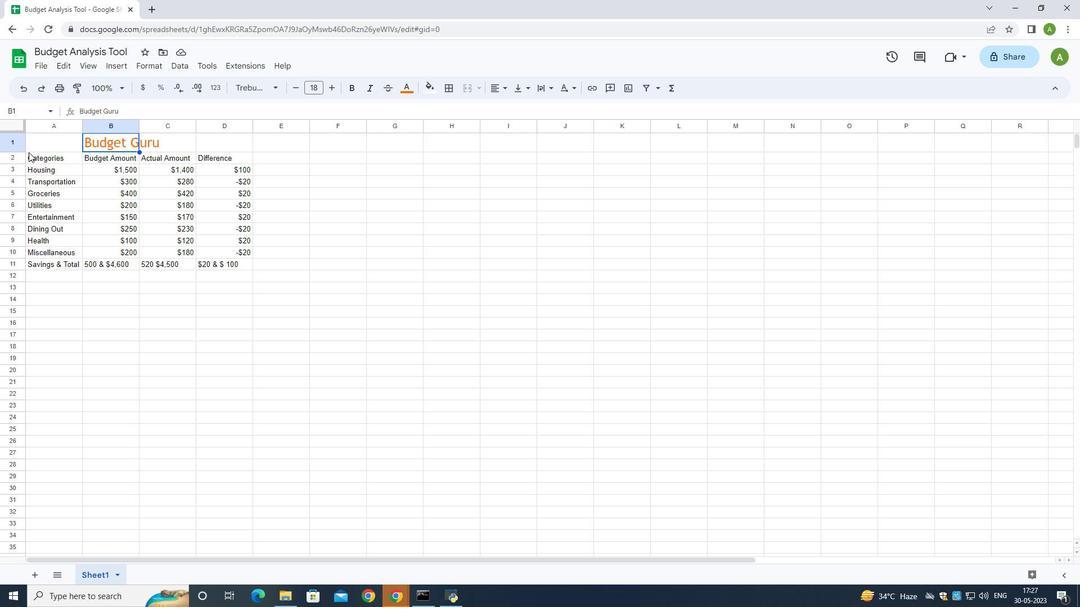 
Action: Mouse pressed left at (30, 158)
Screenshot: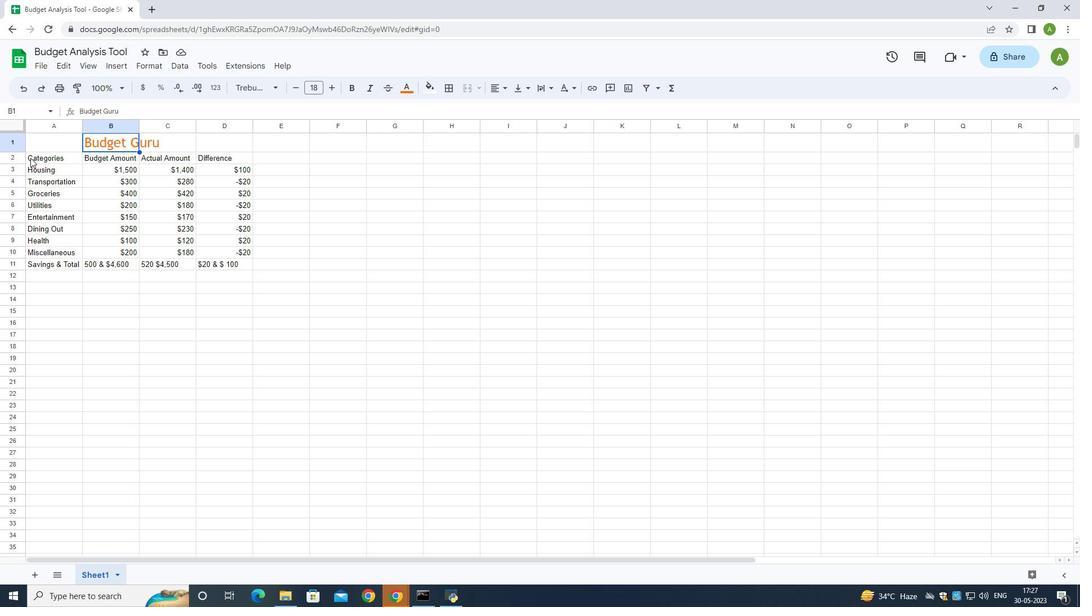 
Action: Mouse moved to (276, 84)
Screenshot: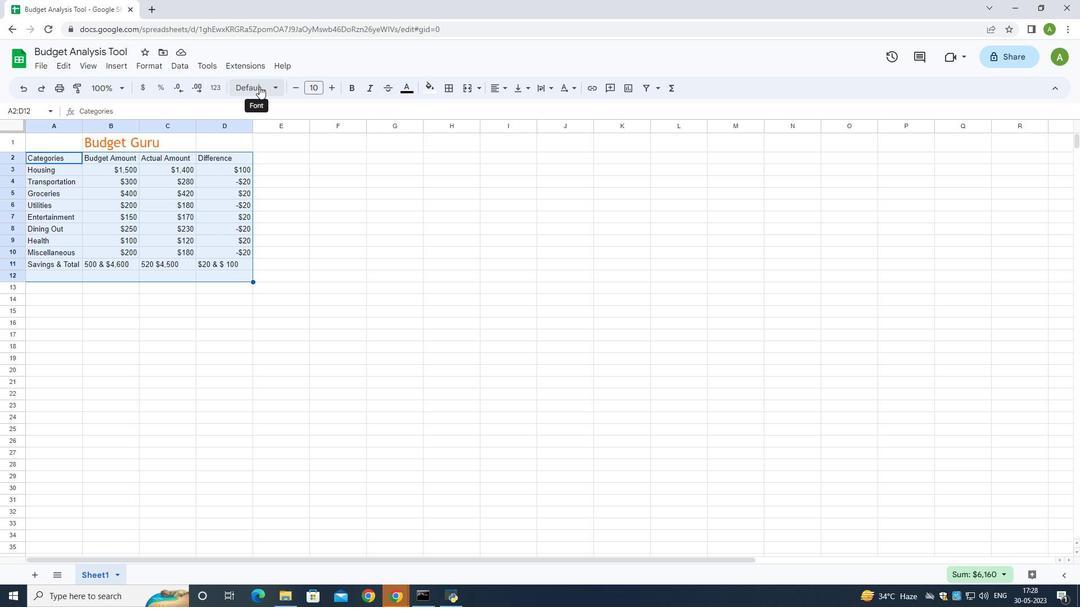 
Action: Mouse pressed left at (276, 84)
Screenshot: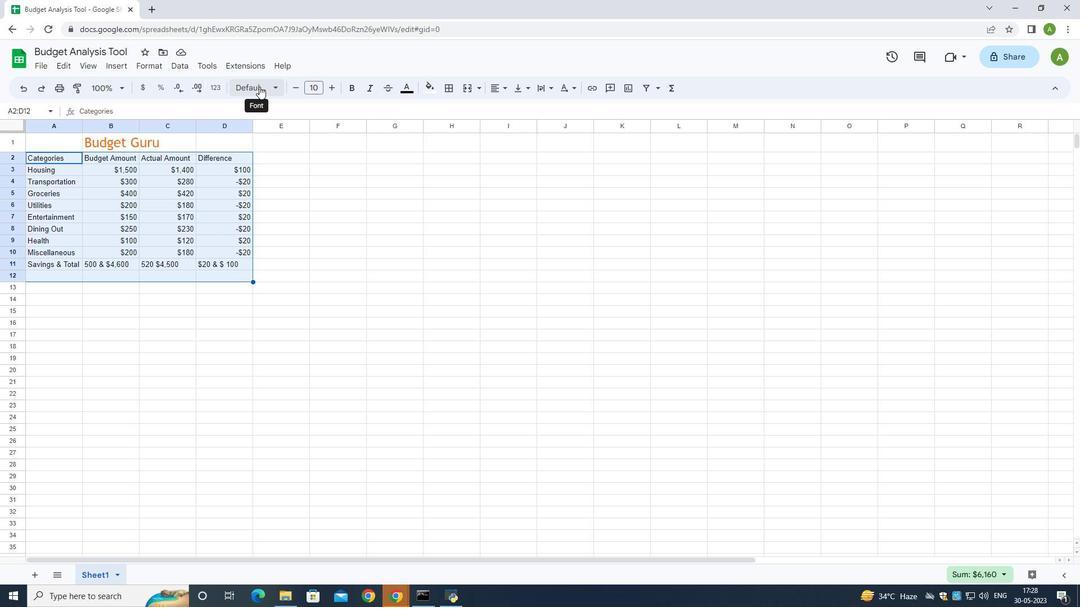 
Action: Mouse moved to (287, 258)
Screenshot: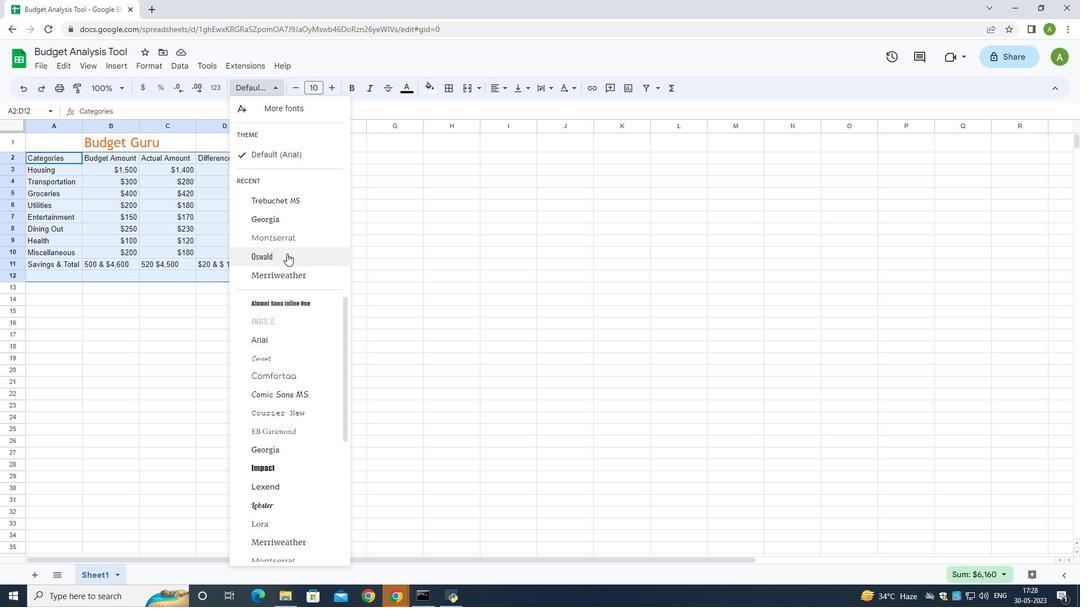 
Action: Mouse scrolled (287, 258) with delta (0, 0)
Screenshot: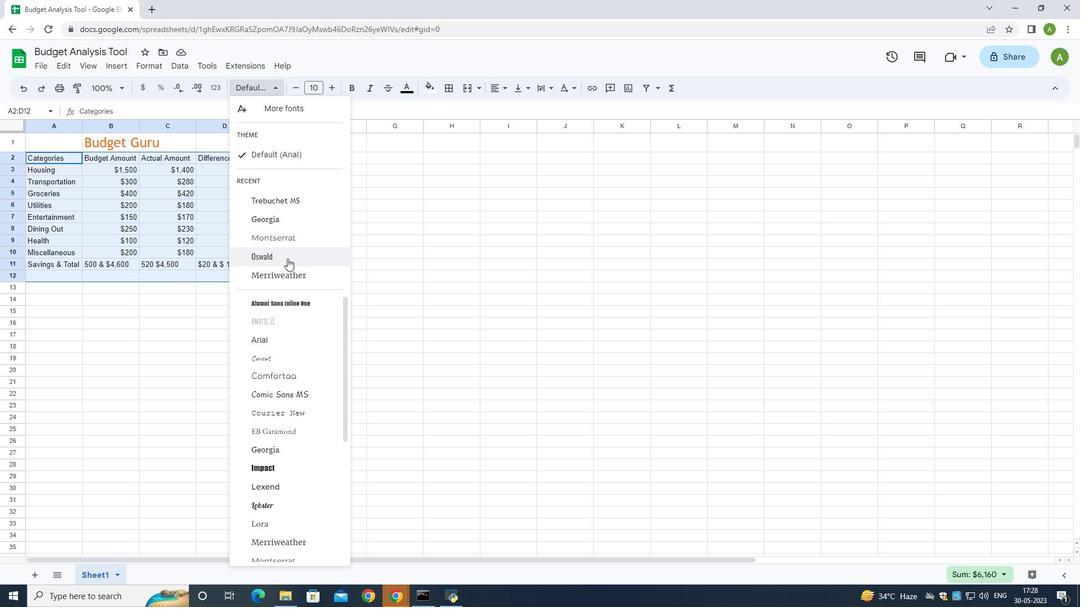 
Action: Mouse scrolled (287, 258) with delta (0, 0)
Screenshot: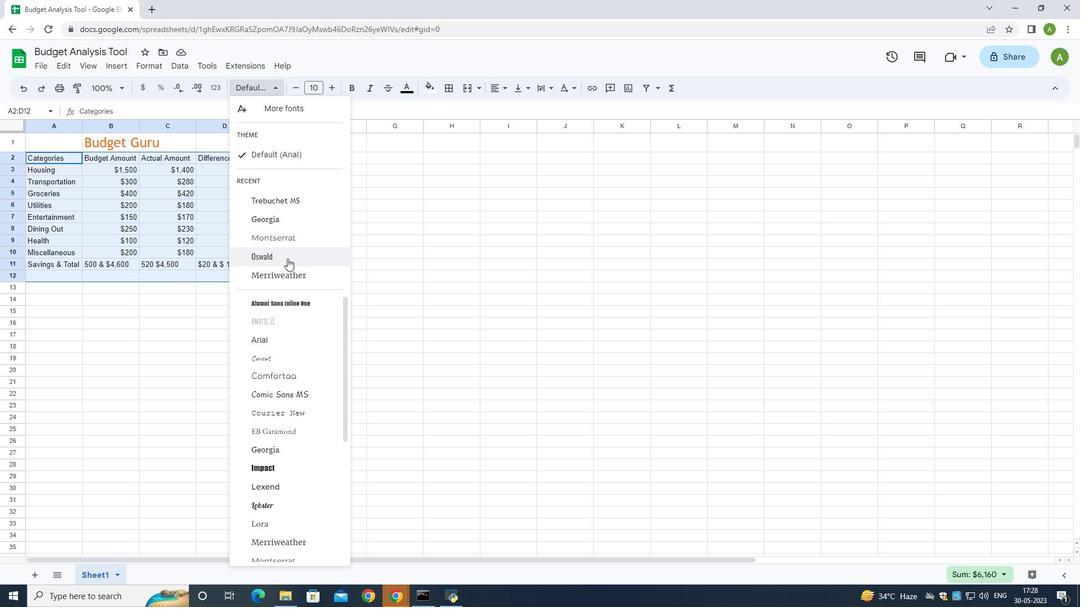 
Action: Mouse moved to (293, 300)
Screenshot: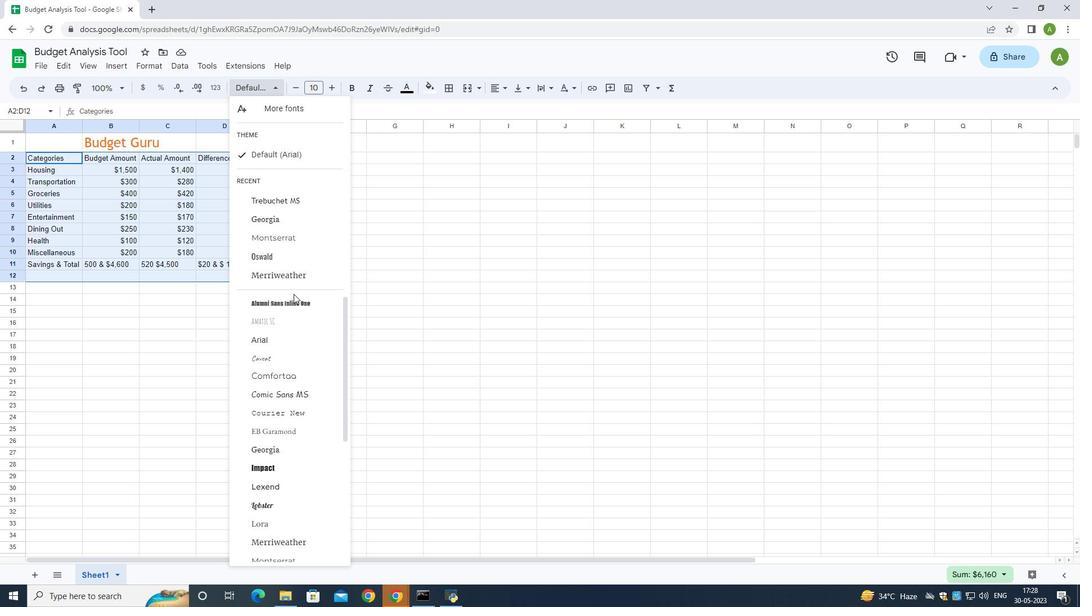 
Action: Mouse scrolled (293, 300) with delta (0, 0)
Screenshot: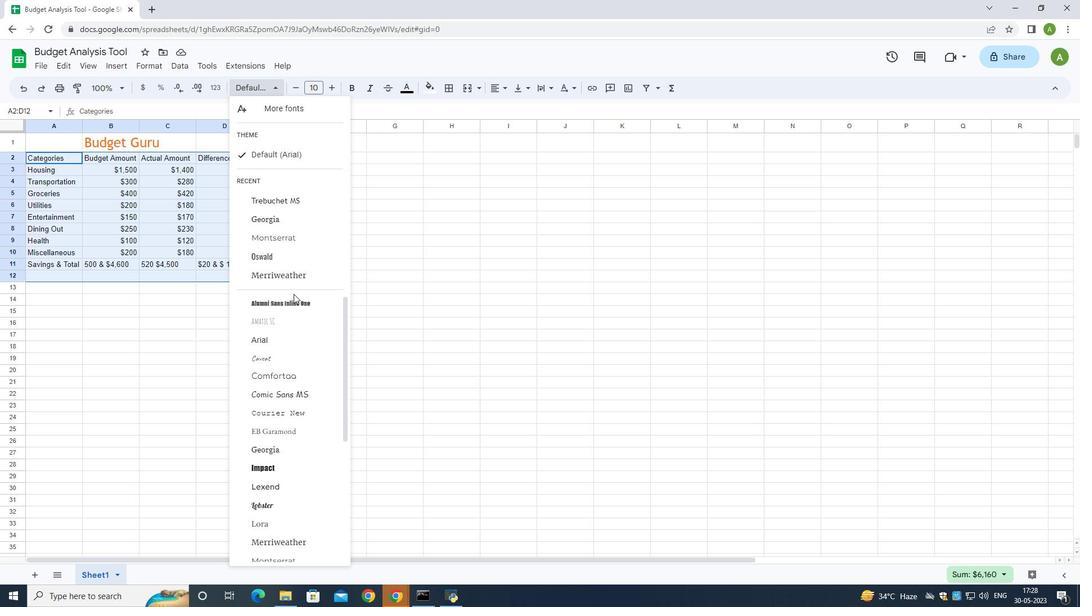 
Action: Mouse moved to (293, 325)
Screenshot: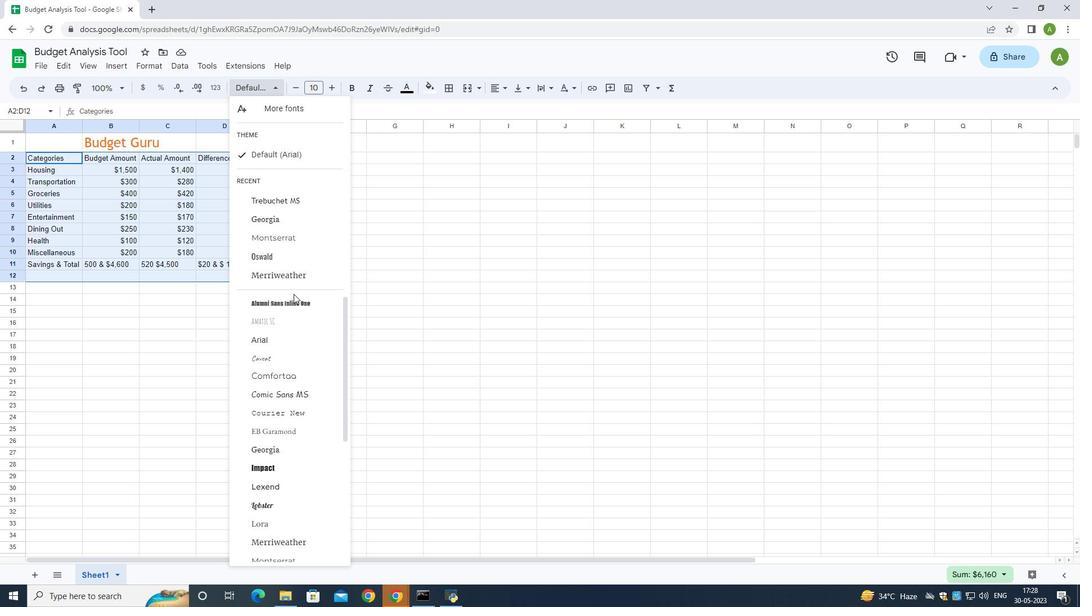 
Action: Mouse scrolled (293, 324) with delta (0, 0)
Screenshot: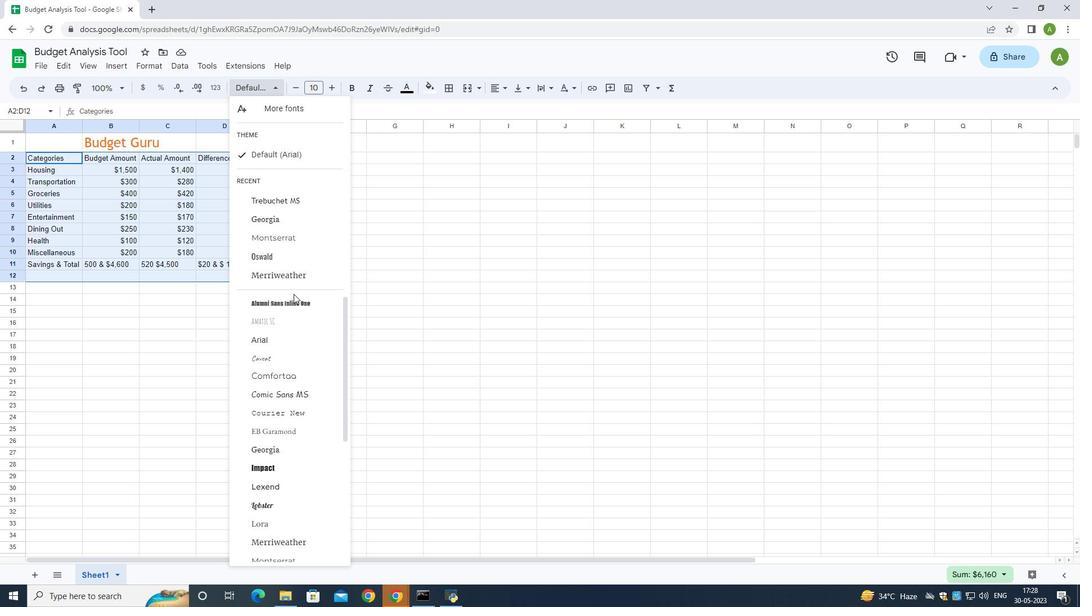 
Action: Mouse moved to (294, 361)
Screenshot: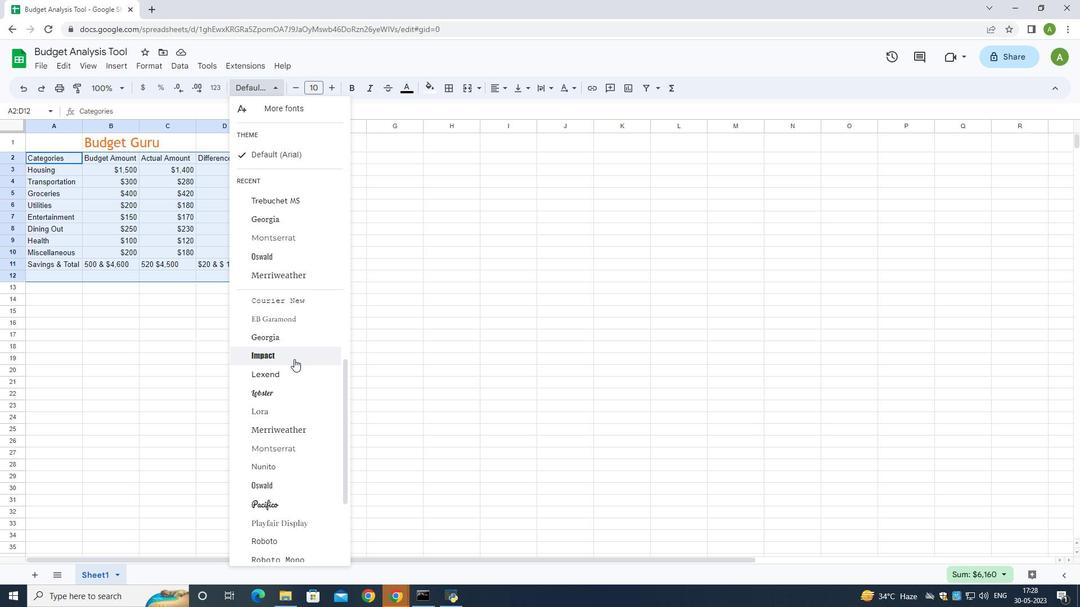 
Action: Mouse scrolled (294, 361) with delta (0, 0)
Screenshot: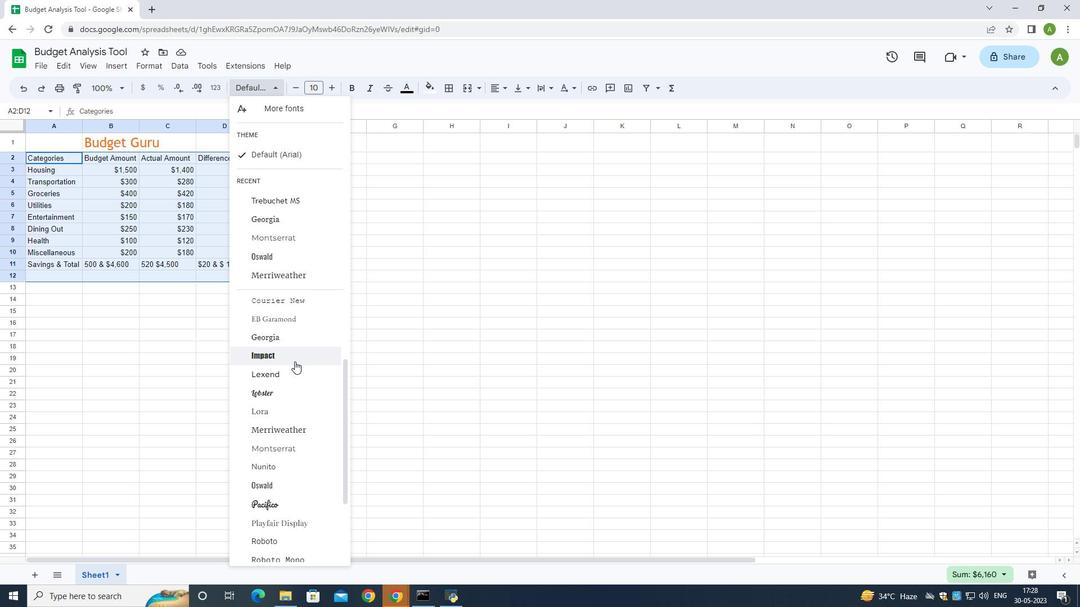
Action: Mouse scrolled (294, 361) with delta (0, 0)
Screenshot: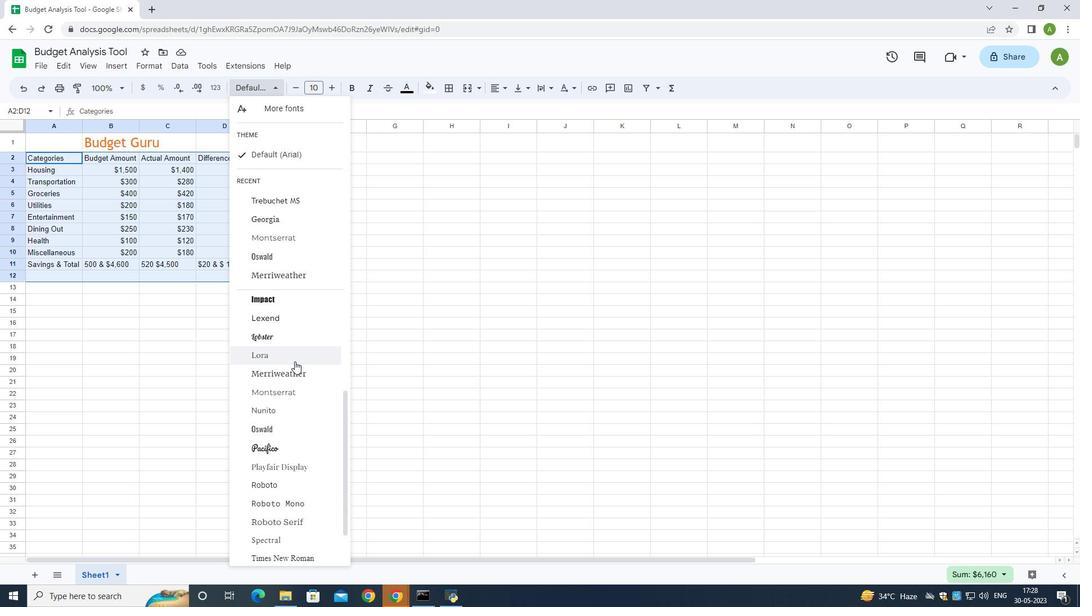 
Action: Mouse scrolled (294, 361) with delta (0, 0)
Screenshot: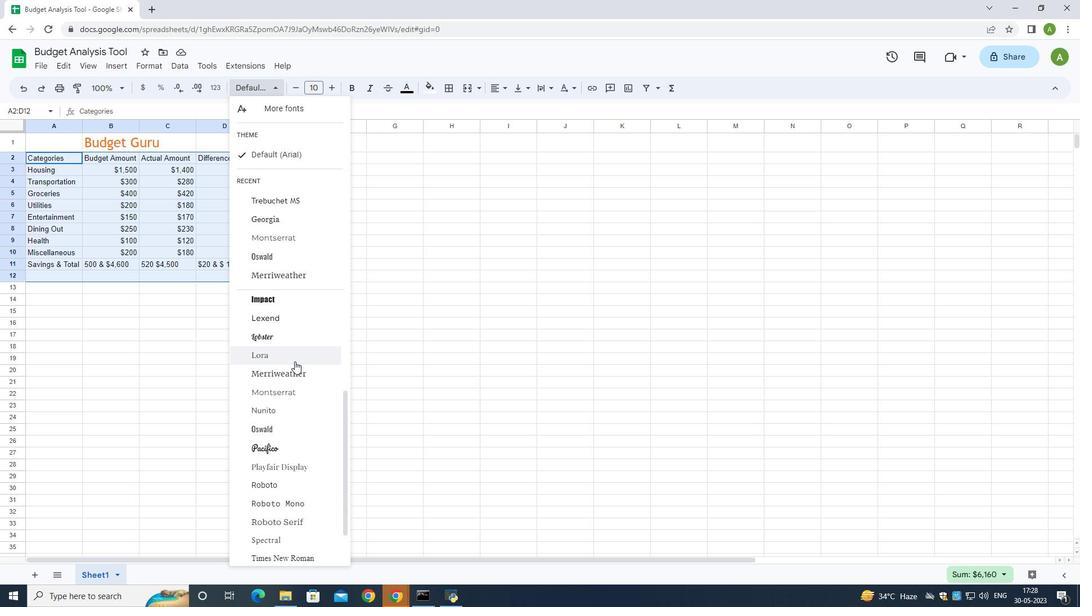 
Action: Mouse scrolled (294, 361) with delta (0, 0)
Screenshot: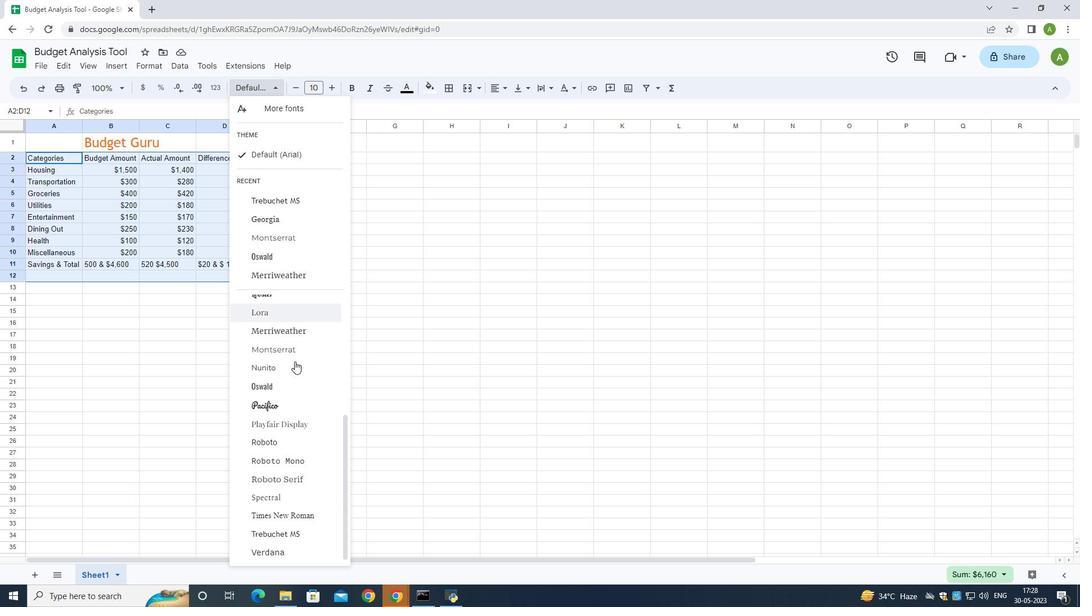 
Action: Mouse scrolled (294, 361) with delta (0, 0)
Screenshot: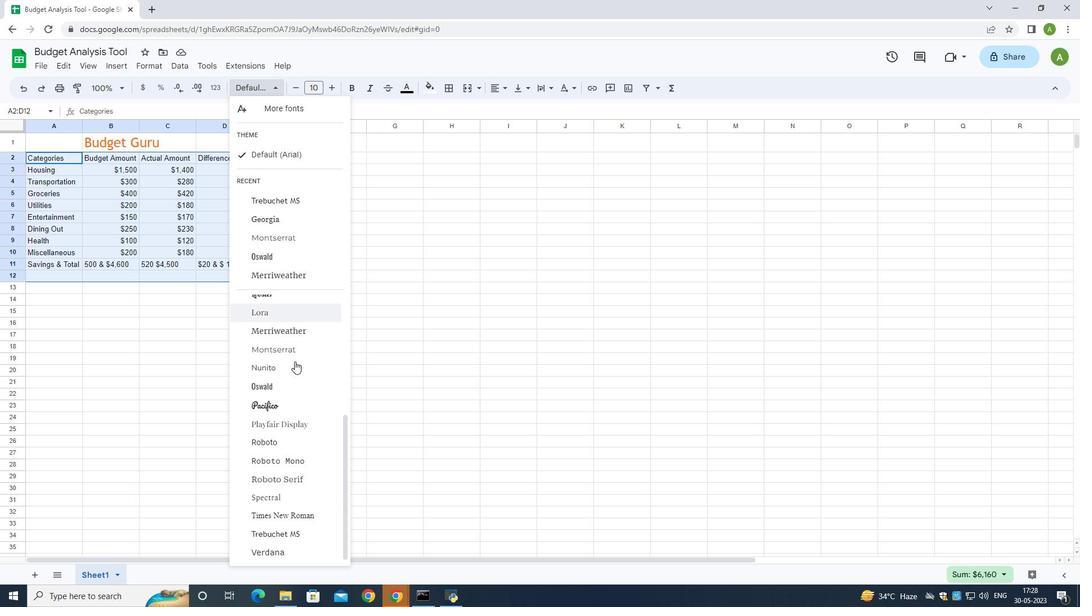 
Action: Mouse moved to (295, 369)
Screenshot: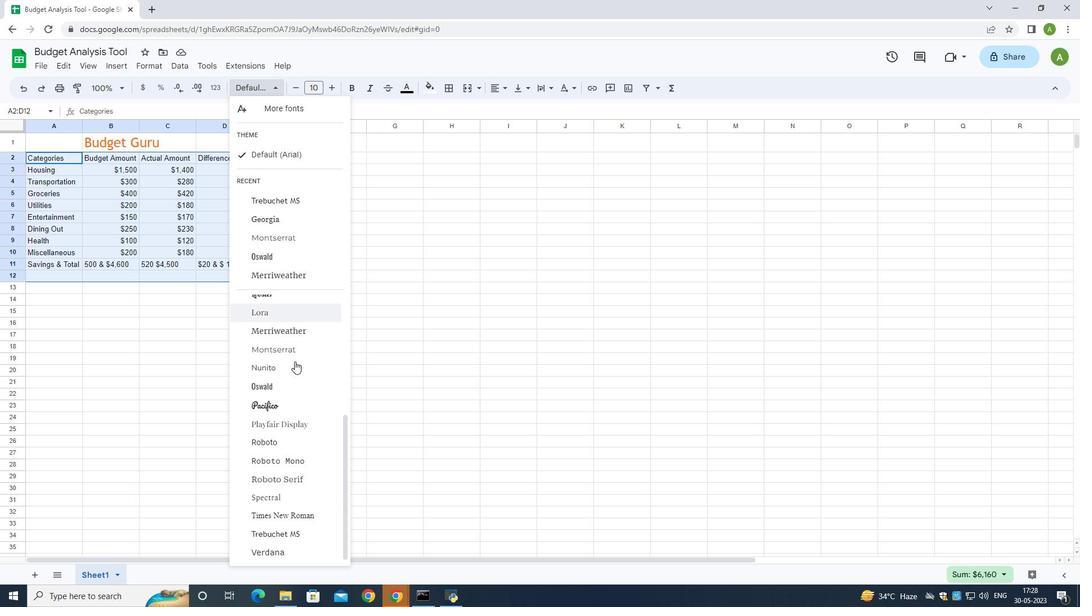 
Action: Mouse scrolled (295, 368) with delta (0, 0)
Screenshot: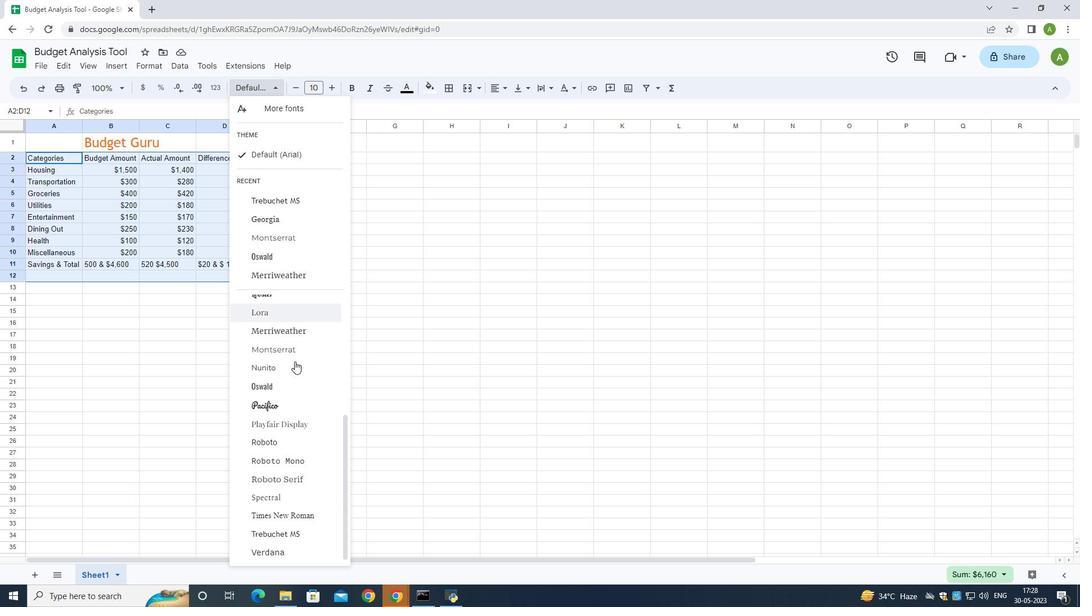 
Action: Mouse moved to (298, 443)
Screenshot: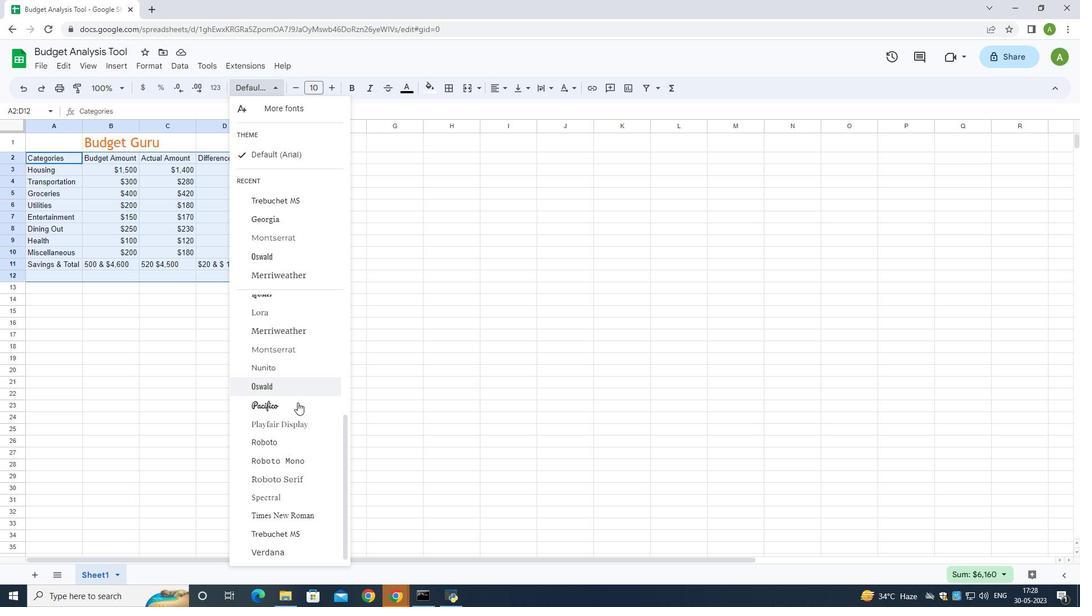 
Action: Mouse scrolled (298, 443) with delta (0, 0)
Screenshot: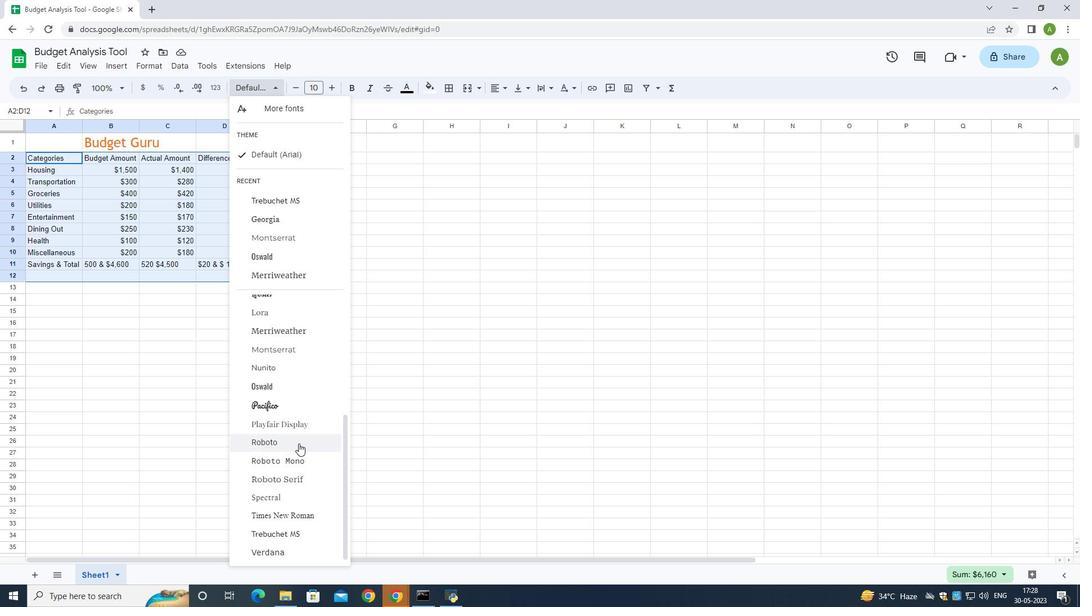 
Action: Mouse scrolled (298, 443) with delta (0, 0)
Screenshot: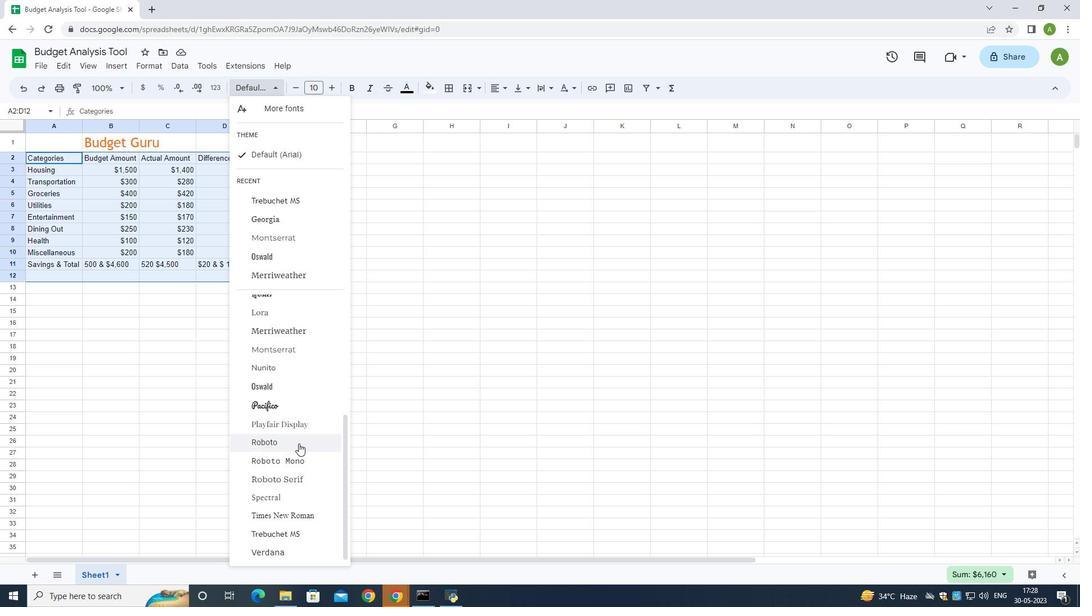 
Action: Mouse scrolled (298, 443) with delta (0, 0)
Screenshot: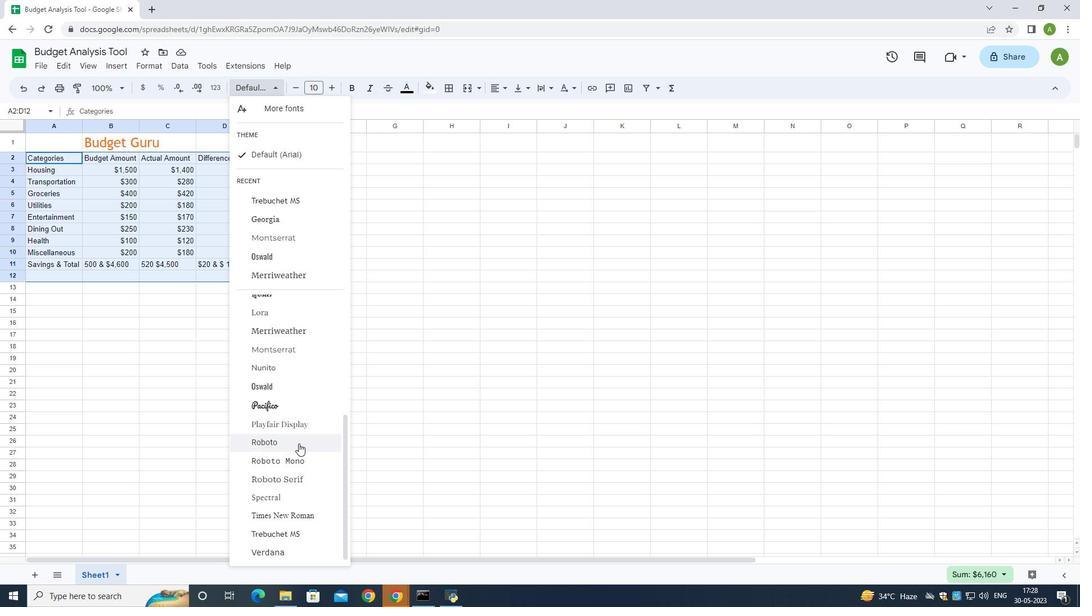 
Action: Mouse scrolled (298, 443) with delta (0, 0)
Screenshot: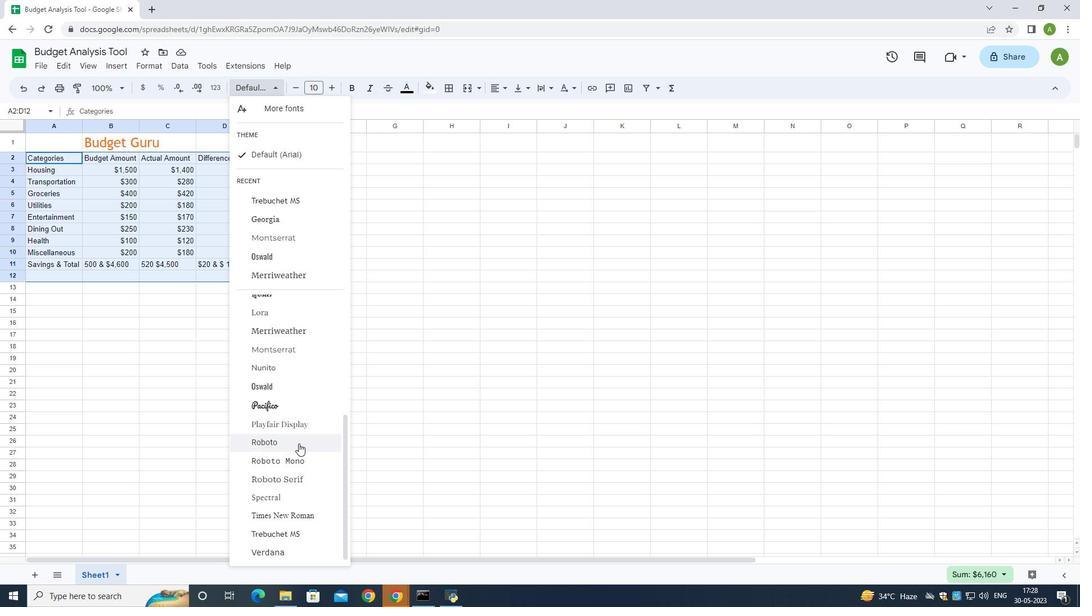 
Action: Mouse moved to (295, 507)
Screenshot: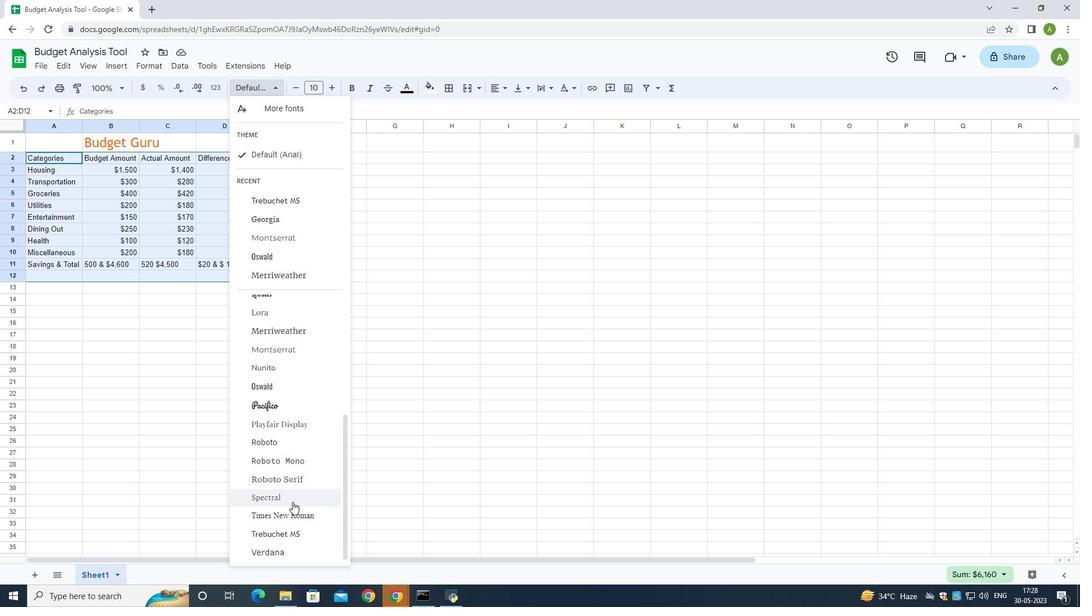 
Action: Mouse scrolled (295, 507) with delta (0, 0)
Screenshot: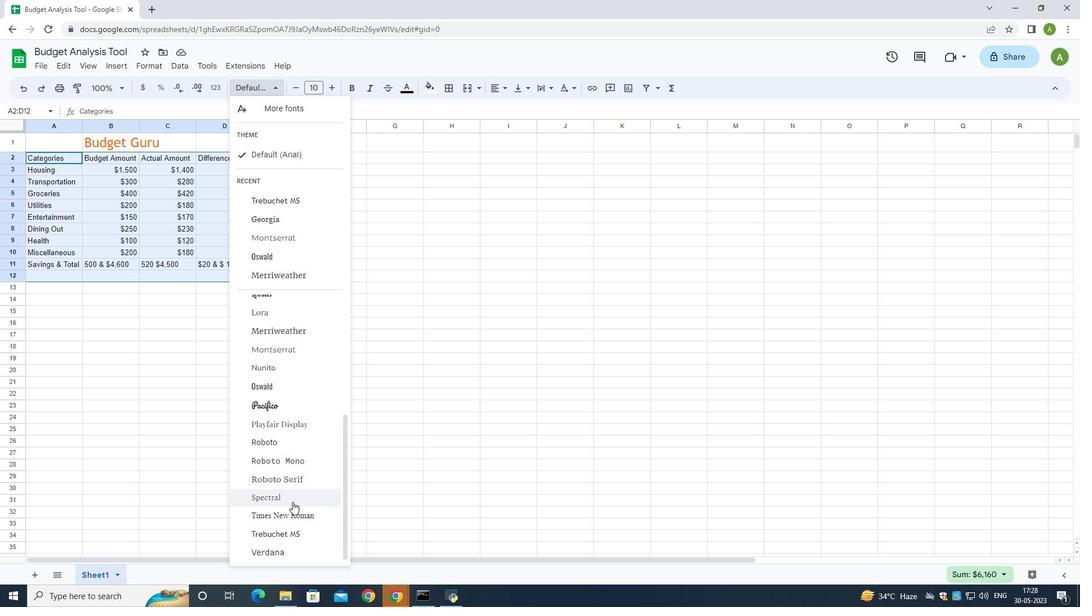 
Action: Mouse moved to (296, 510)
Screenshot: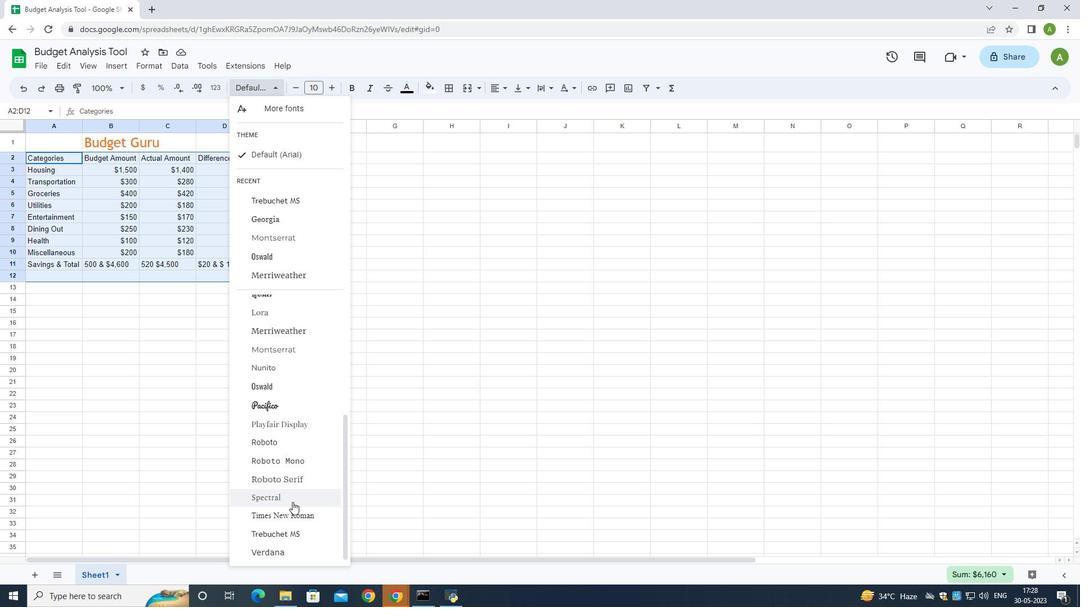 
Action: Mouse scrolled (296, 510) with delta (0, 0)
Screenshot: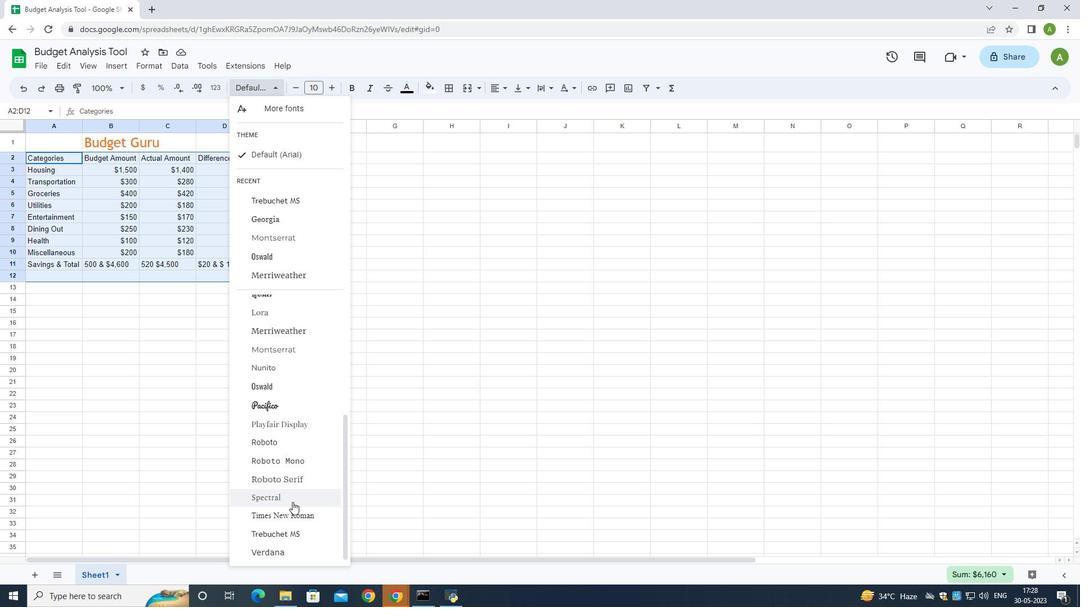 
Action: Mouse moved to (289, 552)
Screenshot: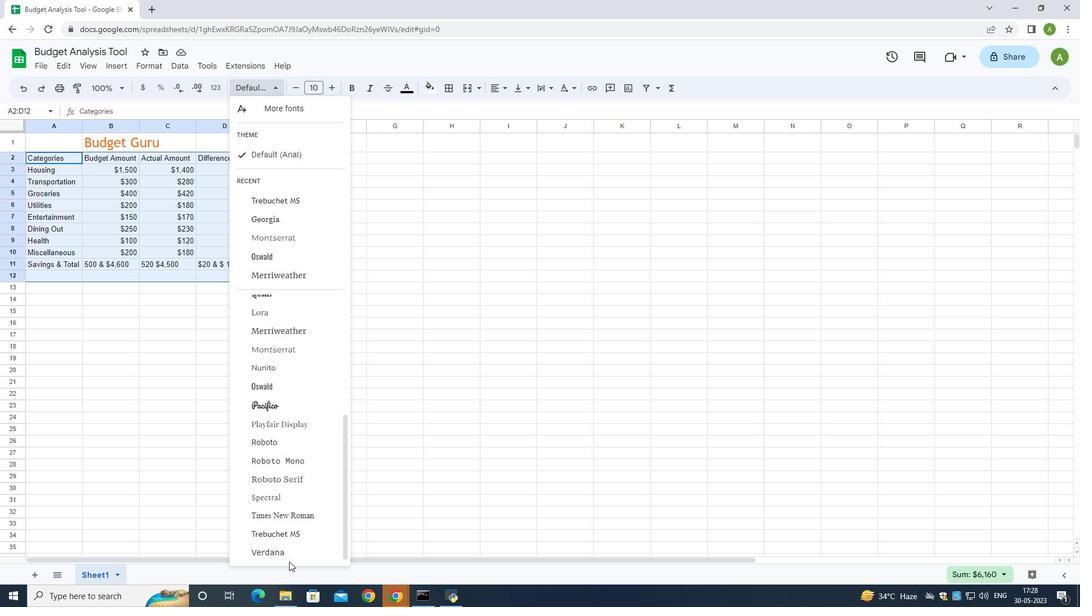 
Action: Mouse scrolled (289, 552) with delta (0, 0)
Screenshot: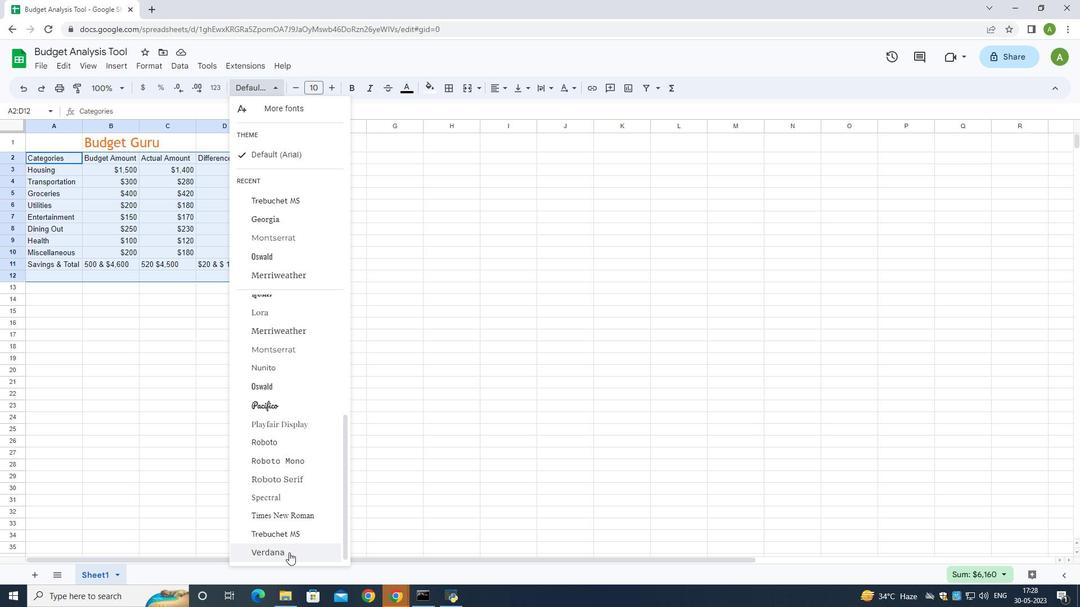 
Action: Mouse scrolled (289, 552) with delta (0, 0)
Screenshot: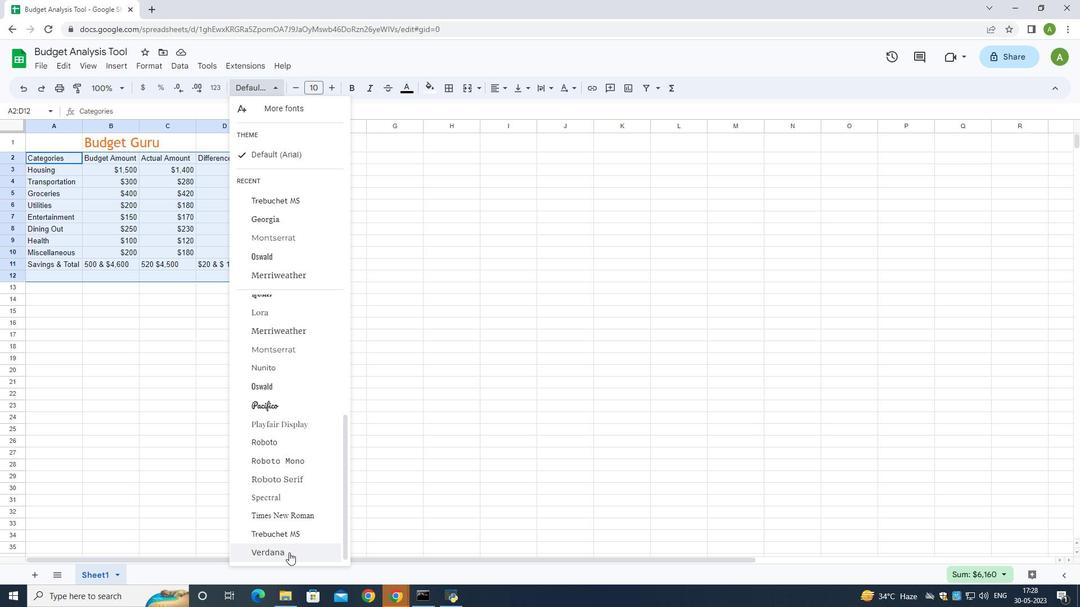 
Action: Mouse moved to (267, 465)
Screenshot: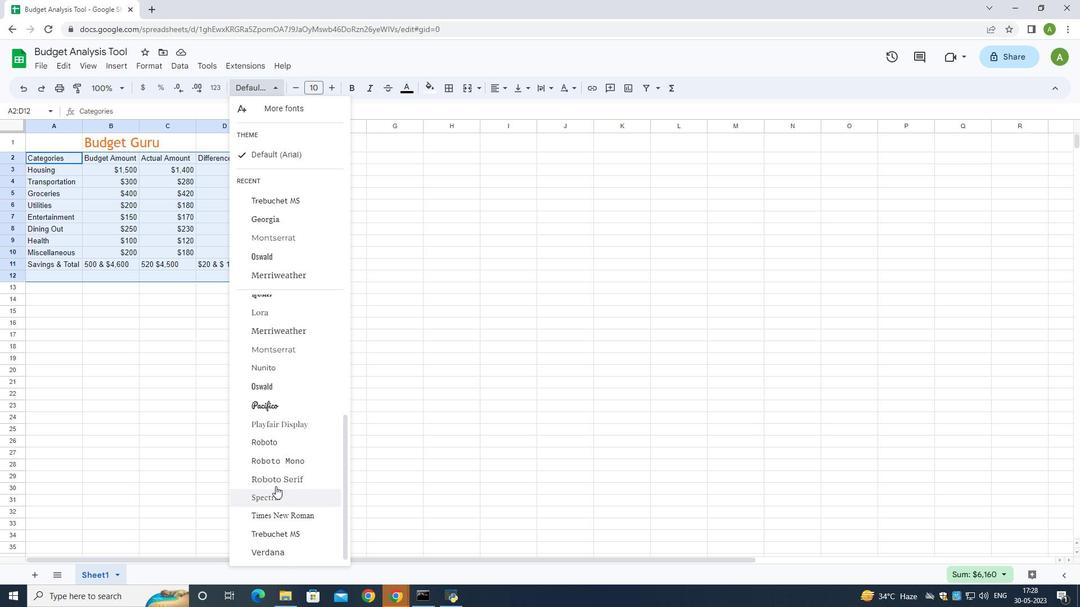 
Action: Mouse scrolled (267, 466) with delta (0, 0)
Screenshot: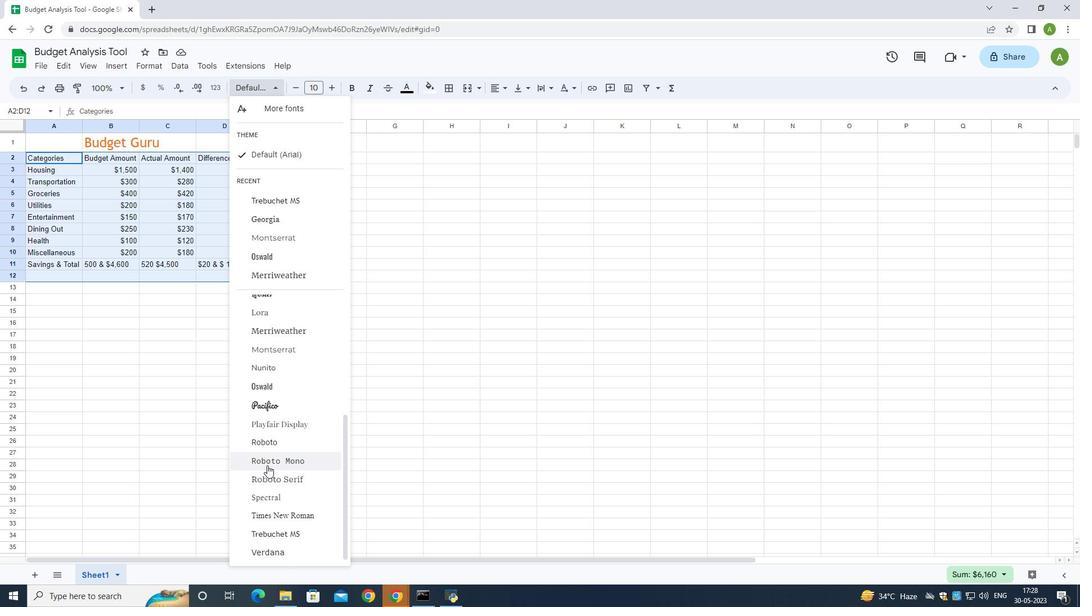 
Action: Mouse moved to (261, 440)
Screenshot: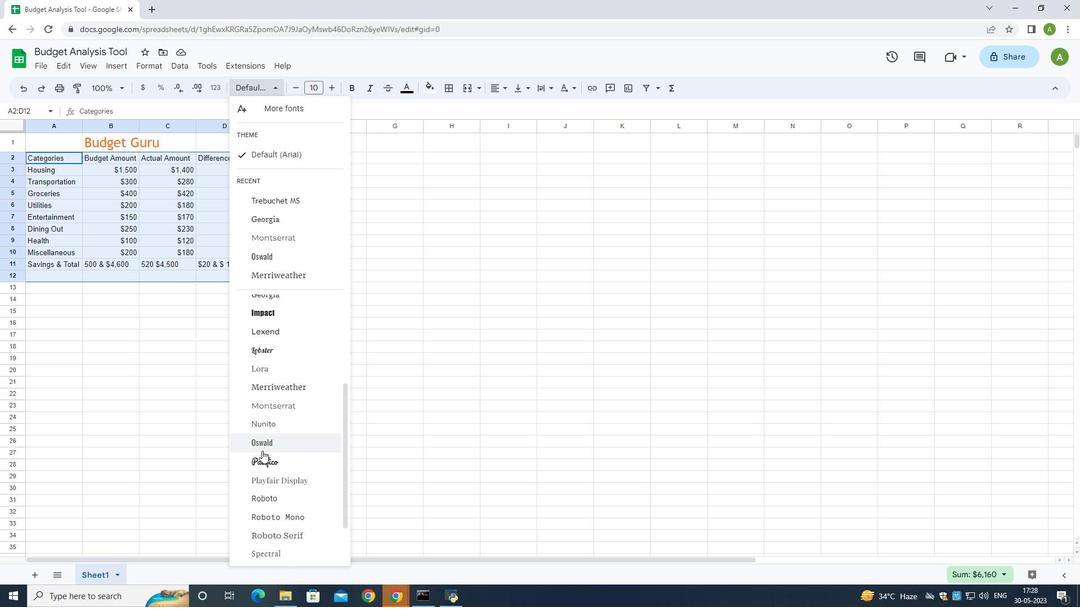 
Action: Mouse scrolled (261, 447) with delta (0, 0)
Screenshot: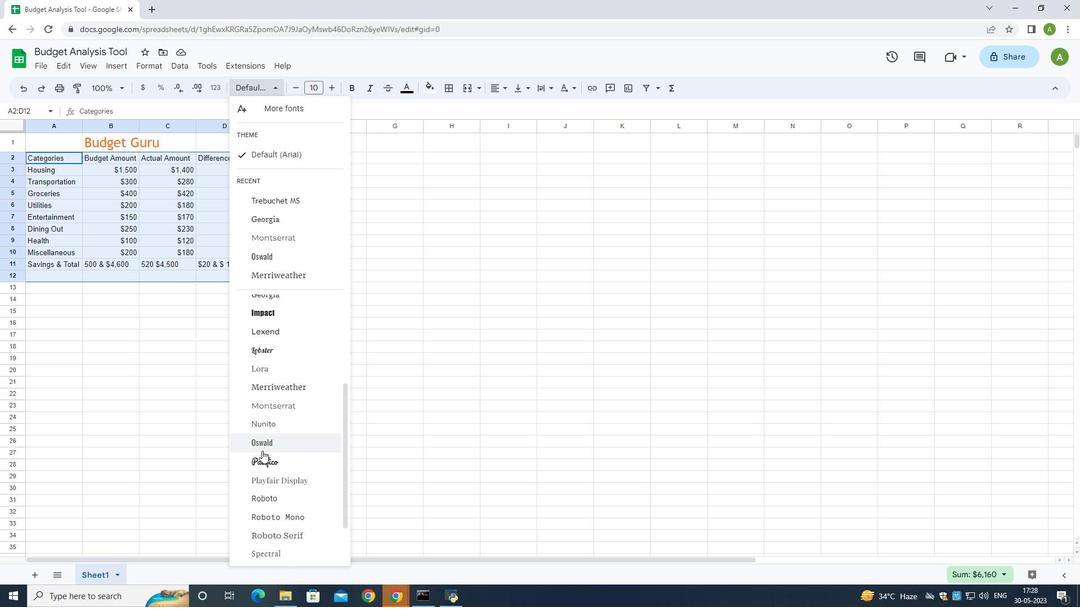 
Action: Mouse scrolled (261, 441) with delta (0, 0)
Screenshot: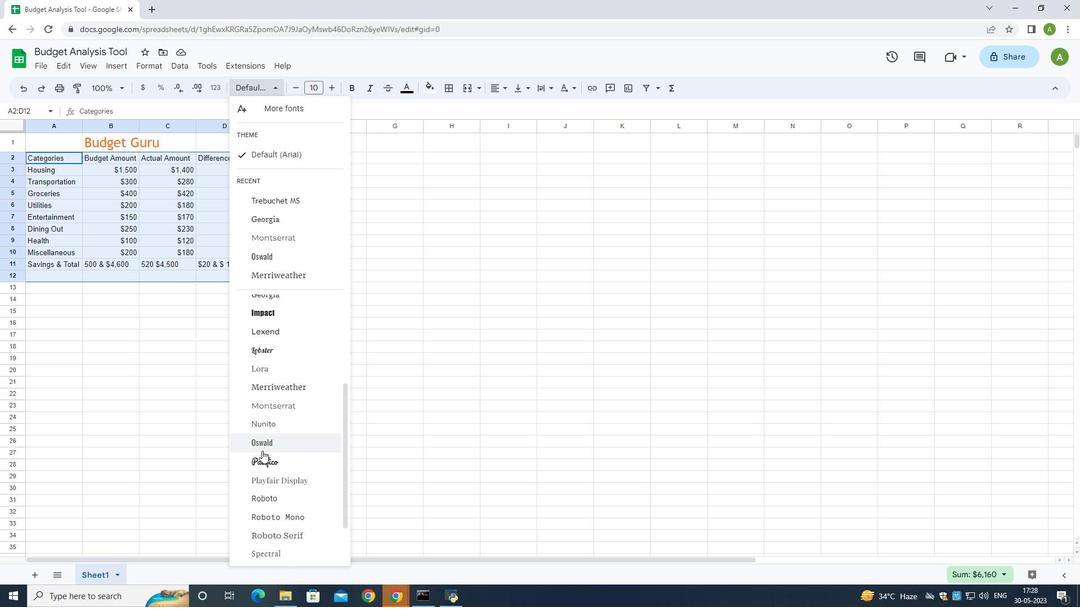 
Action: Mouse moved to (268, 406)
Screenshot: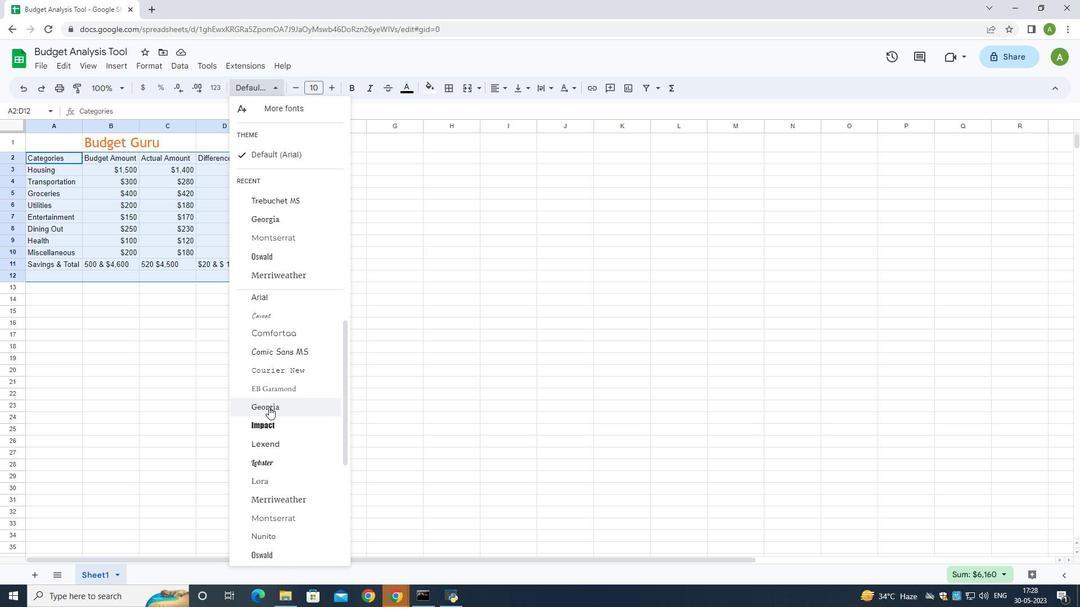 
Action: Mouse scrolled (268, 407) with delta (0, 0)
Screenshot: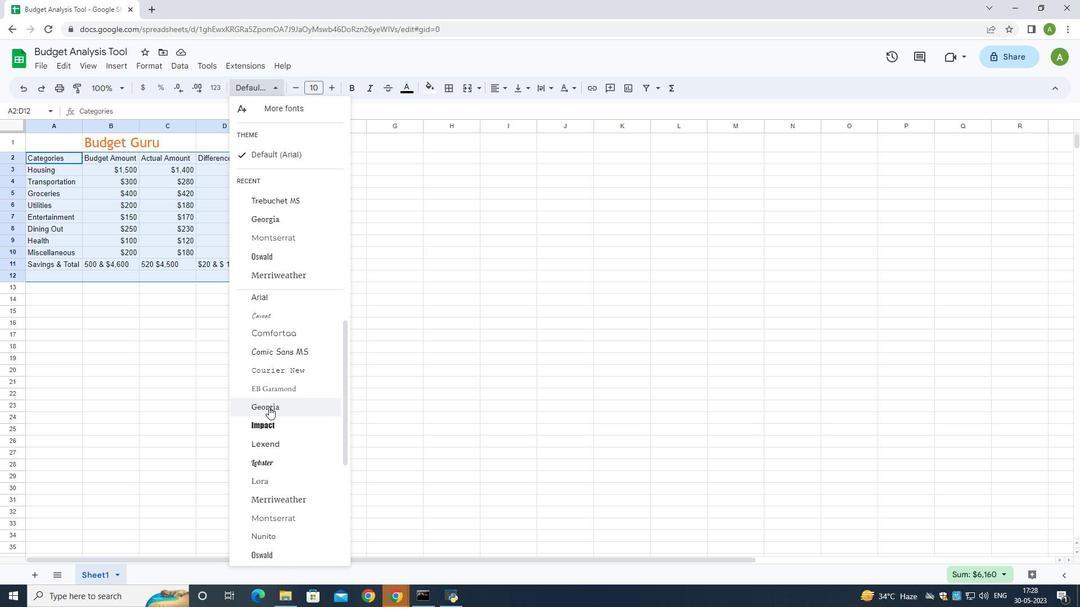
Action: Mouse scrolled (268, 407) with delta (0, 0)
Screenshot: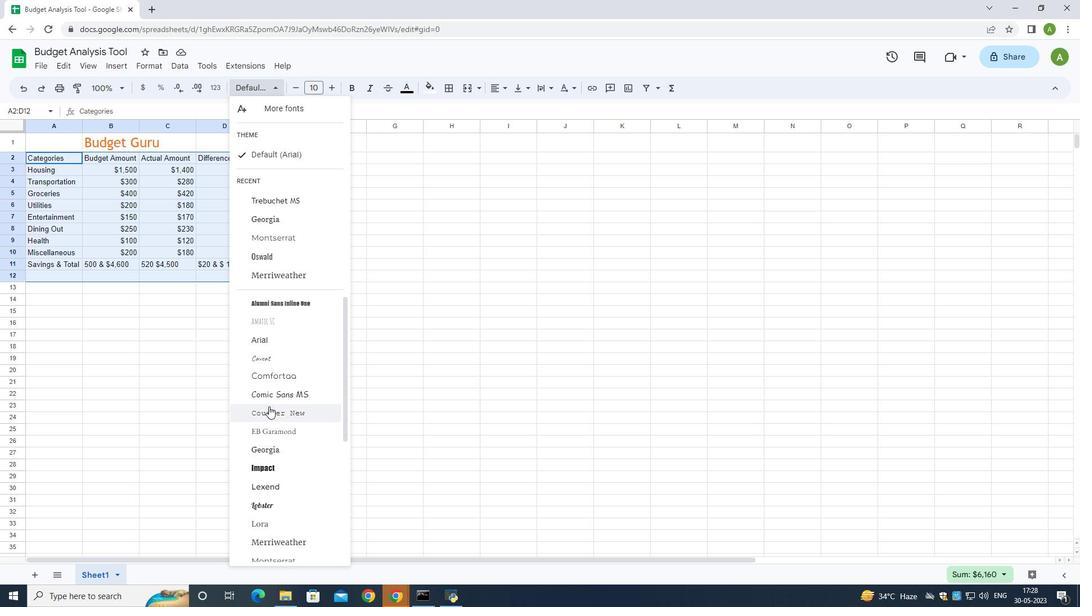 
Action: Mouse scrolled (268, 407) with delta (0, 0)
Screenshot: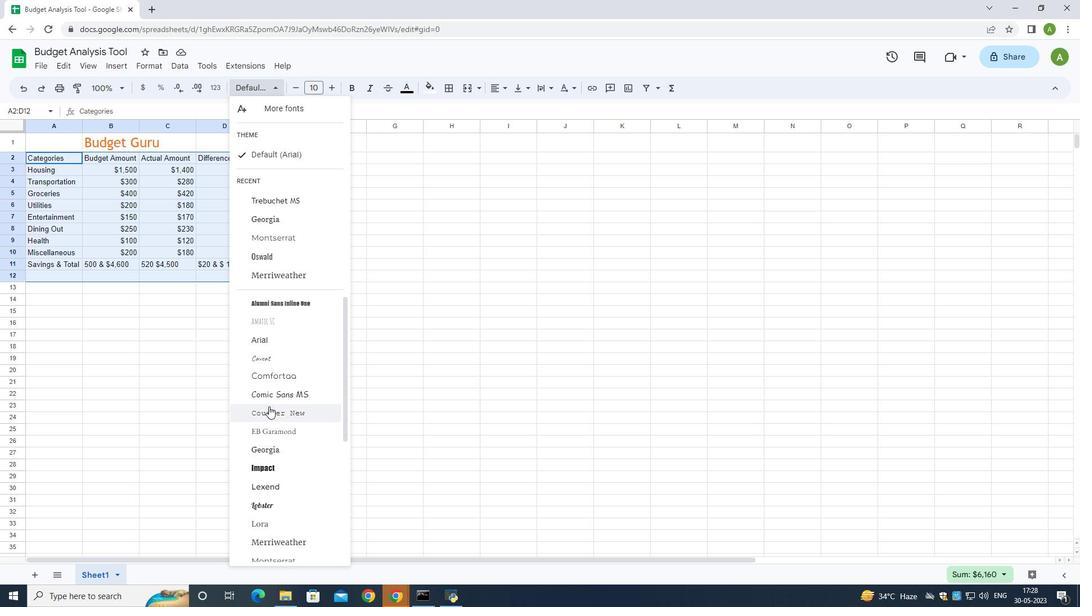 
Action: Mouse scrolled (268, 407) with delta (0, 0)
Screenshot: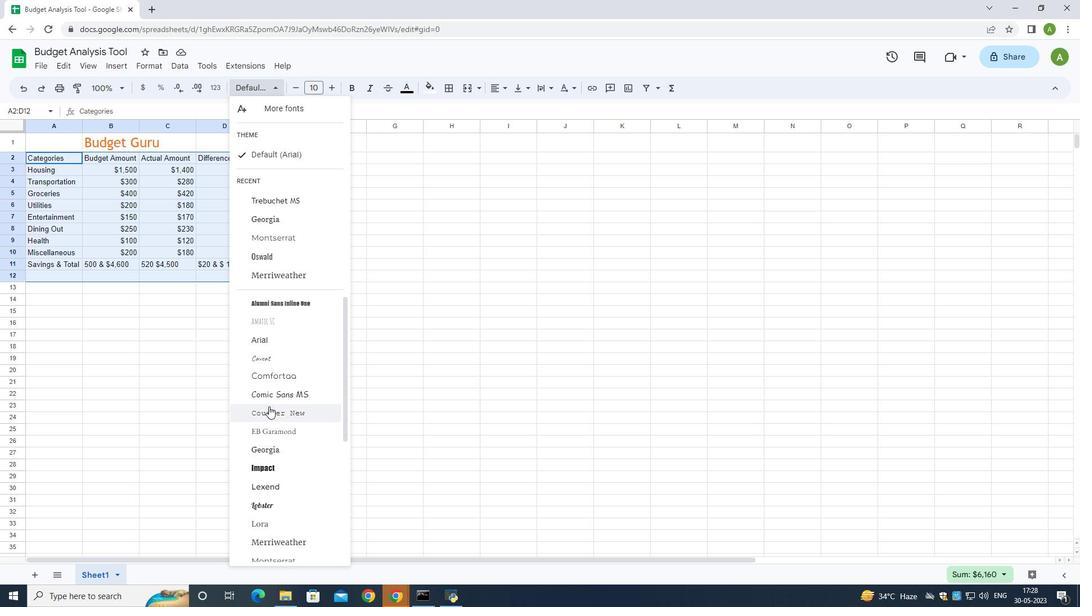 
Action: Mouse scrolled (268, 407) with delta (0, 0)
Screenshot: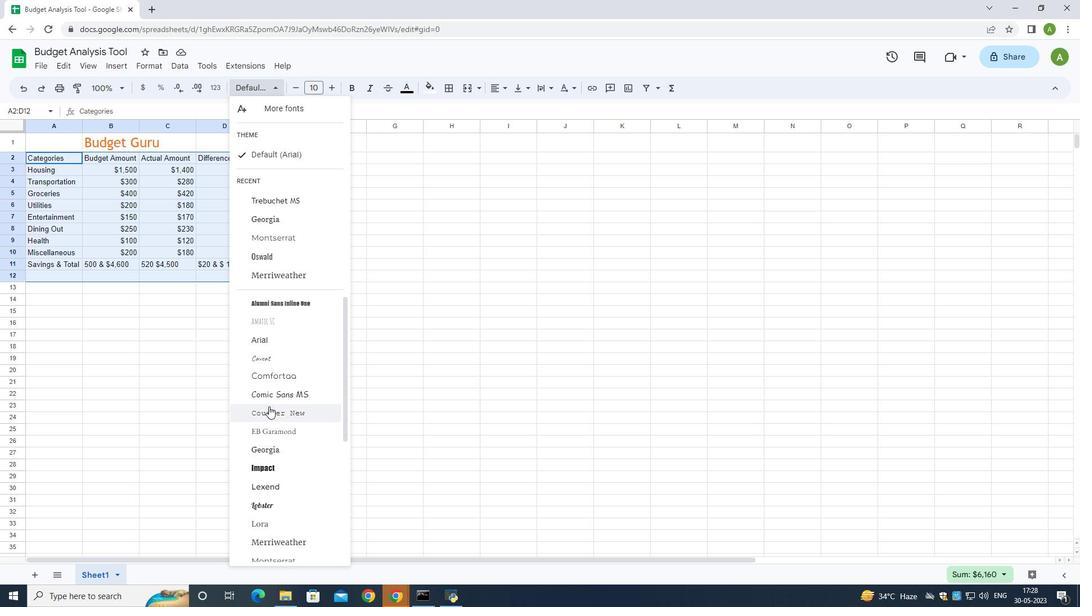 
Action: Mouse moved to (294, 323)
Screenshot: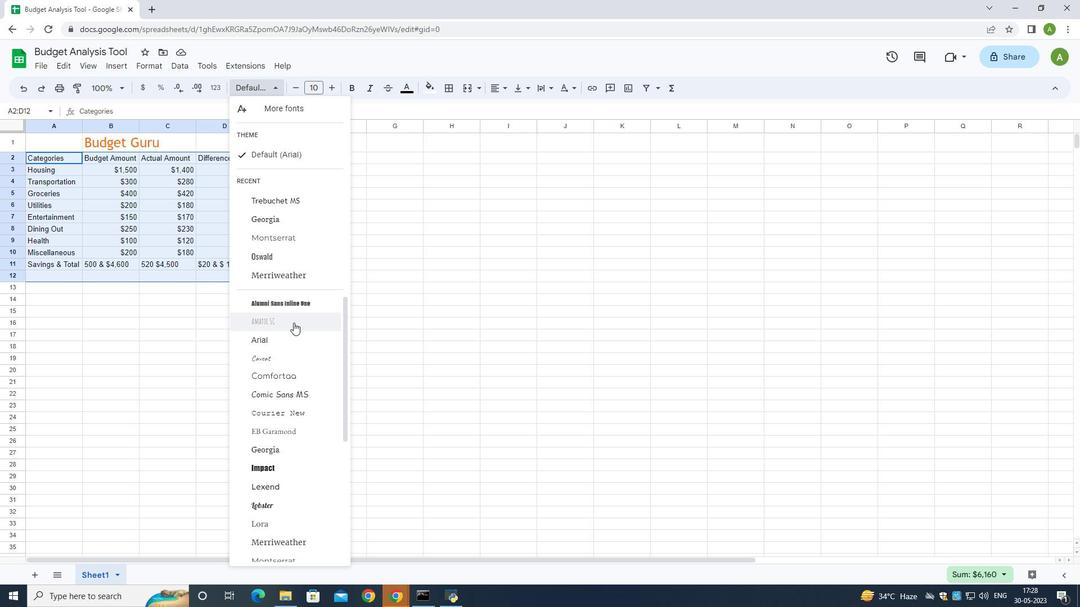 
Action: Mouse pressed left at (294, 323)
Screenshot: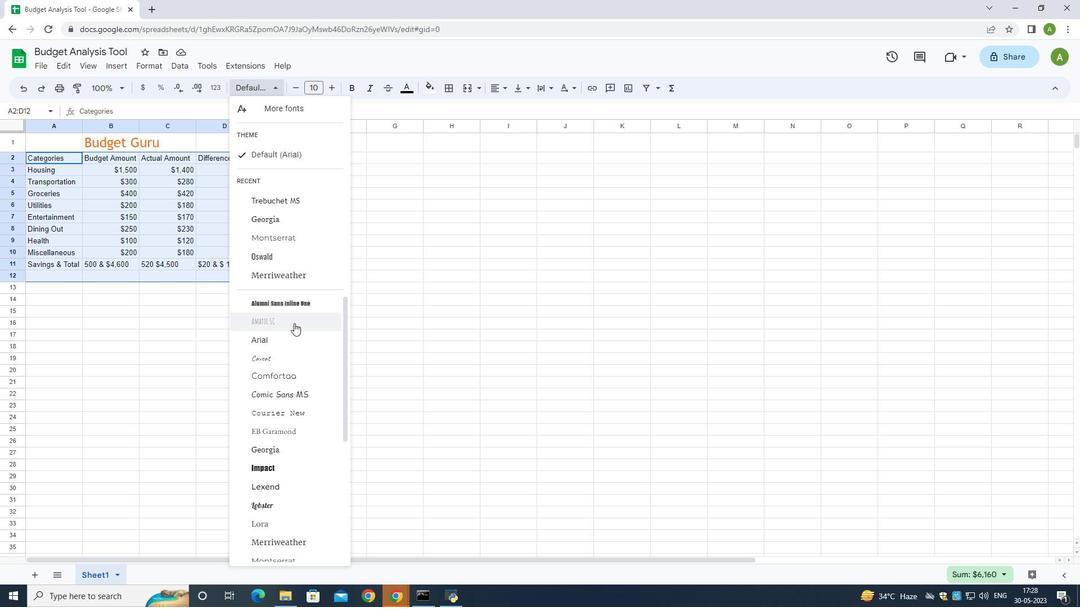 
Action: Mouse moved to (330, 90)
Screenshot: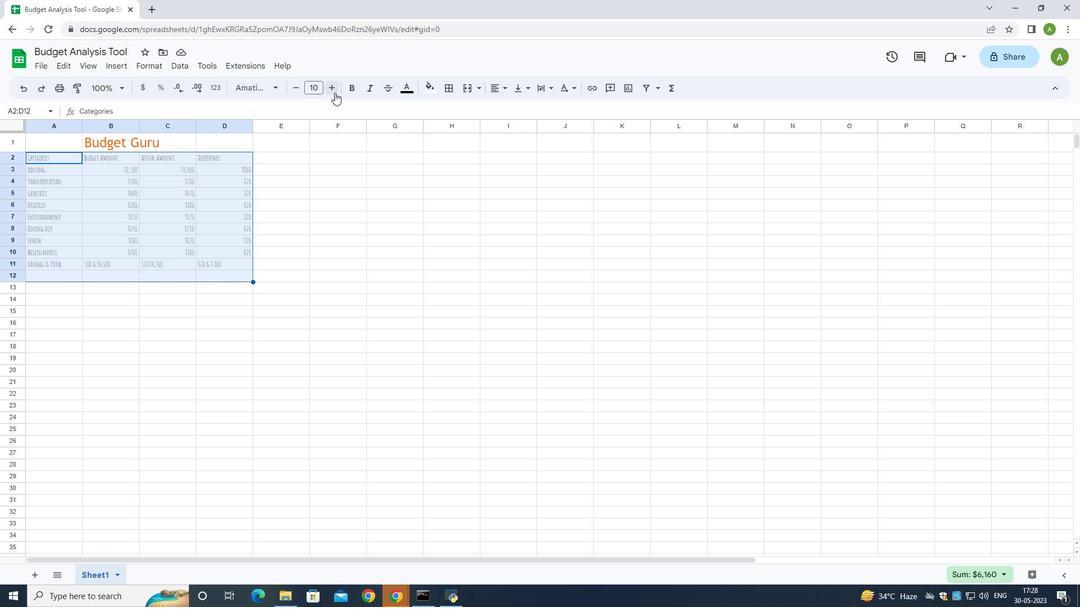 
Action: Mouse pressed left at (330, 90)
Screenshot: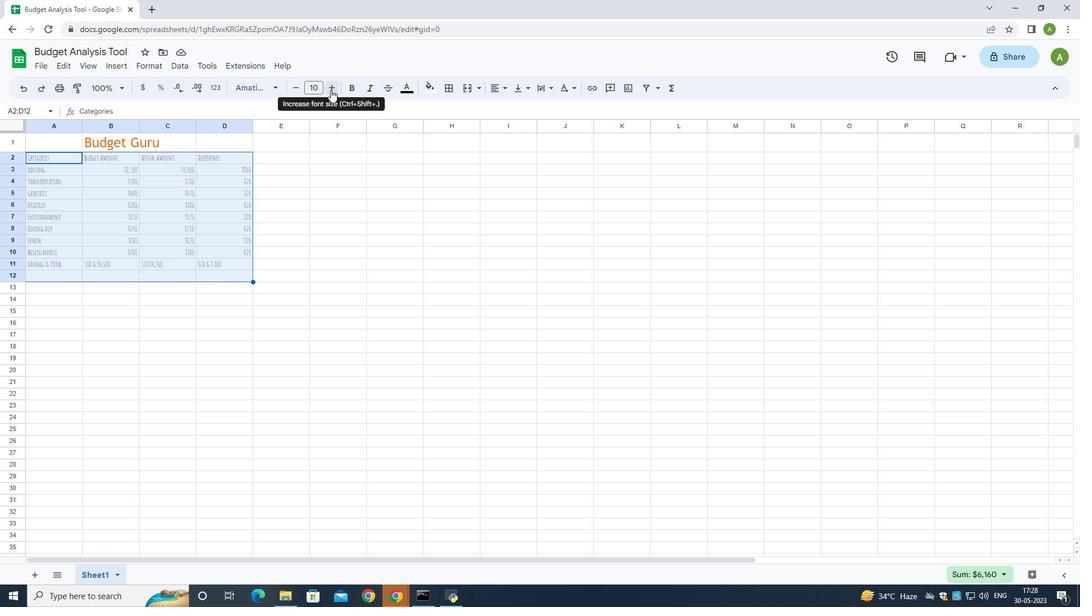 
Action: Mouse pressed left at (330, 90)
Screenshot: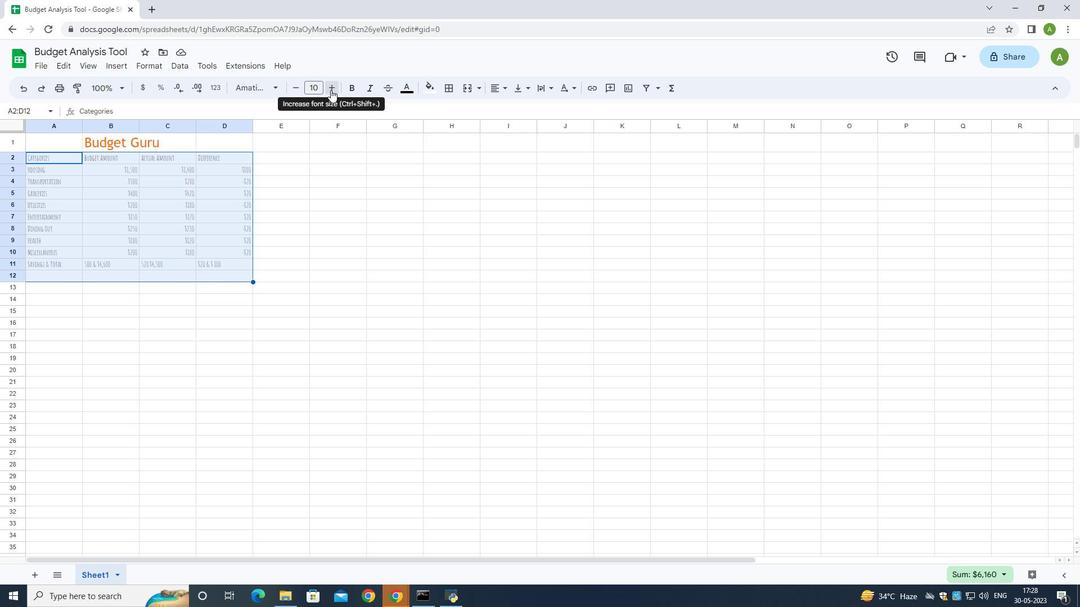 
Action: Mouse moved to (294, 90)
Screenshot: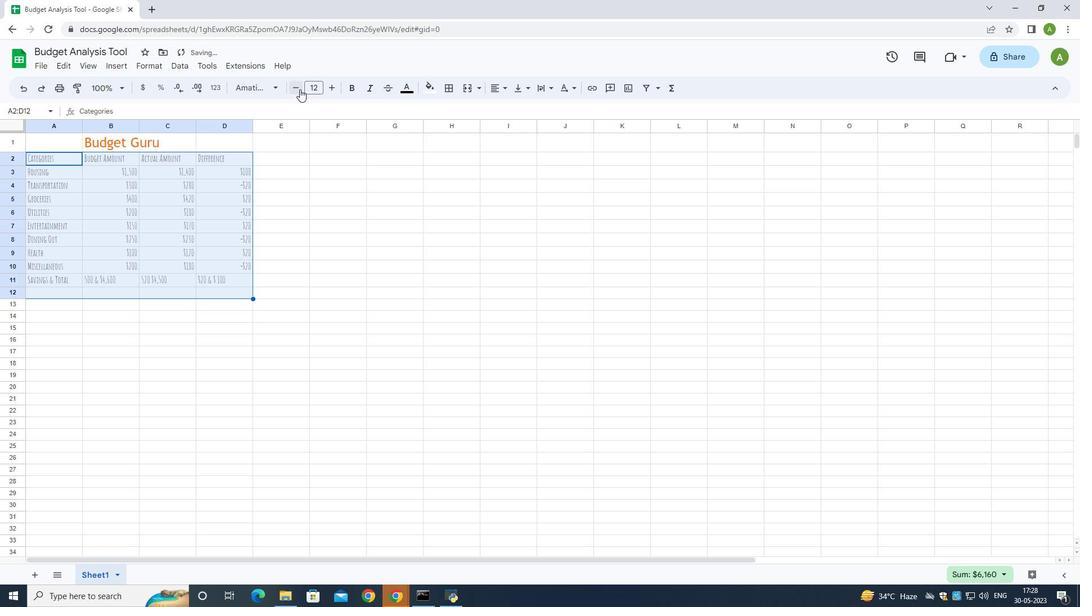 
Action: Mouse pressed left at (294, 90)
Screenshot: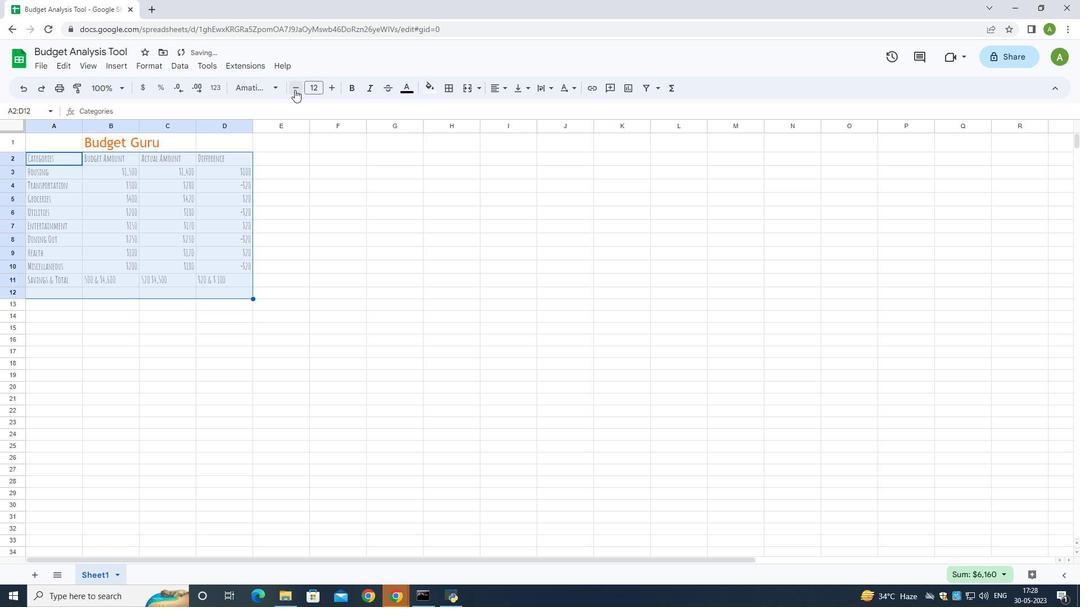 
Action: Mouse pressed left at (294, 90)
Screenshot: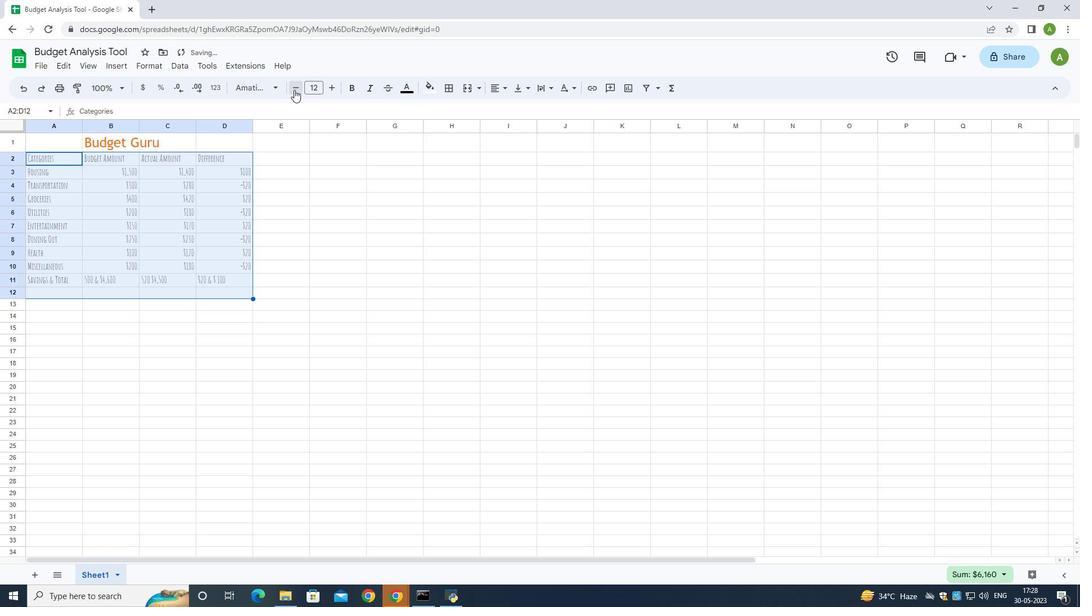 
Action: Mouse pressed left at (294, 90)
Screenshot: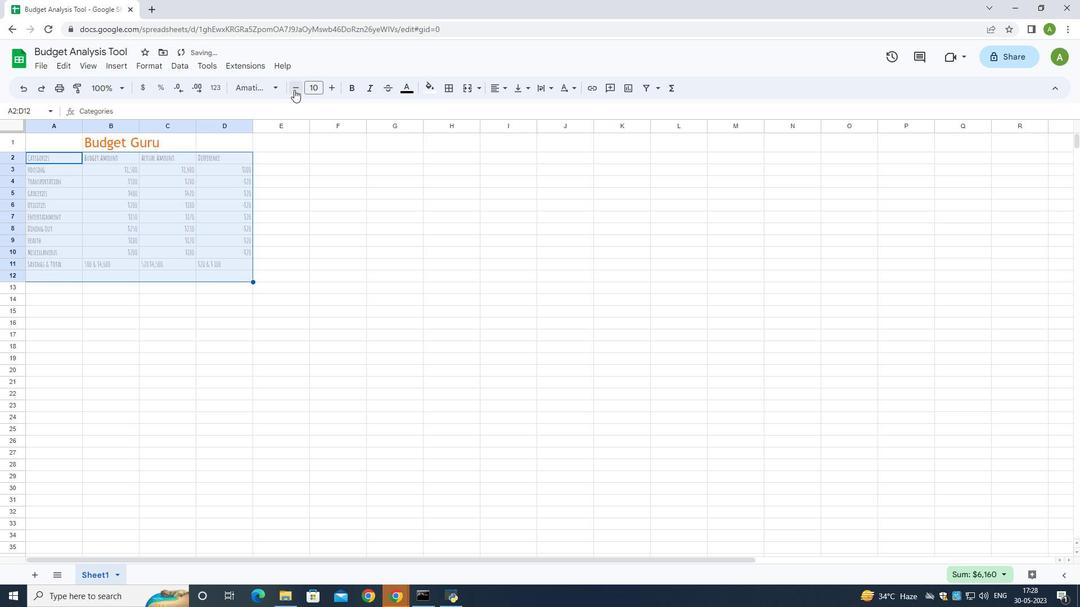 
Action: Mouse moved to (40, 140)
Screenshot: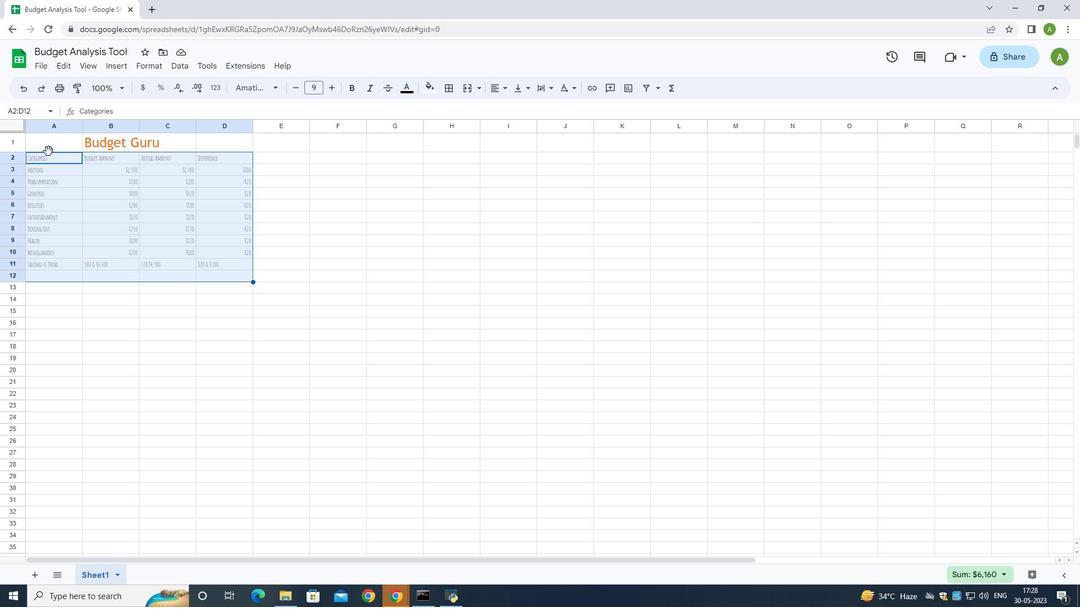 
Action: Mouse pressed left at (40, 140)
Screenshot: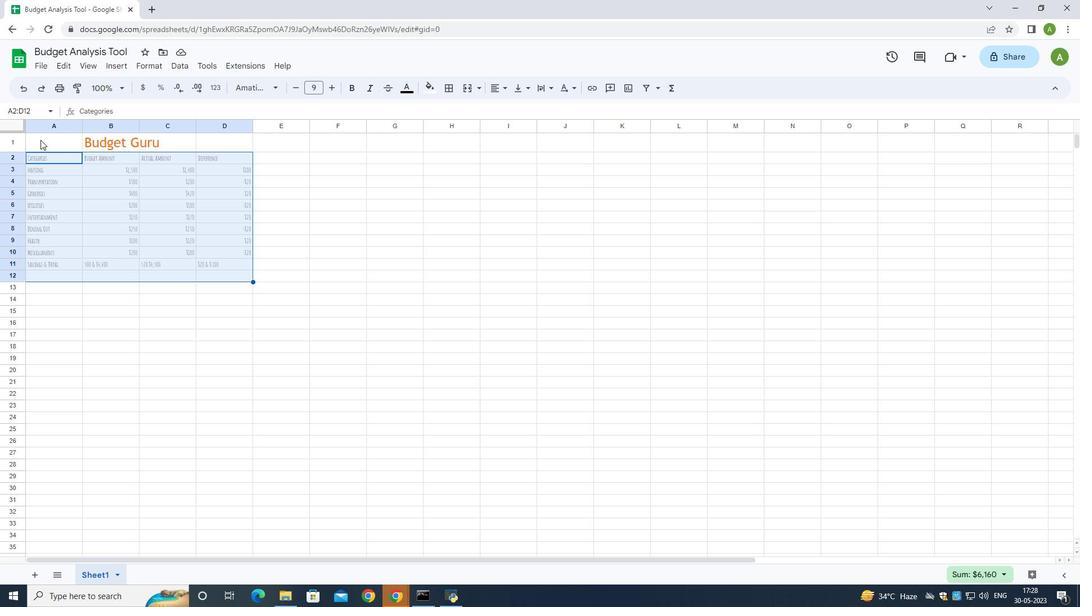 
Action: Mouse moved to (495, 87)
Screenshot: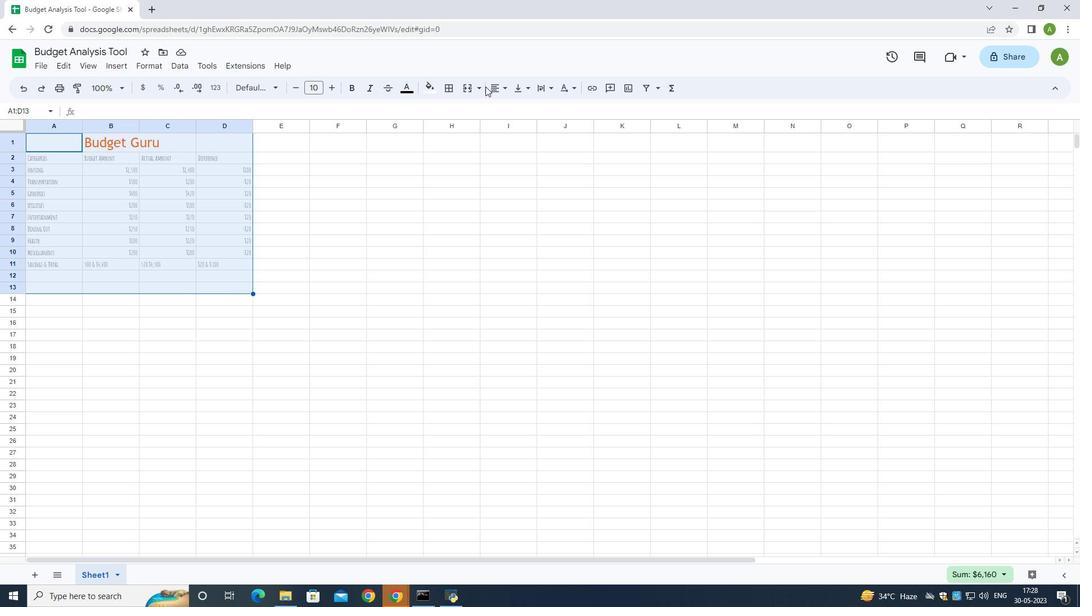 
Action: Mouse pressed left at (495, 87)
Screenshot: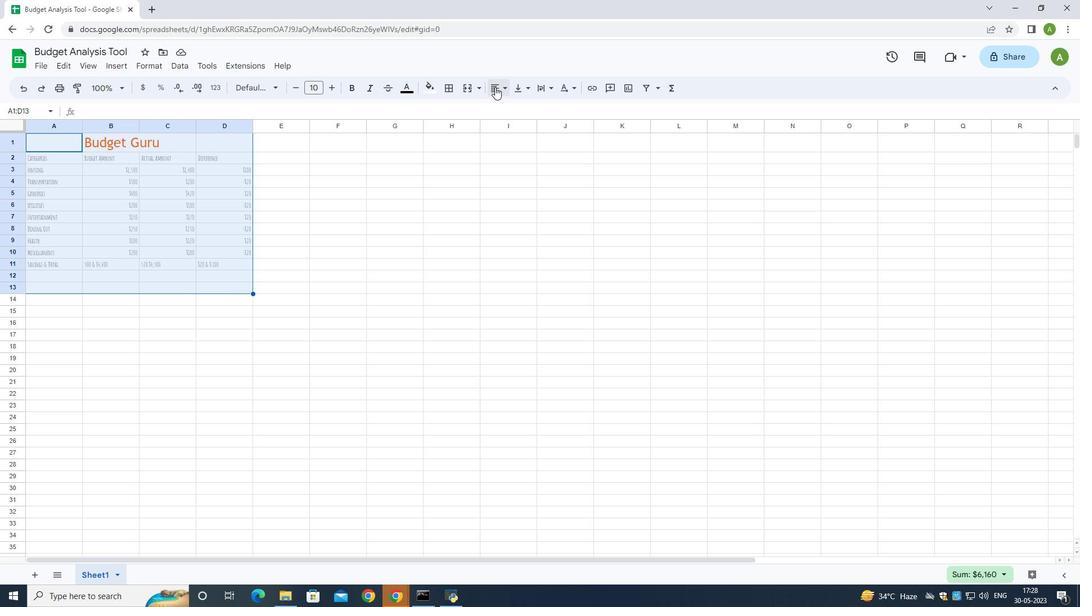 
Action: Mouse moved to (516, 111)
Screenshot: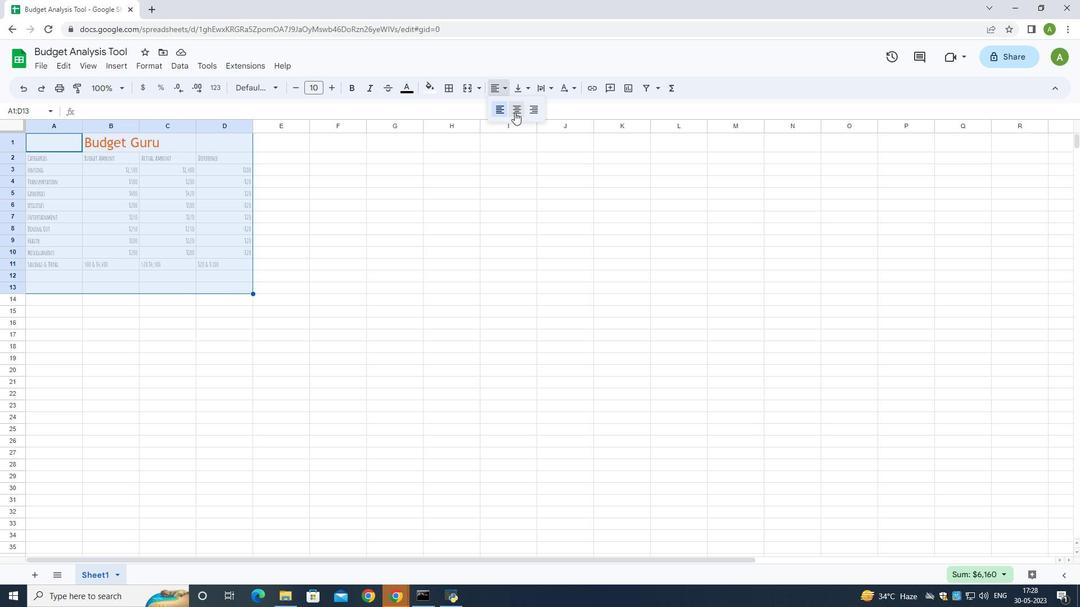 
Action: Mouse pressed left at (516, 111)
Screenshot: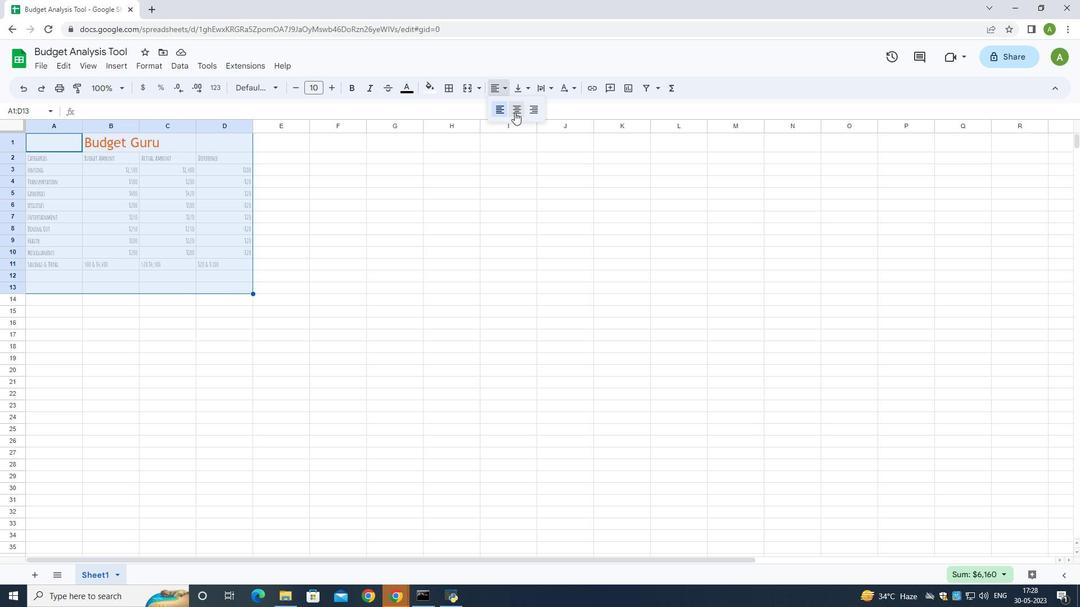 
Action: Mouse moved to (274, 88)
Screenshot: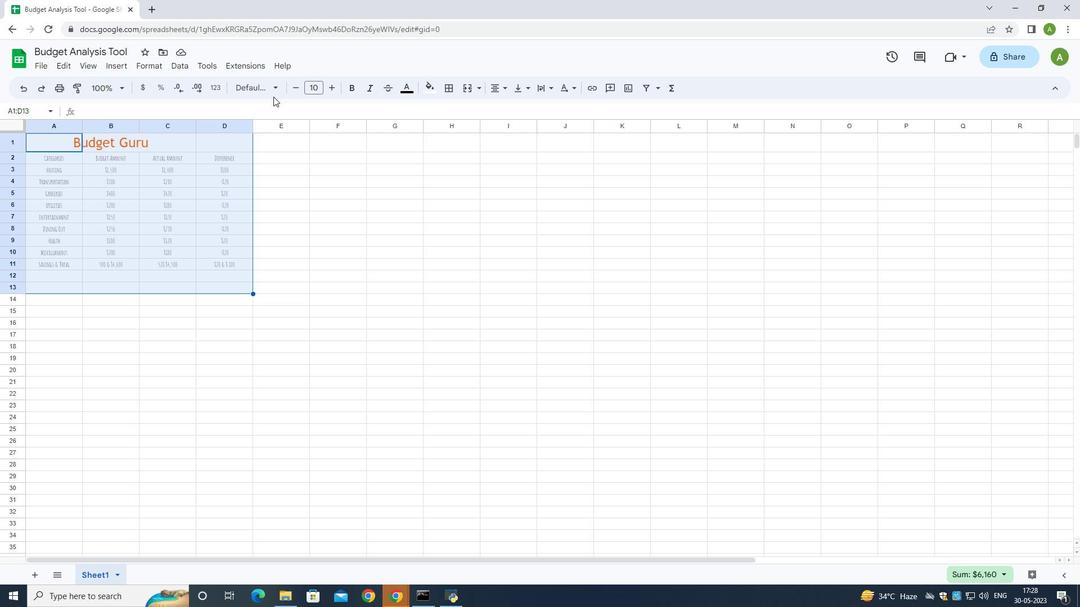
Action: Mouse pressed left at (274, 88)
Screenshot: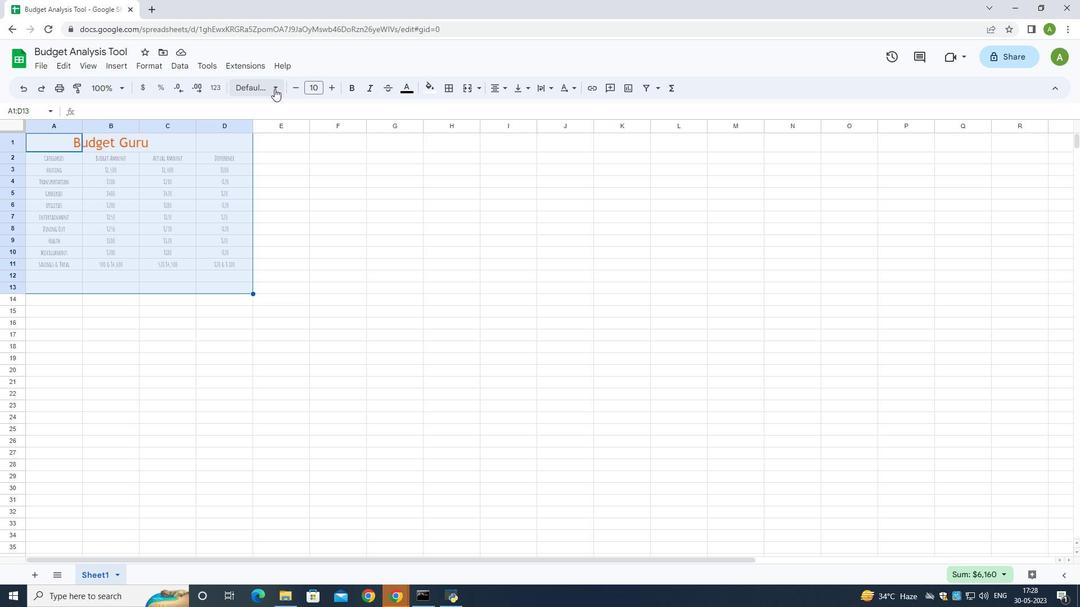 
Action: Mouse moved to (272, 324)
Screenshot: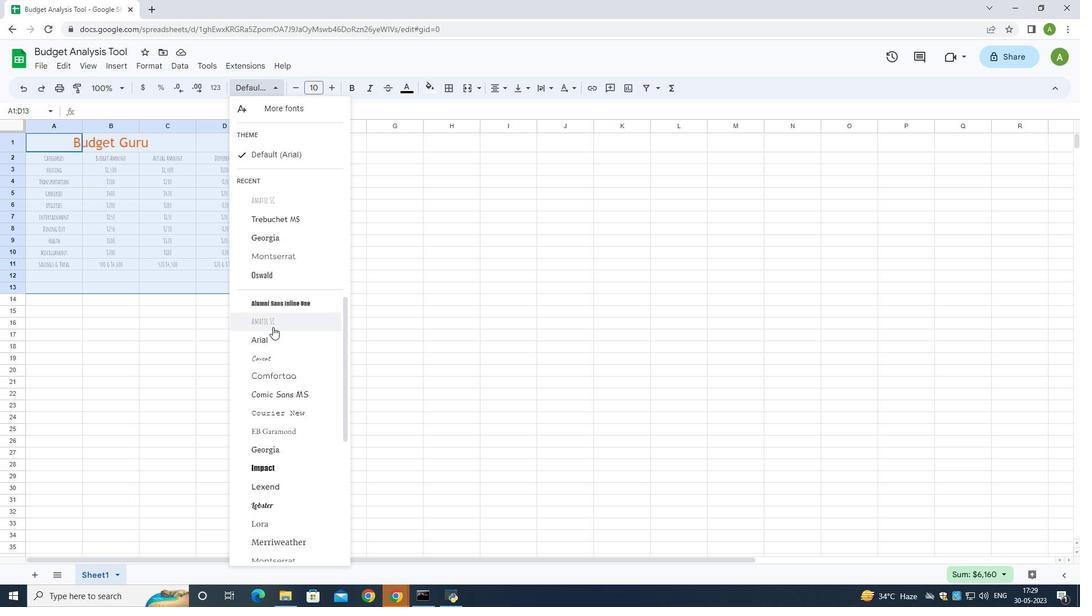 
Action: Mouse pressed left at (272, 324)
Screenshot: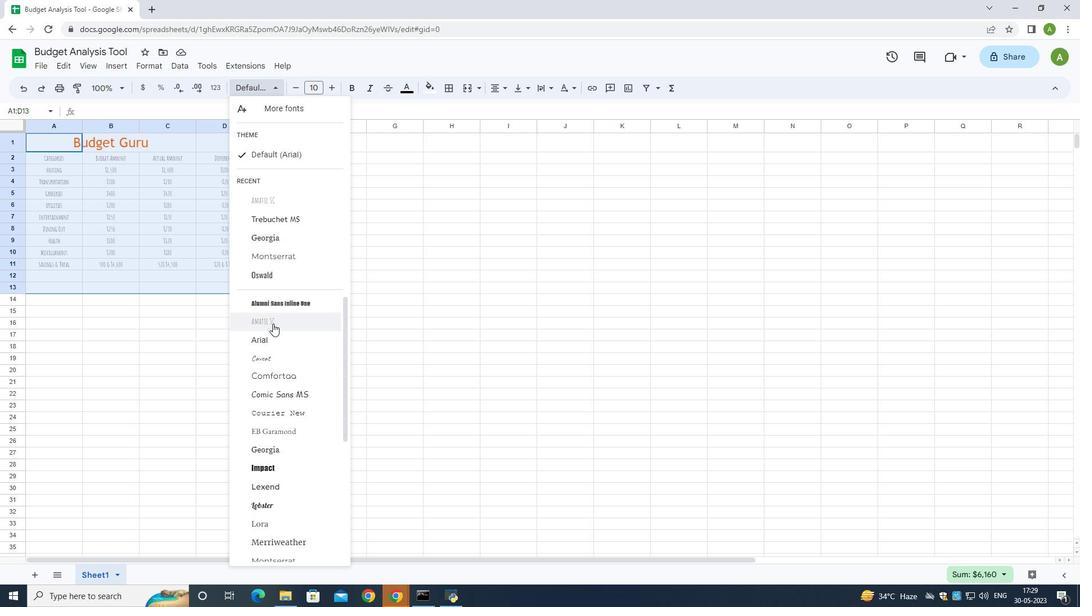 
Action: Mouse moved to (153, 313)
Screenshot: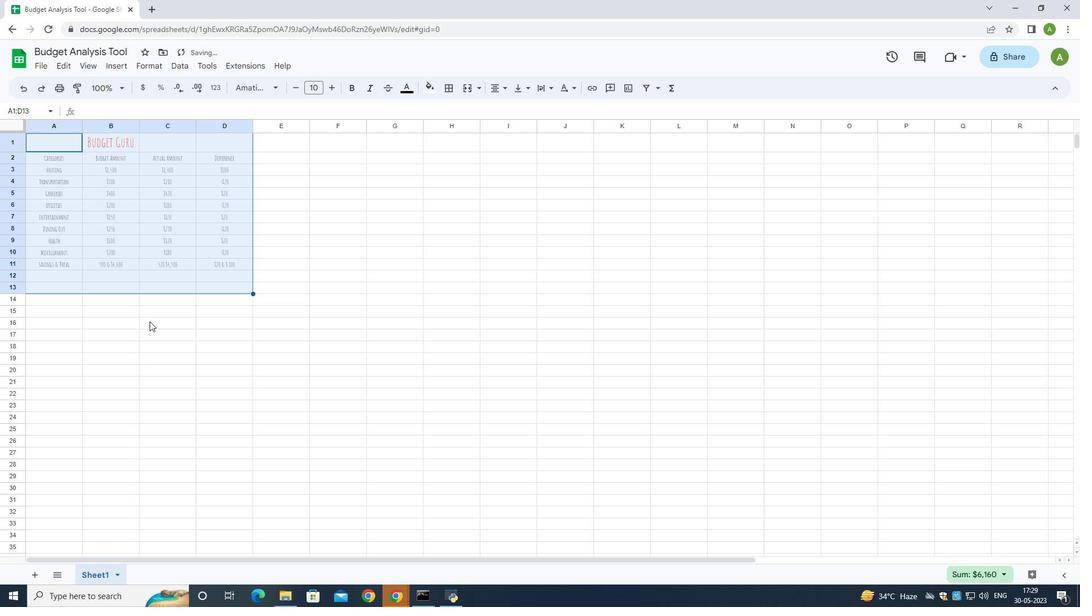 
Action: Mouse pressed left at (153, 313)
Screenshot: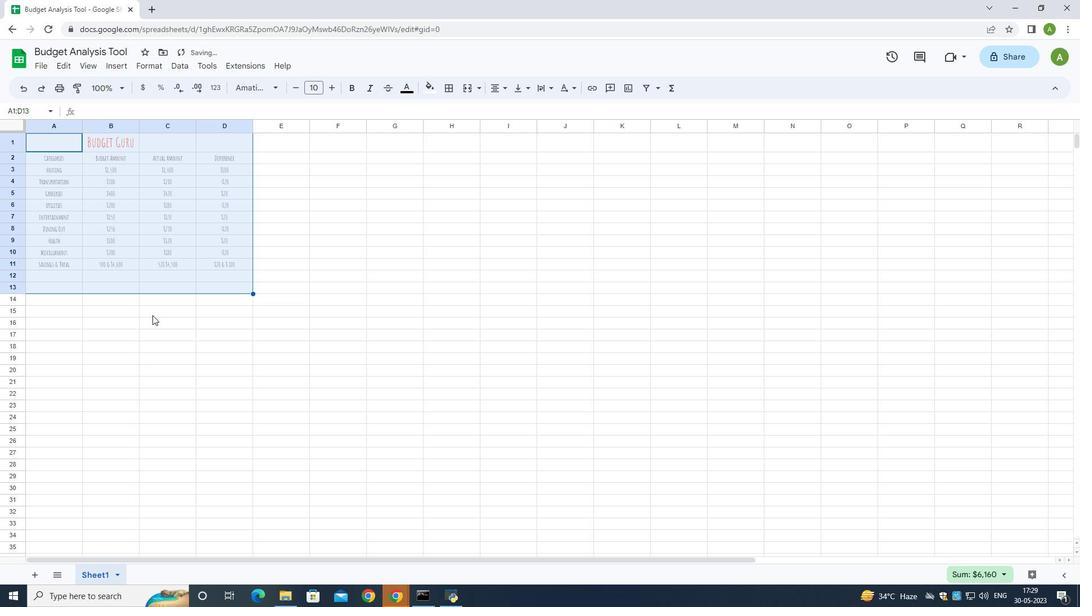 
Action: Mouse moved to (116, 211)
Screenshot: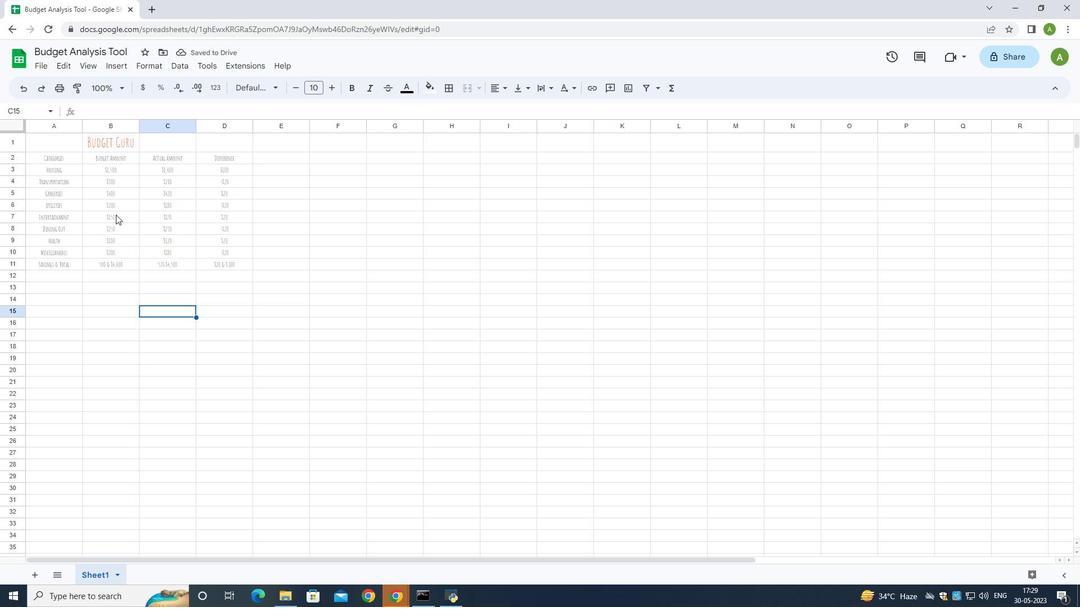 
Action: Mouse pressed left at (116, 211)
Screenshot: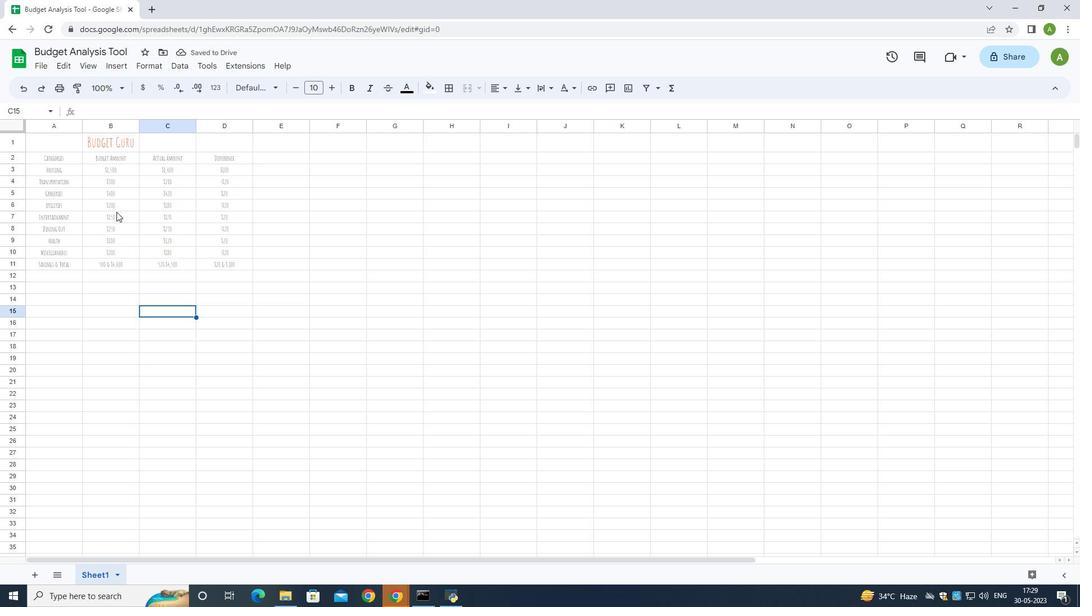 
Action: Mouse moved to (96, 146)
Screenshot: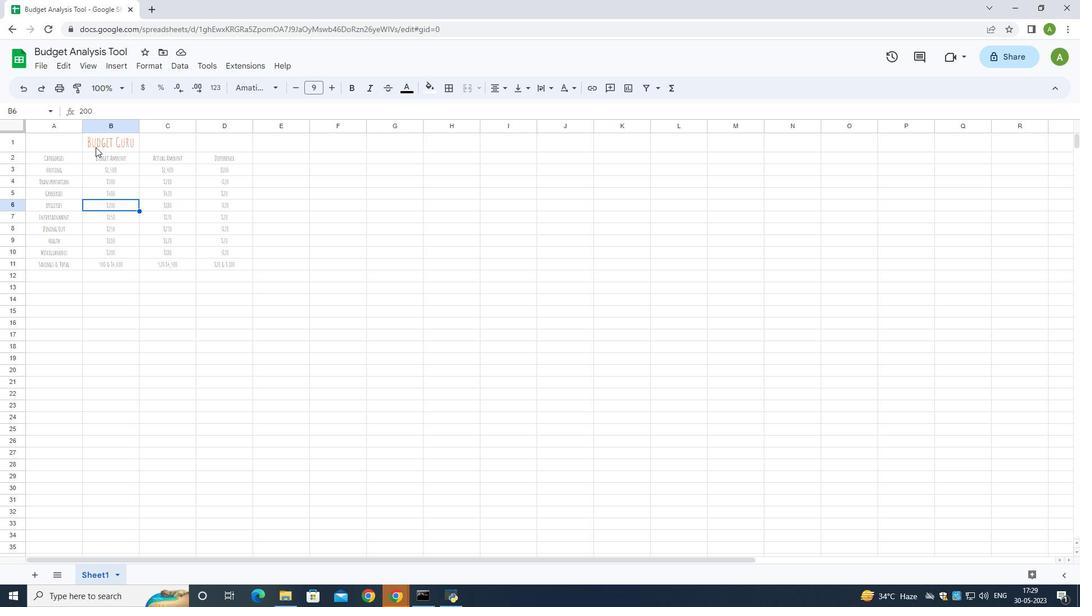 
Action: Mouse pressed left at (96, 146)
Screenshot: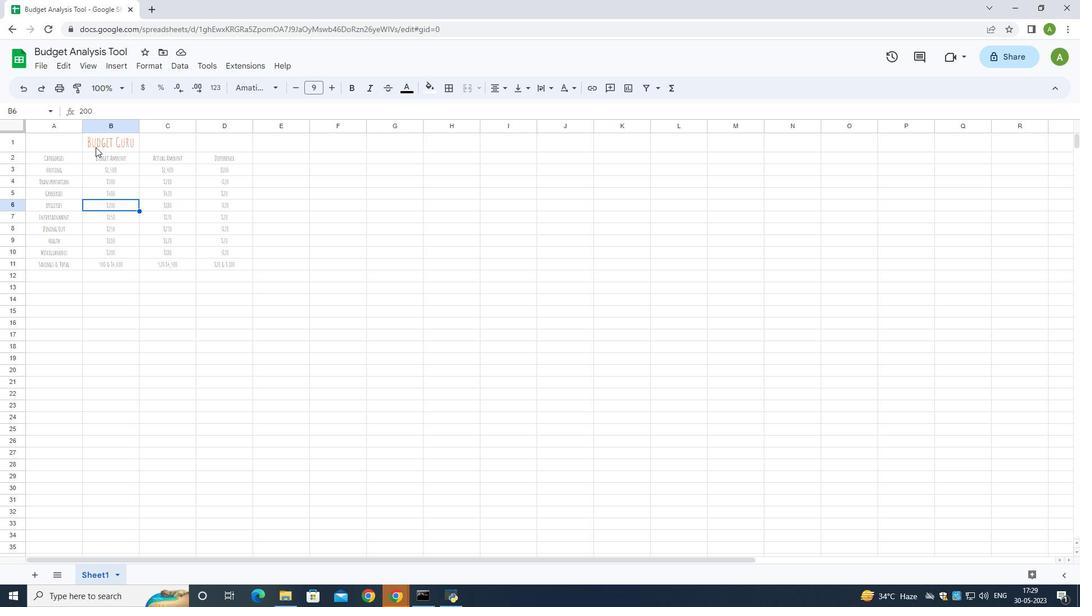 
Action: Key pressed ctrl+Z
Screenshot: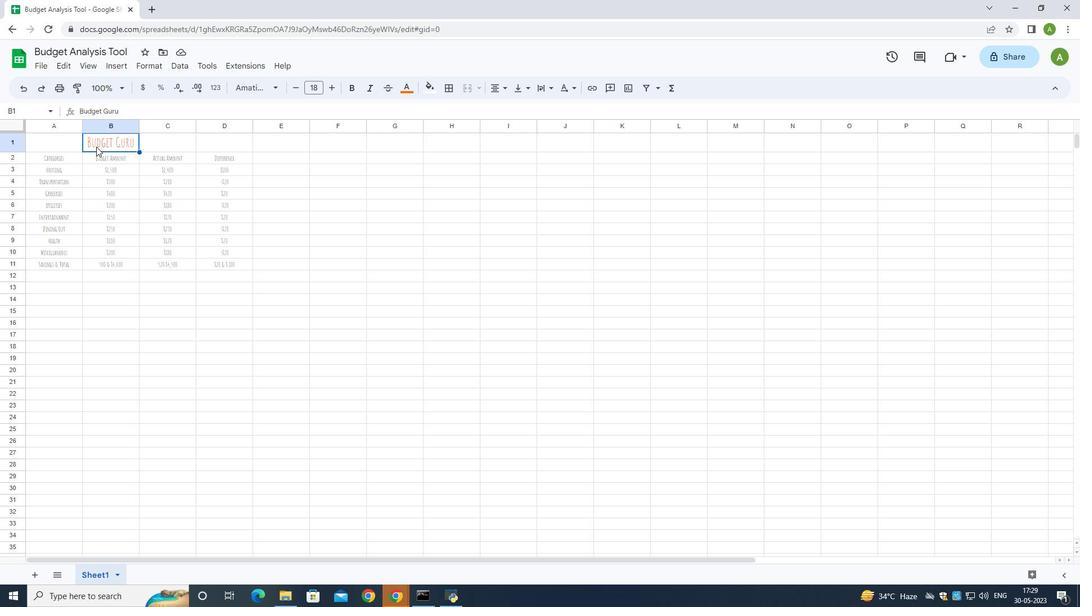 
Action: Mouse moved to (86, 165)
Screenshot: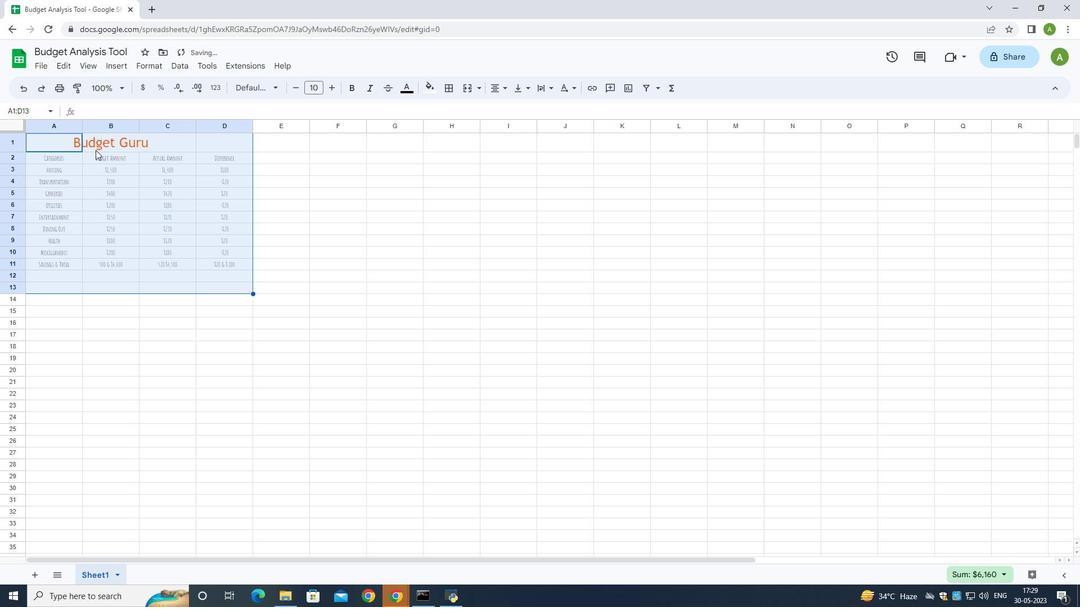 
Action: Mouse pressed left at (86, 165)
Screenshot: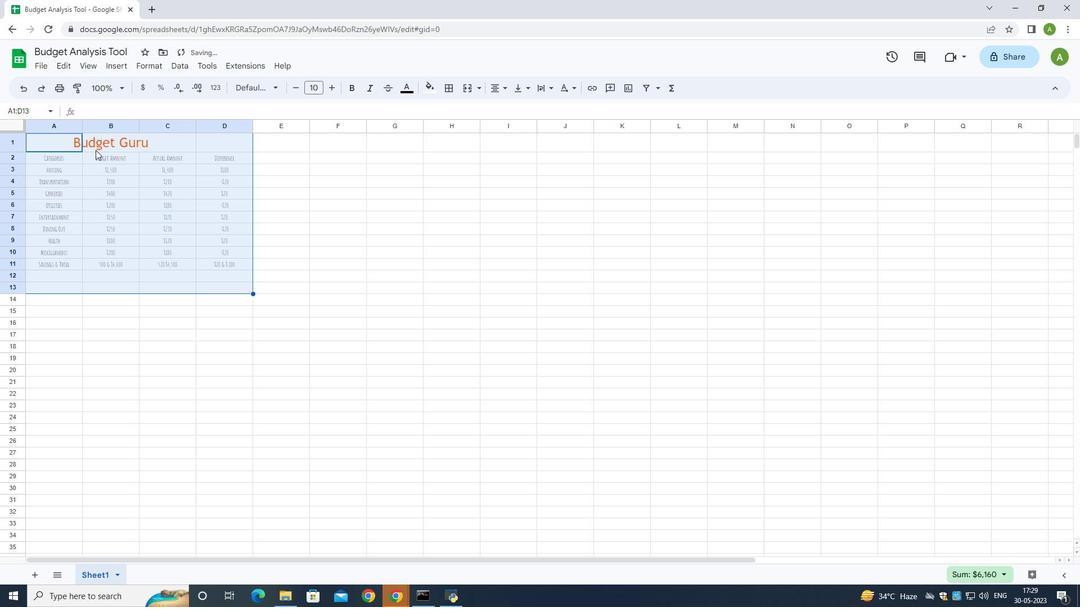 
Action: Mouse moved to (46, 156)
Screenshot: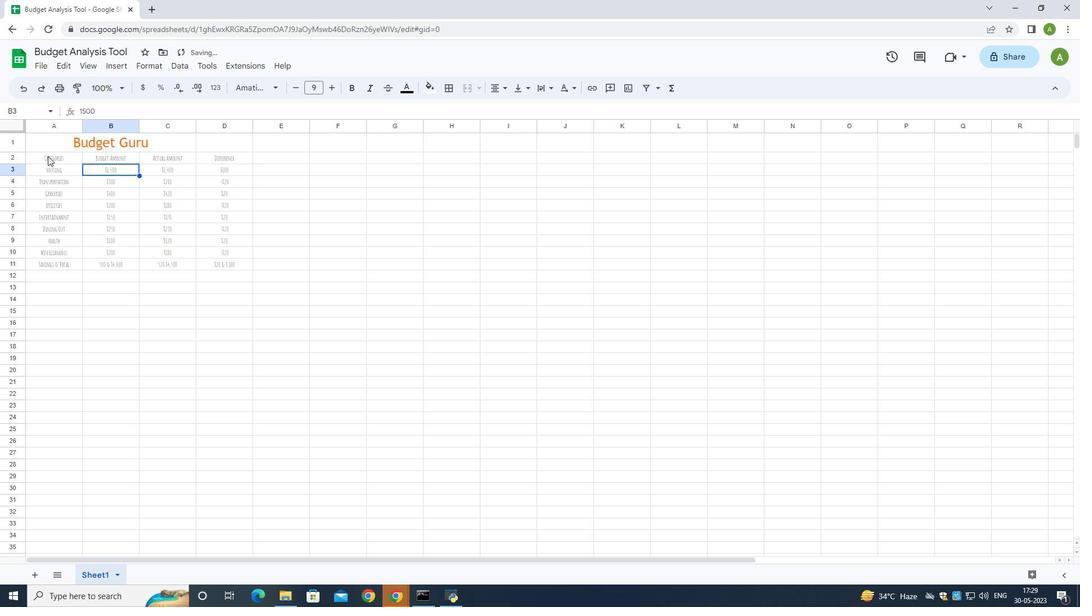 
Action: Mouse pressed left at (46, 156)
Screenshot: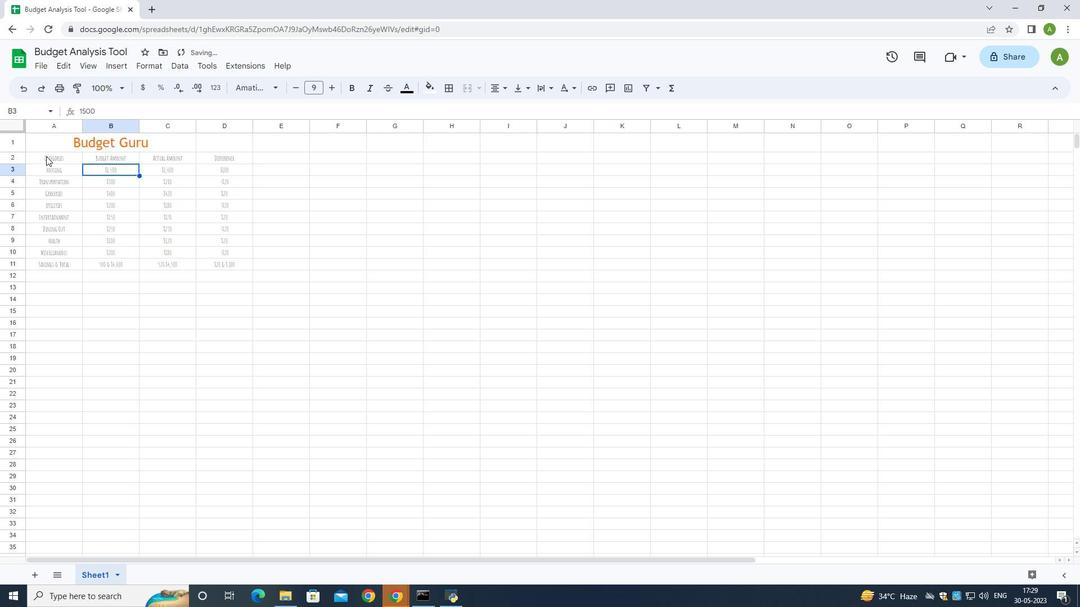 
Action: Mouse moved to (280, 88)
Screenshot: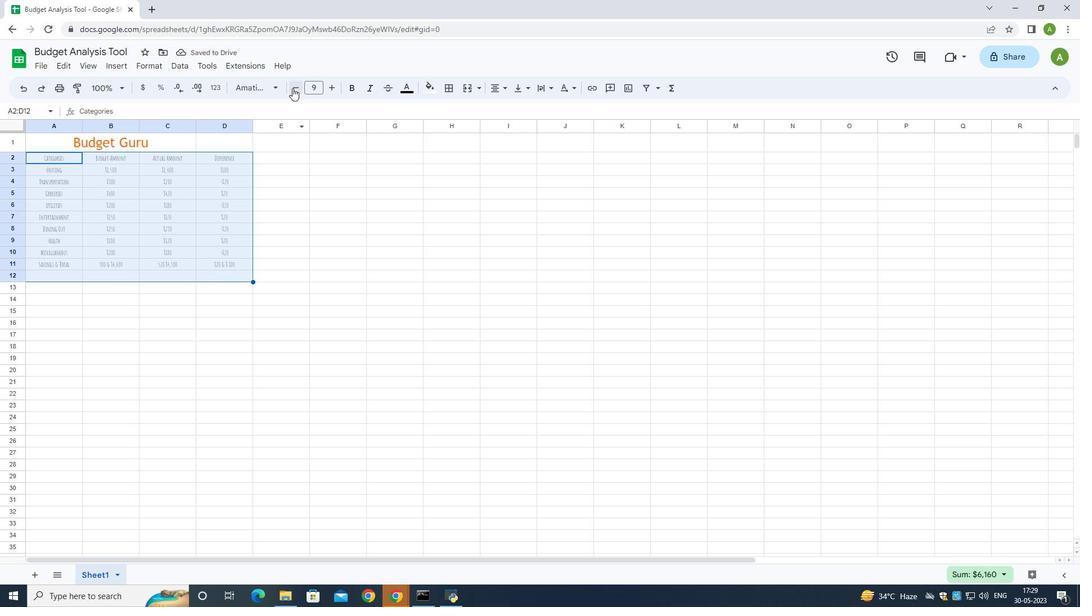 
Action: Mouse pressed left at (280, 88)
Screenshot: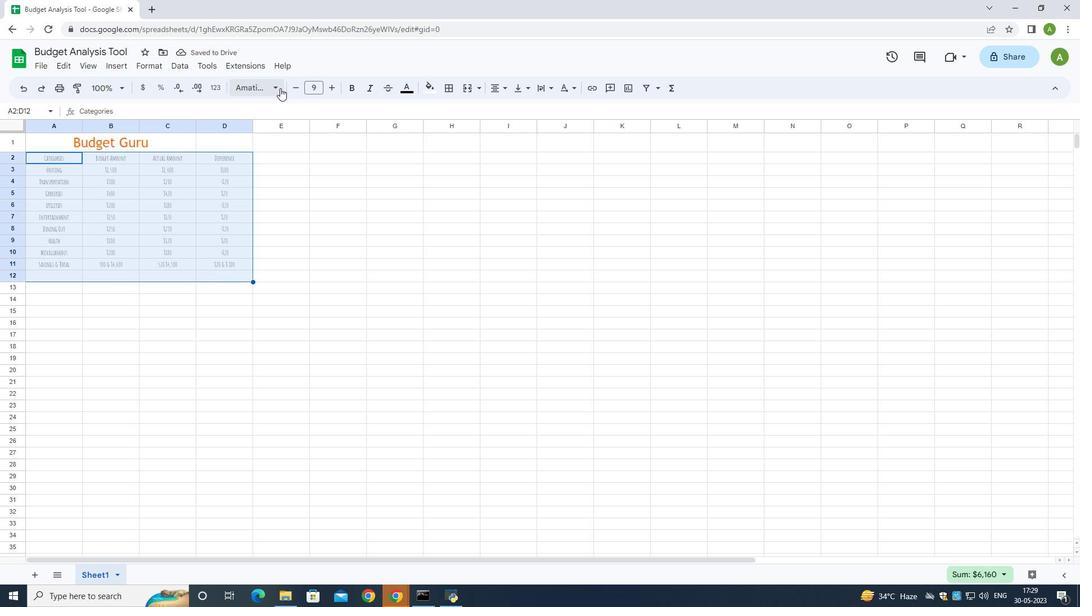 
Action: Mouse moved to (303, 323)
Screenshot: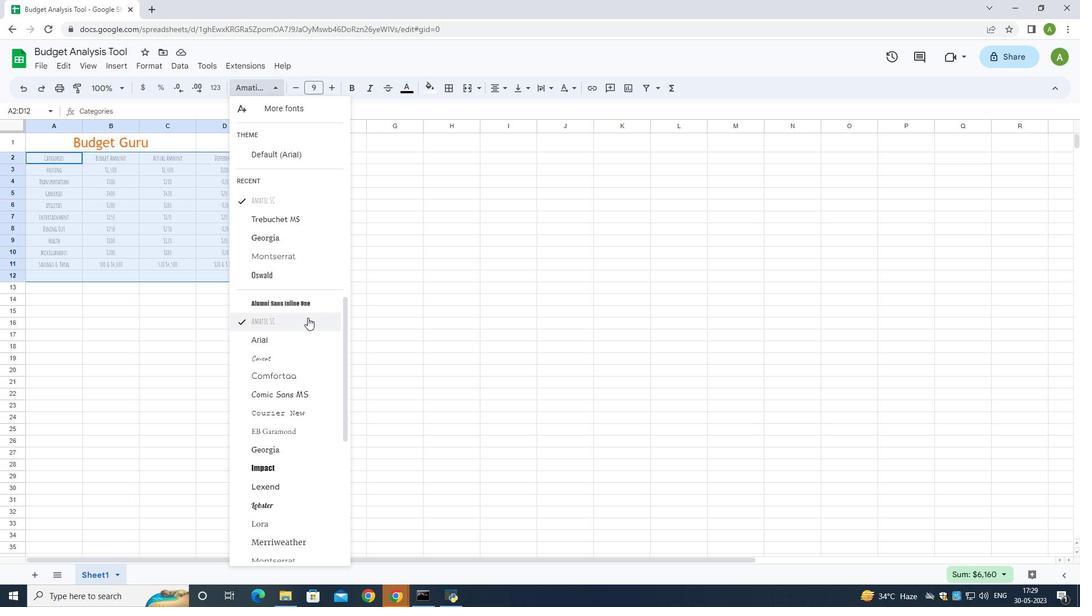 
Action: Mouse pressed left at (303, 323)
Screenshot: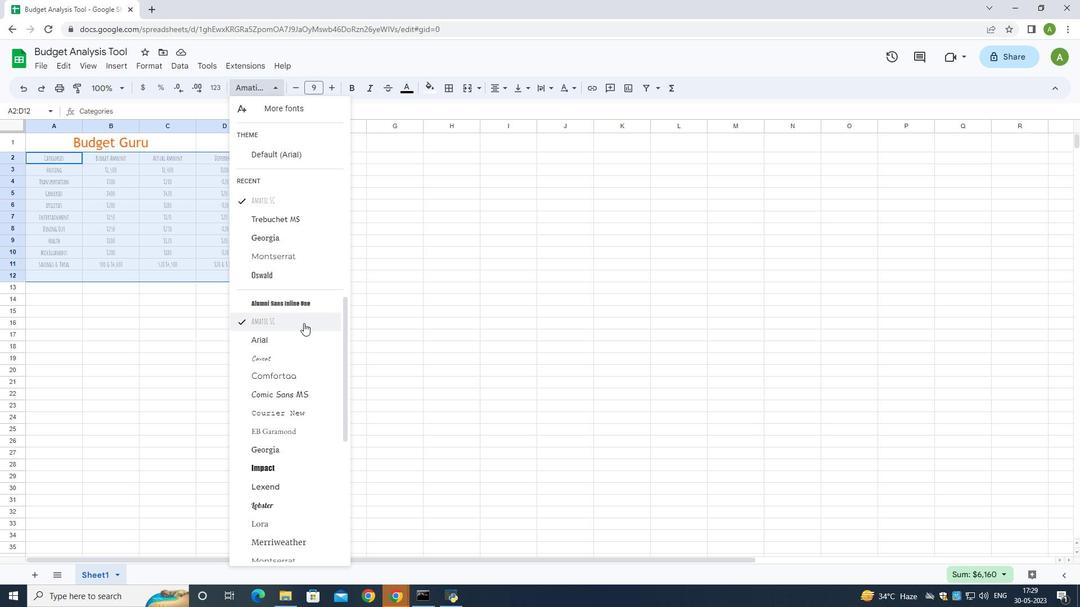 
Action: Mouse moved to (256, 89)
Screenshot: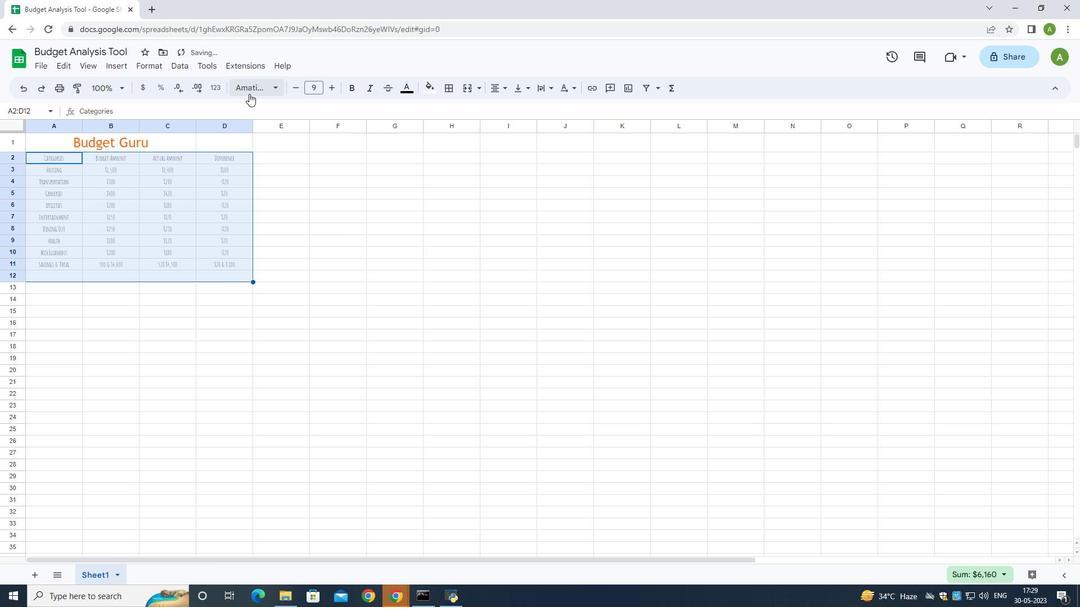 
Action: Mouse pressed left at (256, 89)
Screenshot: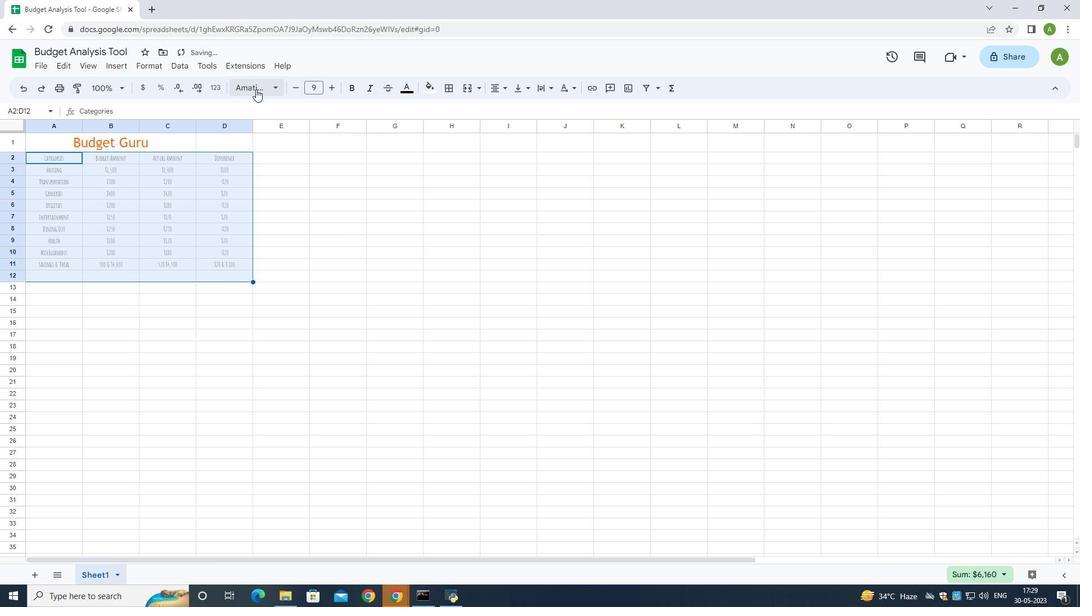 
Action: Mouse moved to (69, 358)
Screenshot: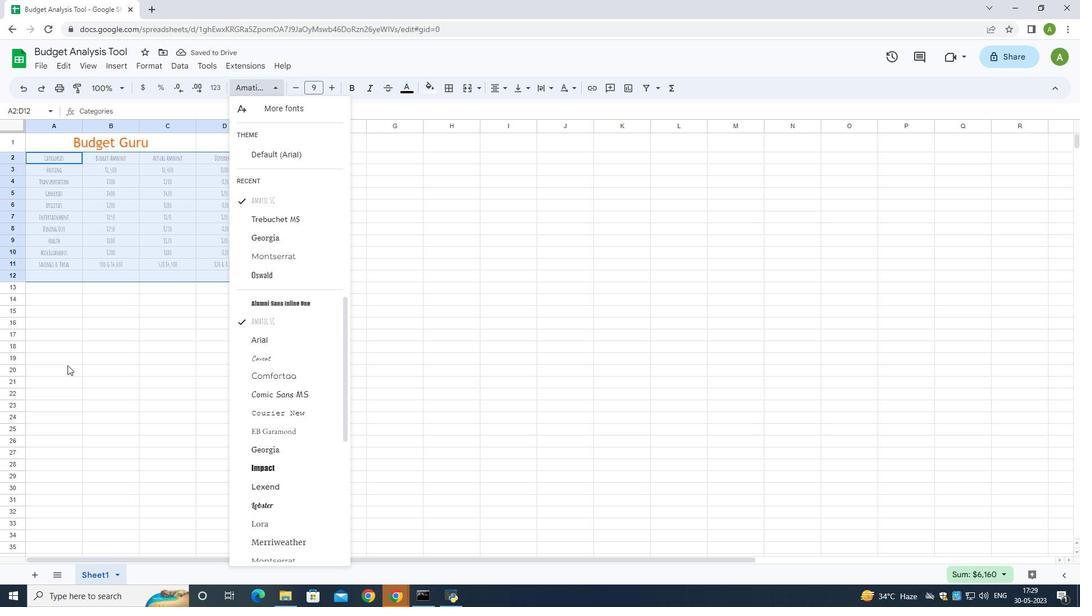
Action: Mouse pressed left at (69, 358)
Screenshot: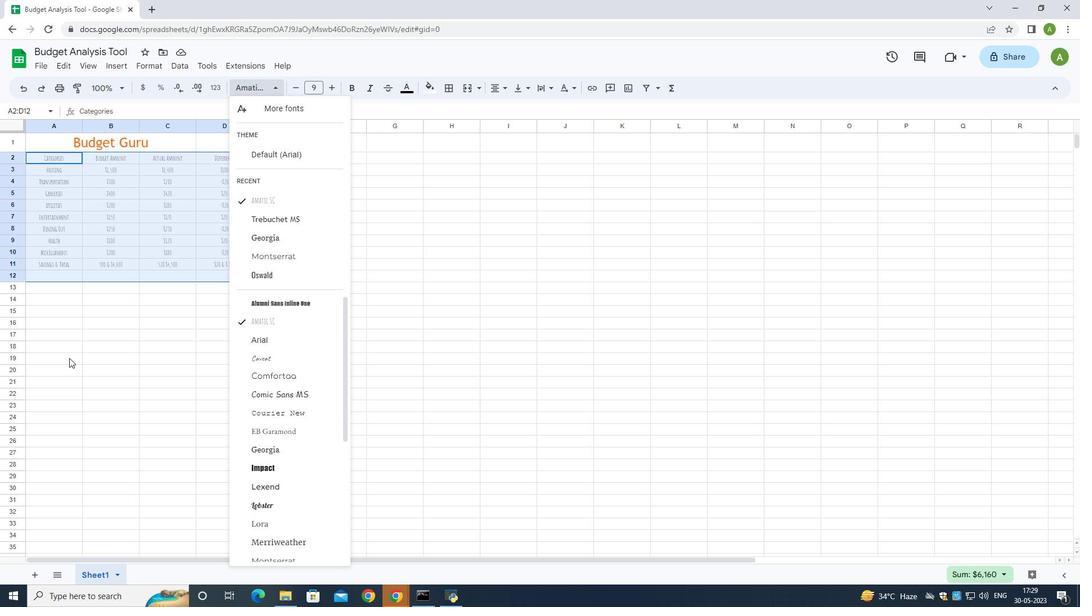 
Action: Mouse moved to (95, 576)
Screenshot: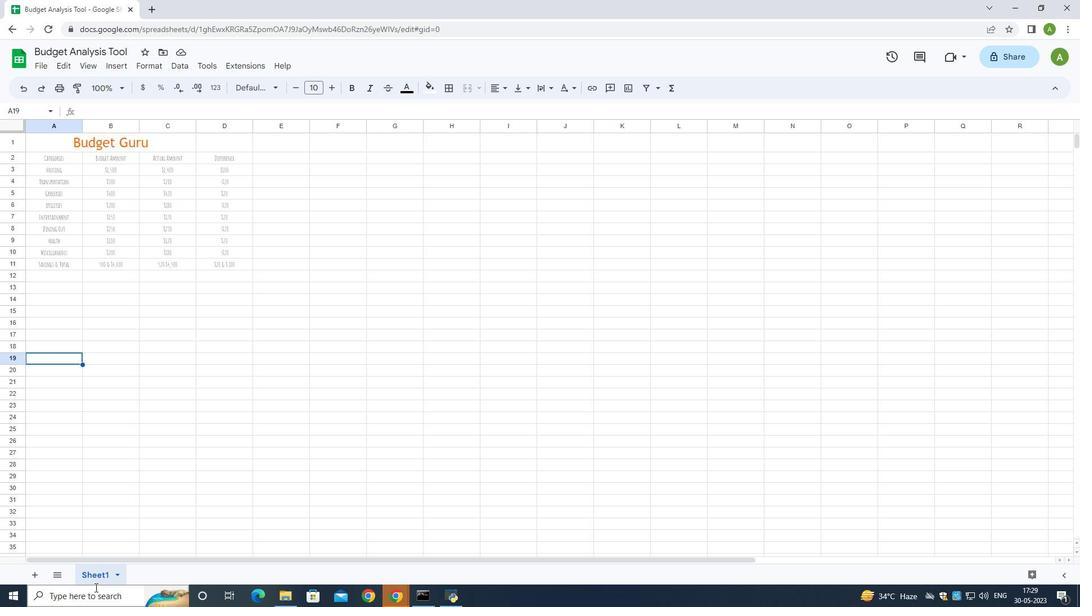 
Action: Mouse pressed left at (95, 576)
Screenshot: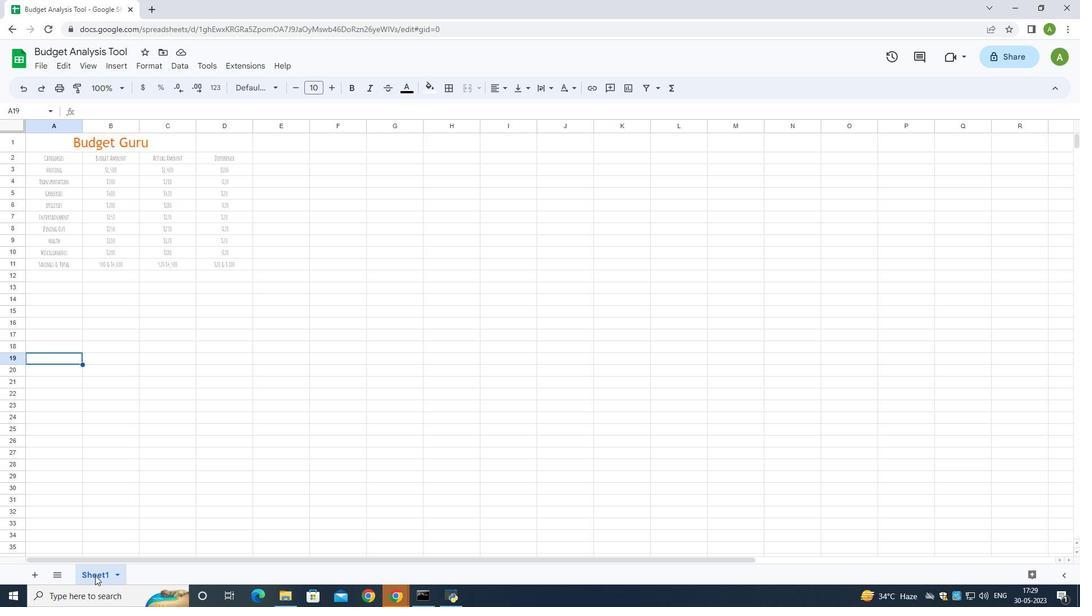 
Action: Mouse moved to (95, 575)
Screenshot: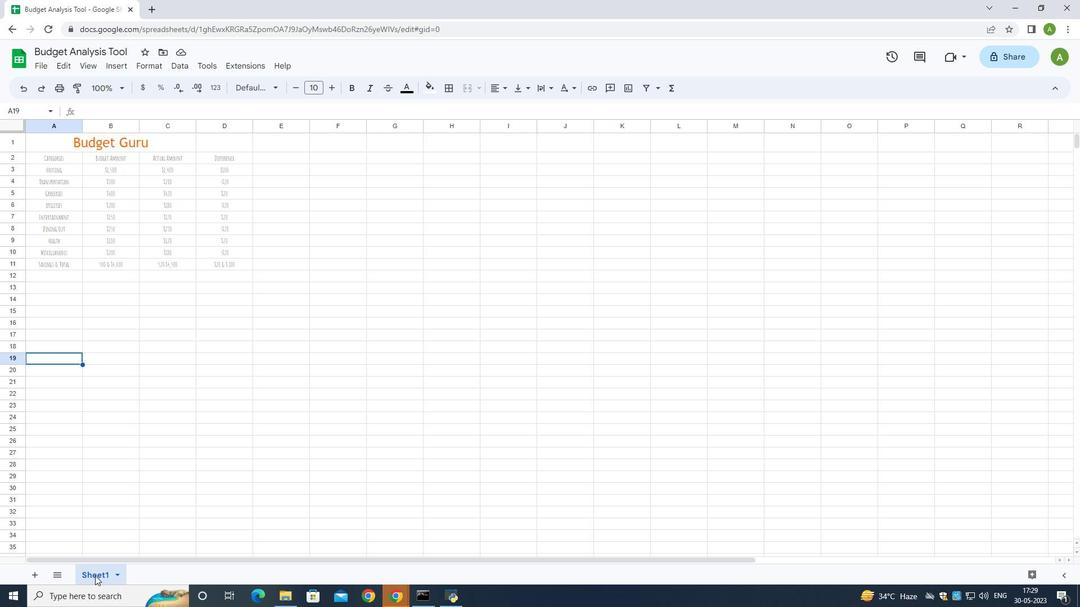 
Action: Key pressed <Key.space>
Screenshot: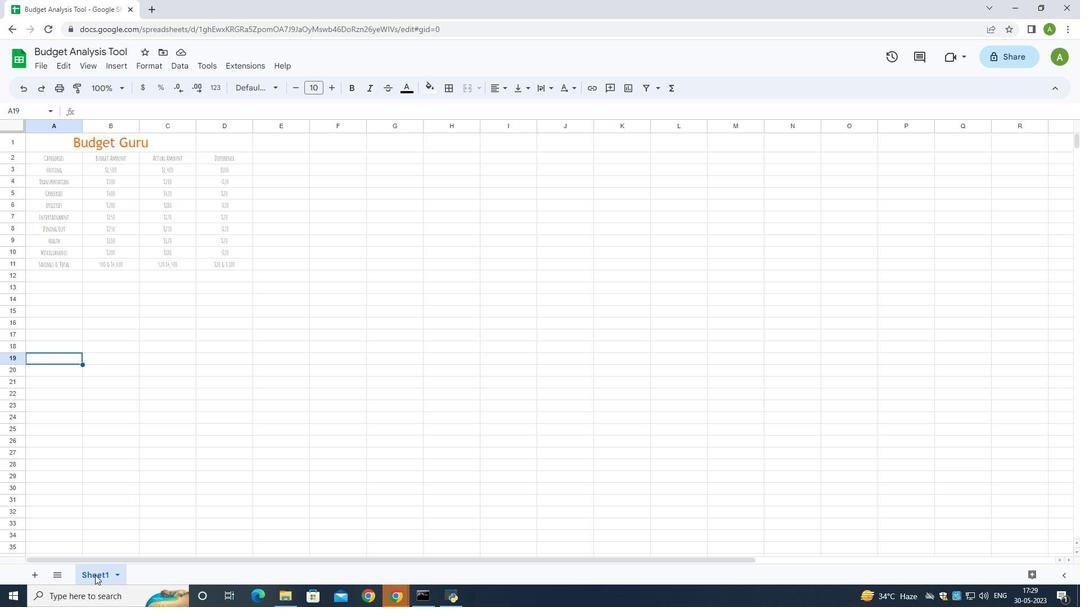 
